 Task: Add a timeline in the project BeyondPlan for the epic 'Knowledge Management System Implementation' from 2024/04/19 to 2024/10/05. Add a timeline in the project BeyondPlan for the epic 'Server Maintenance and Support' from 2023/02/18 to 2024/09/22. Add a timeline in the project BeyondPlan for the epic 'Network Infrastructure Monitoring' from 2023/06/03 to 2024/10/22
Action: Mouse moved to (240, 63)
Screenshot: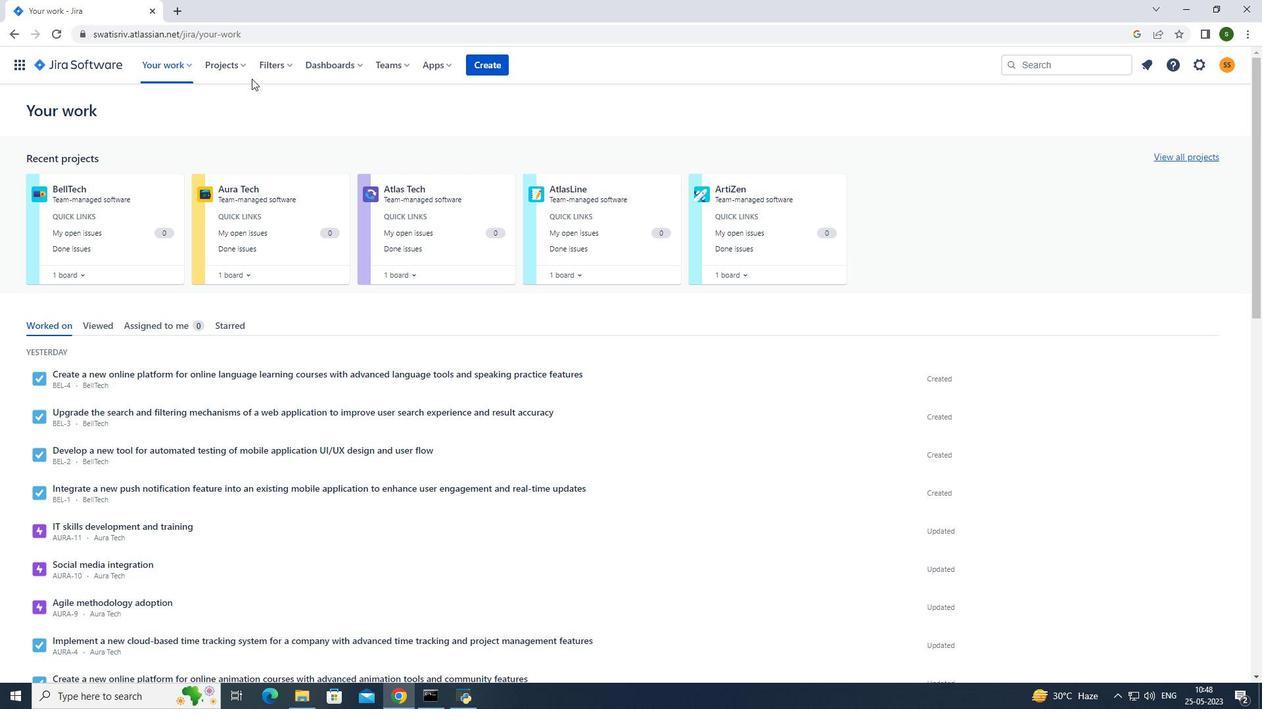 
Action: Mouse pressed left at (240, 63)
Screenshot: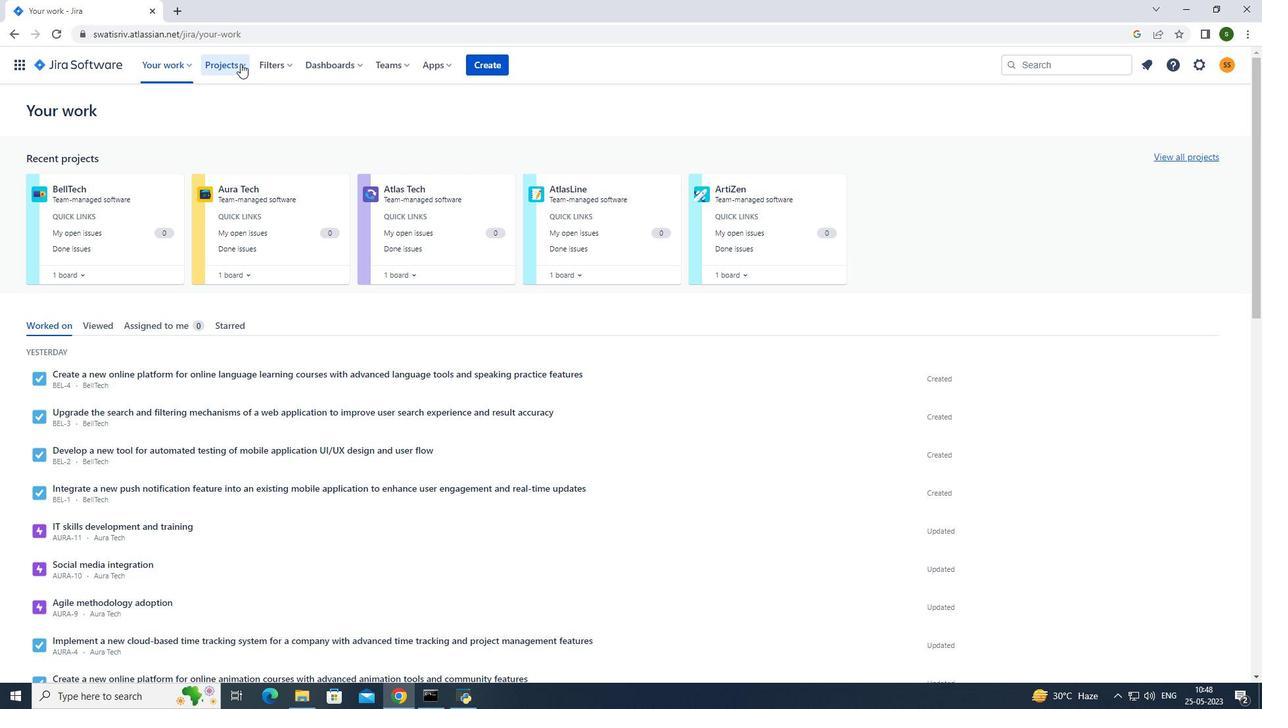 
Action: Mouse moved to (289, 128)
Screenshot: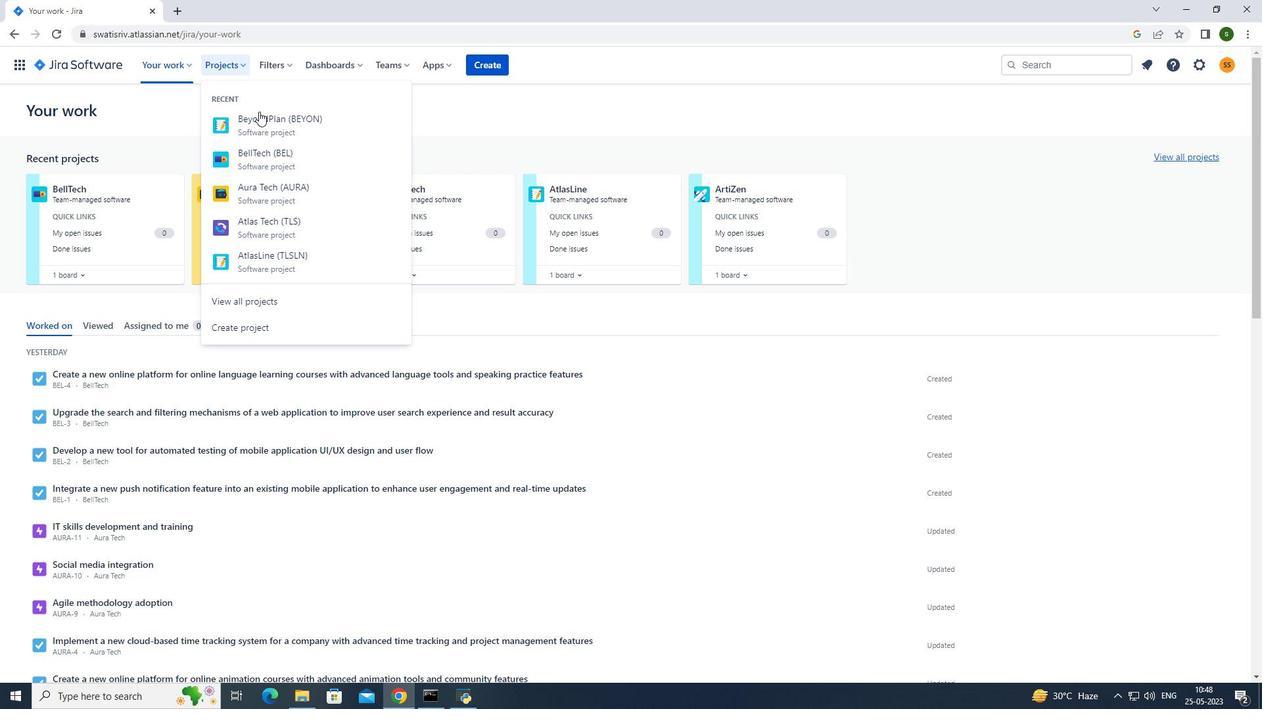 
Action: Mouse pressed left at (289, 128)
Screenshot: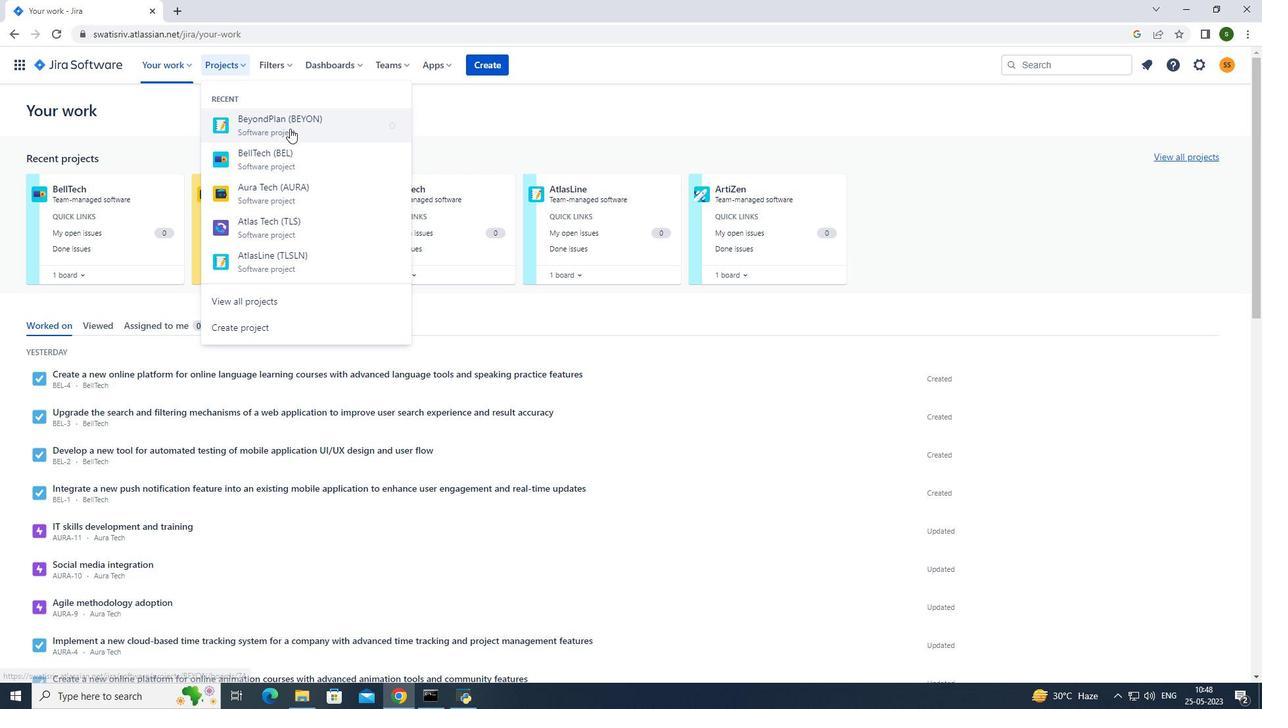 
Action: Mouse moved to (113, 196)
Screenshot: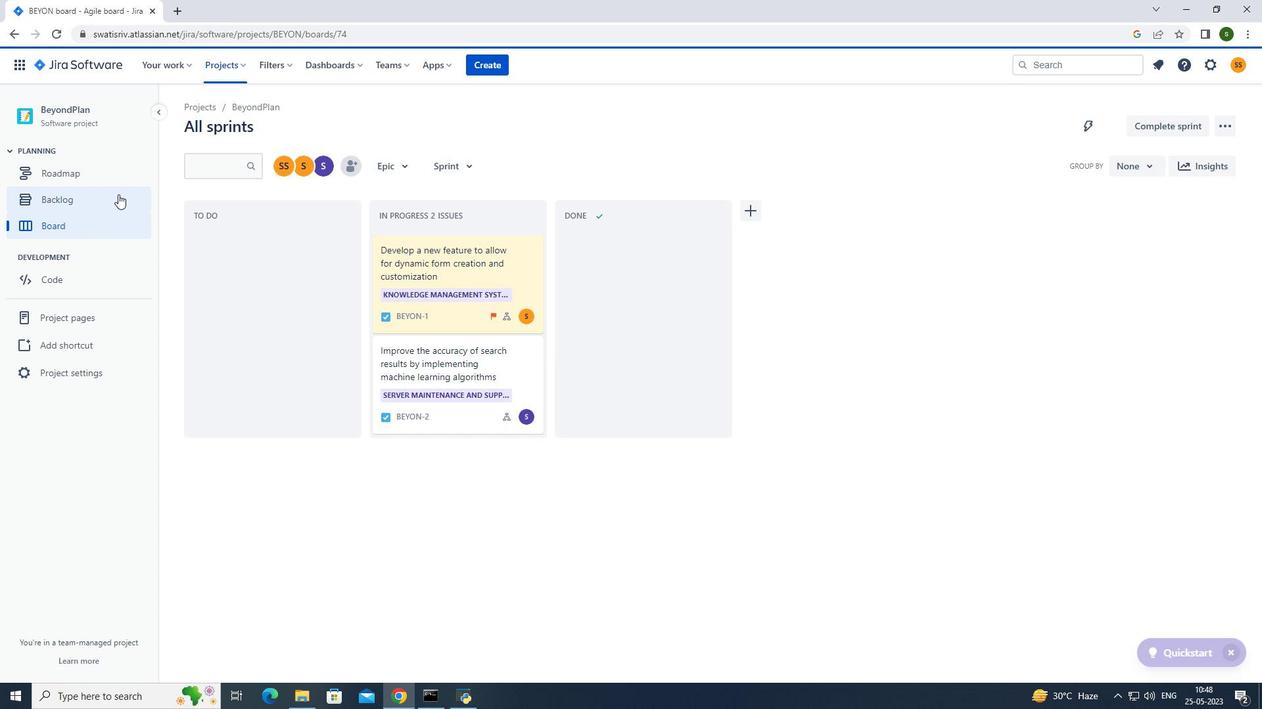 
Action: Mouse pressed left at (113, 196)
Screenshot: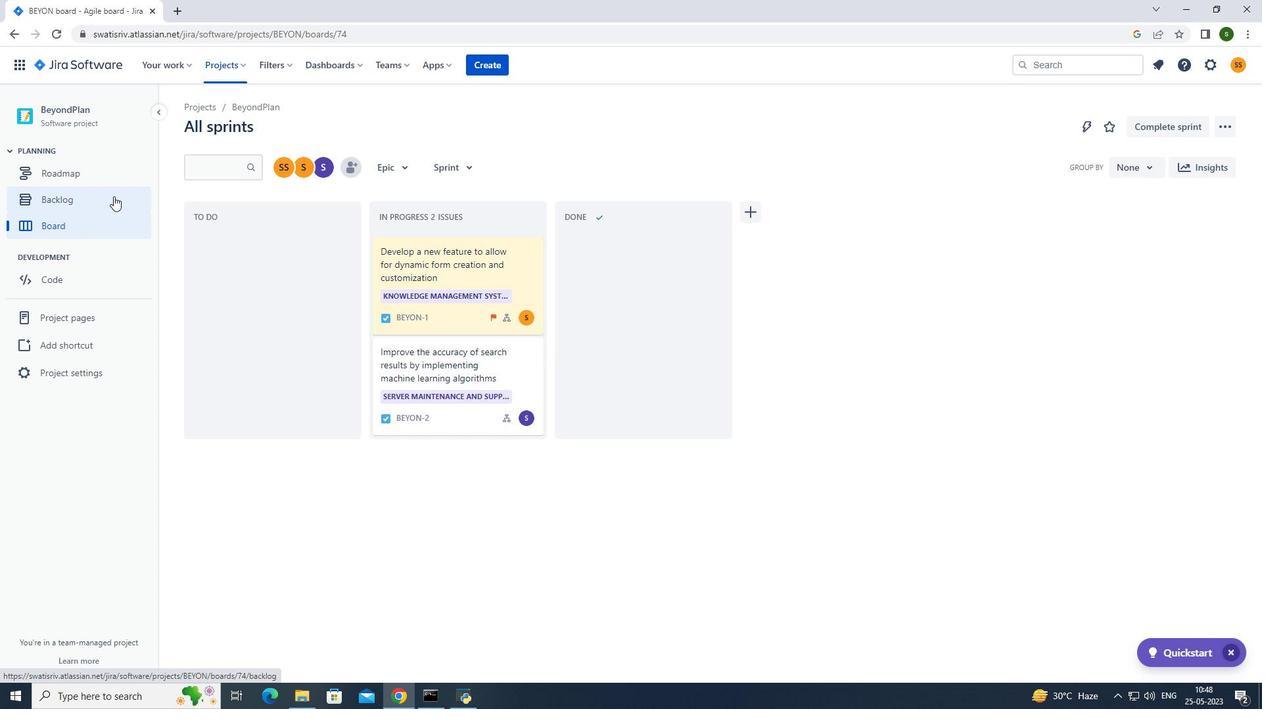 
Action: Mouse moved to (196, 268)
Screenshot: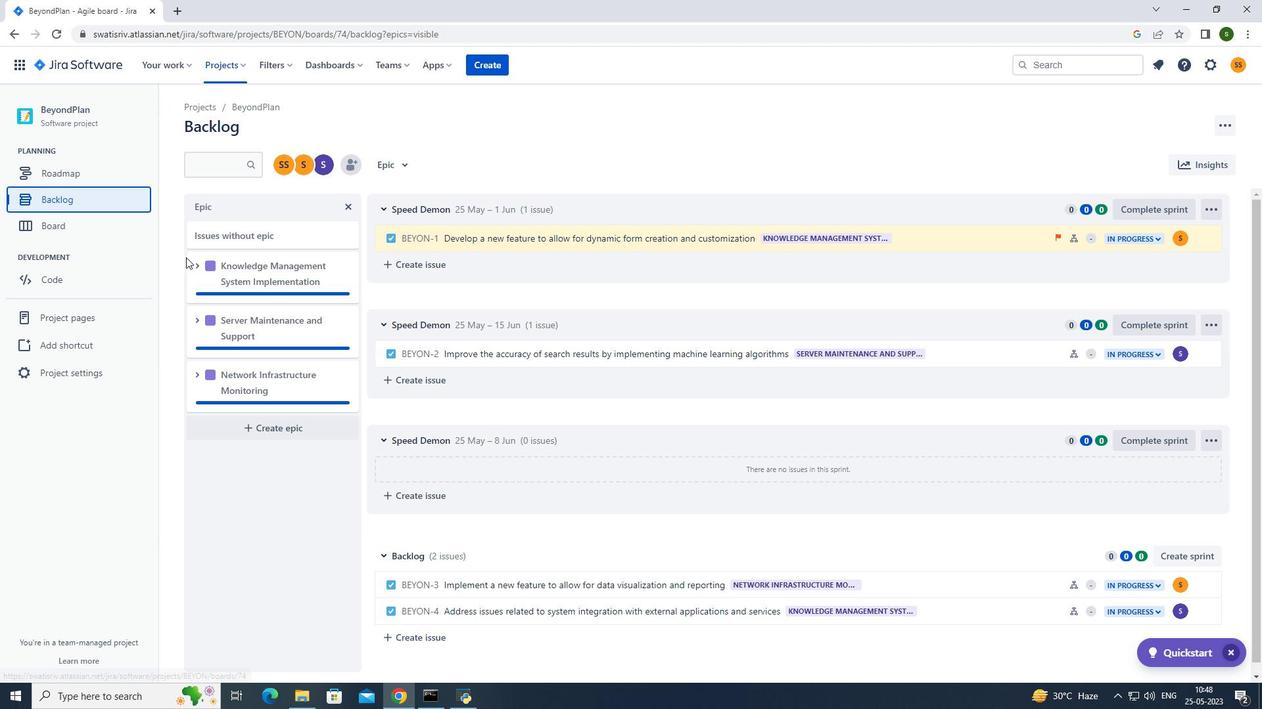 
Action: Mouse pressed left at (196, 268)
Screenshot: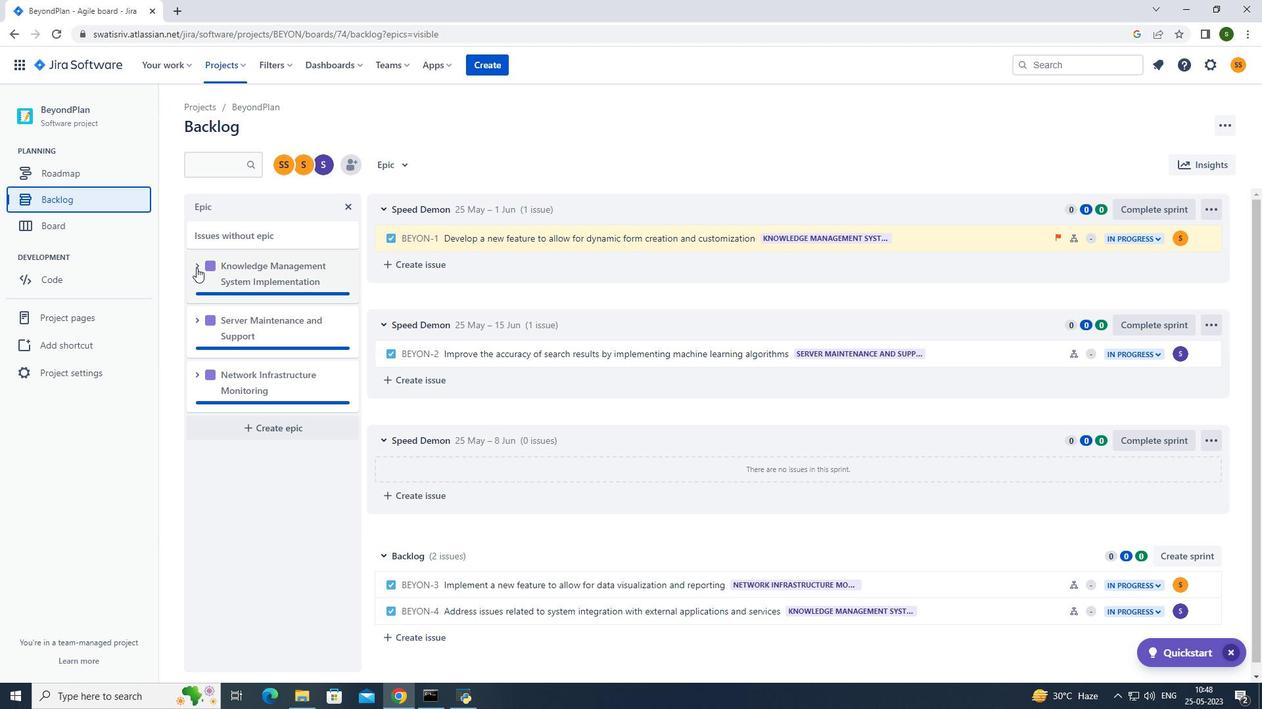 
Action: Mouse moved to (266, 385)
Screenshot: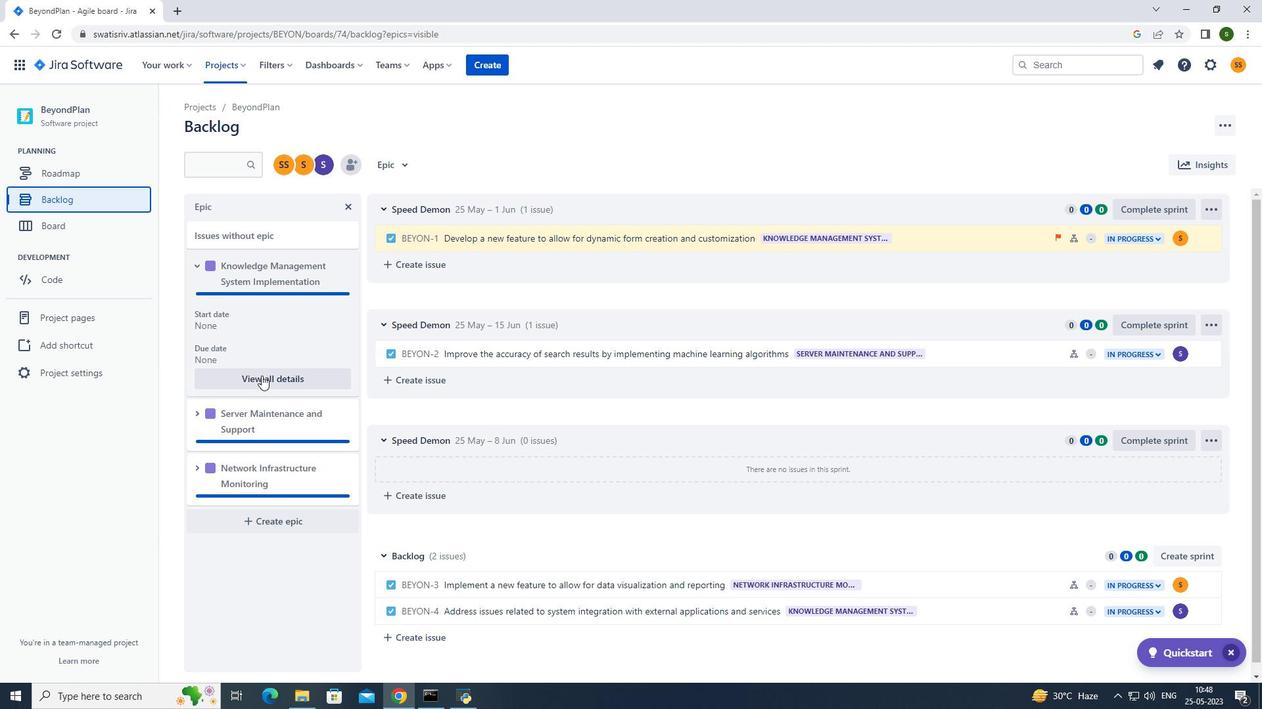 
Action: Mouse pressed left at (266, 385)
Screenshot: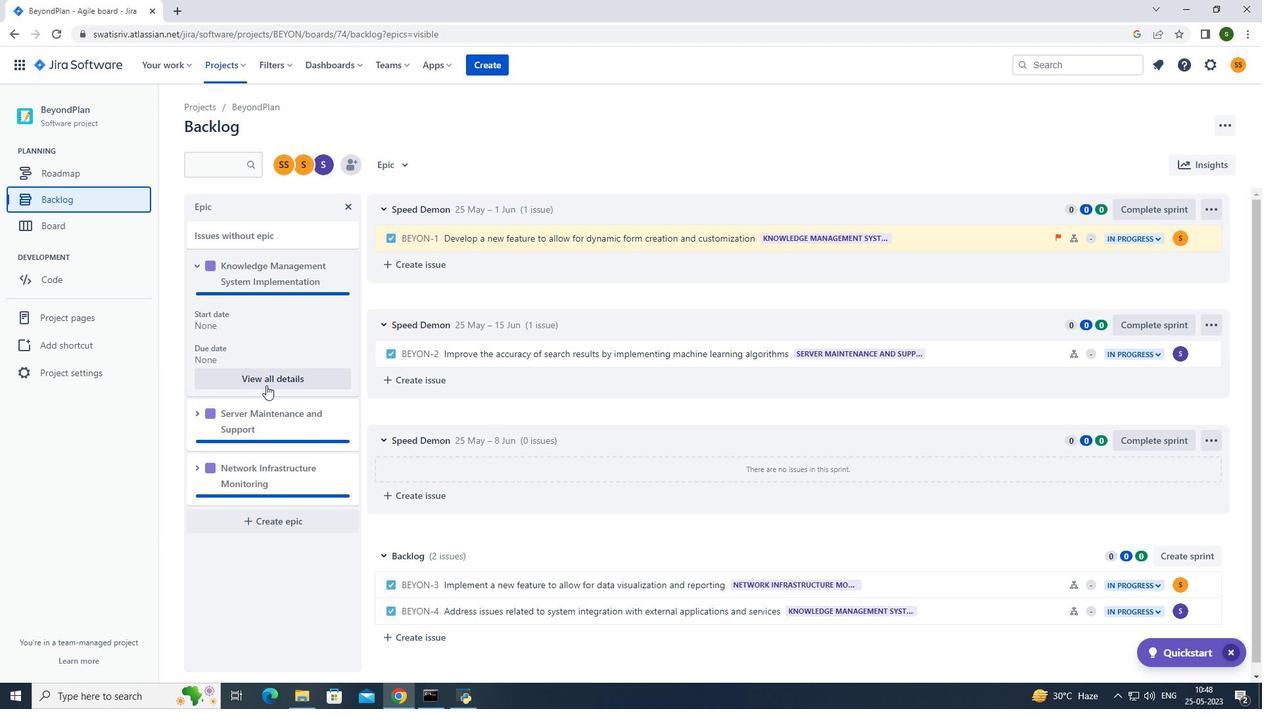 
Action: Mouse moved to (1068, 508)
Screenshot: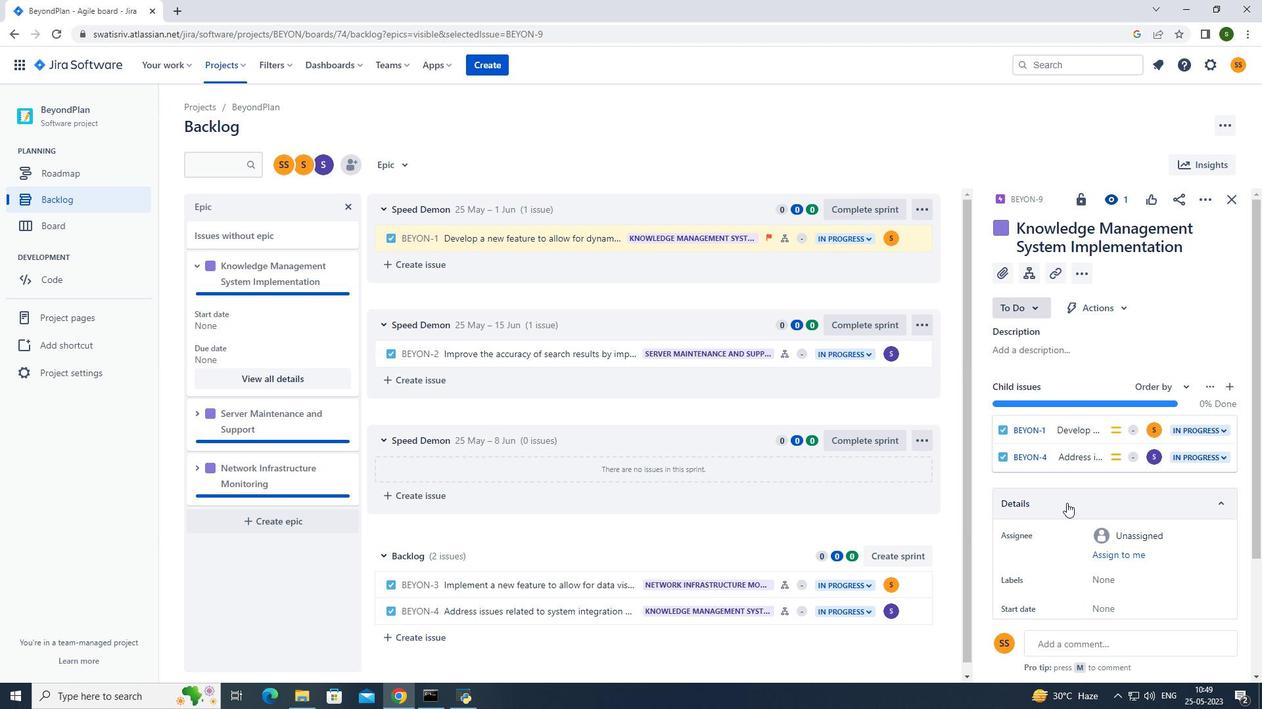
Action: Mouse scrolled (1068, 508) with delta (0, 0)
Screenshot: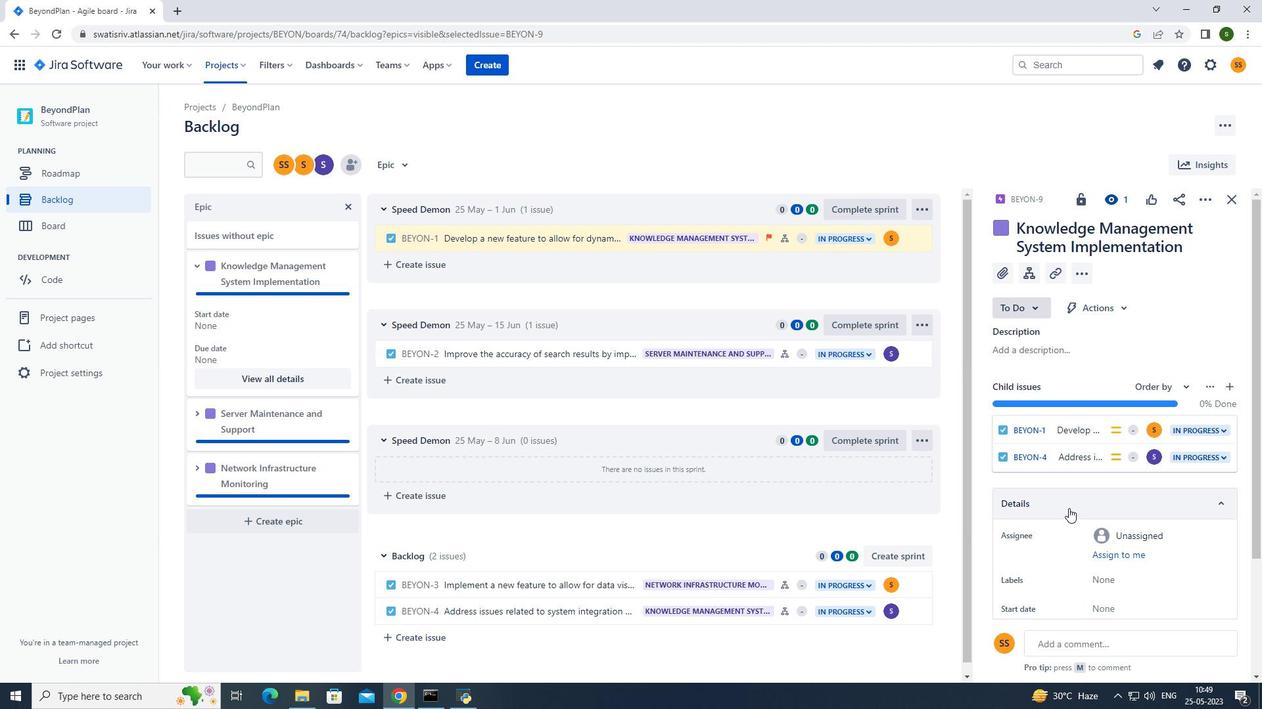 
Action: Mouse scrolled (1068, 508) with delta (0, 0)
Screenshot: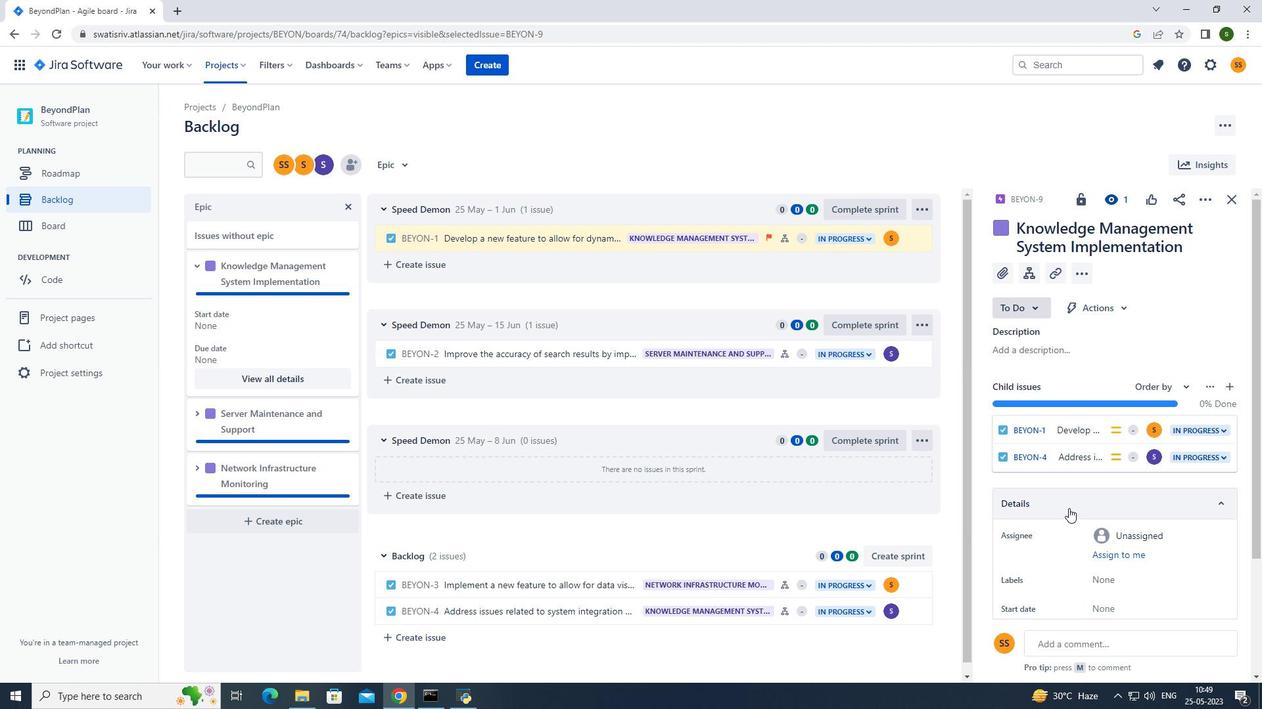 
Action: Mouse scrolled (1068, 508) with delta (0, 0)
Screenshot: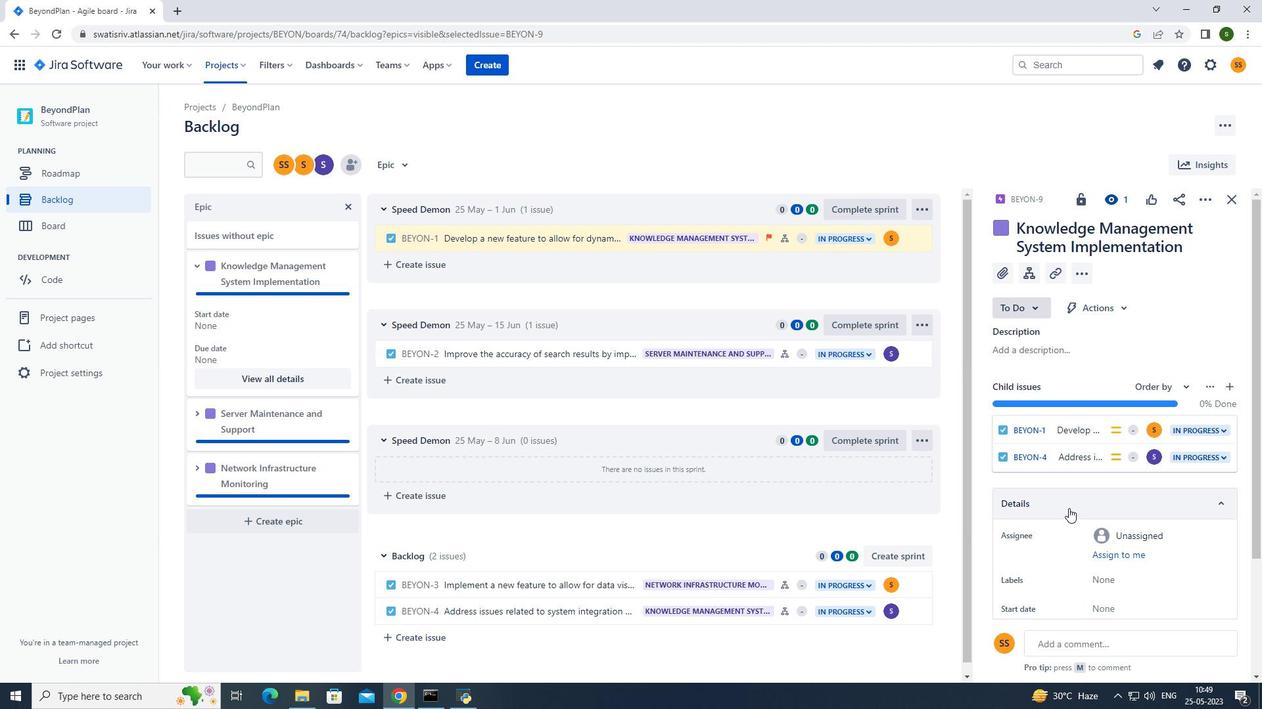 
Action: Mouse moved to (1125, 452)
Screenshot: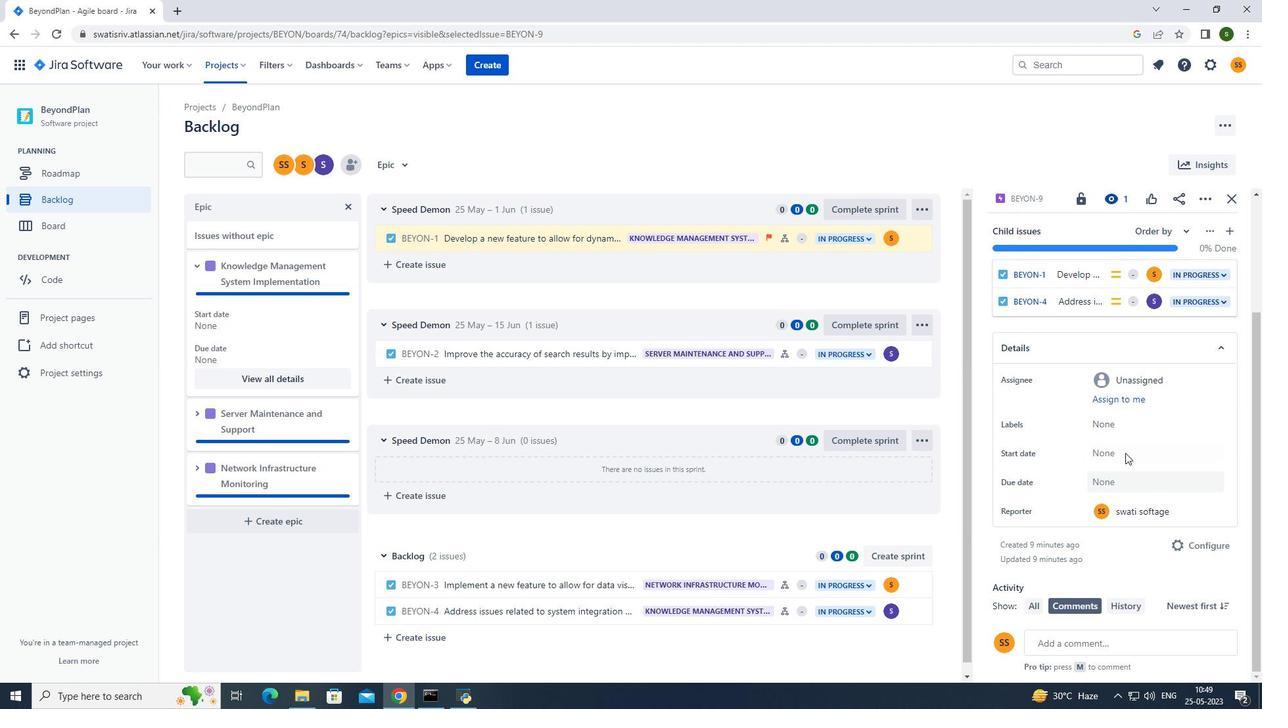 
Action: Mouse pressed left at (1125, 452)
Screenshot: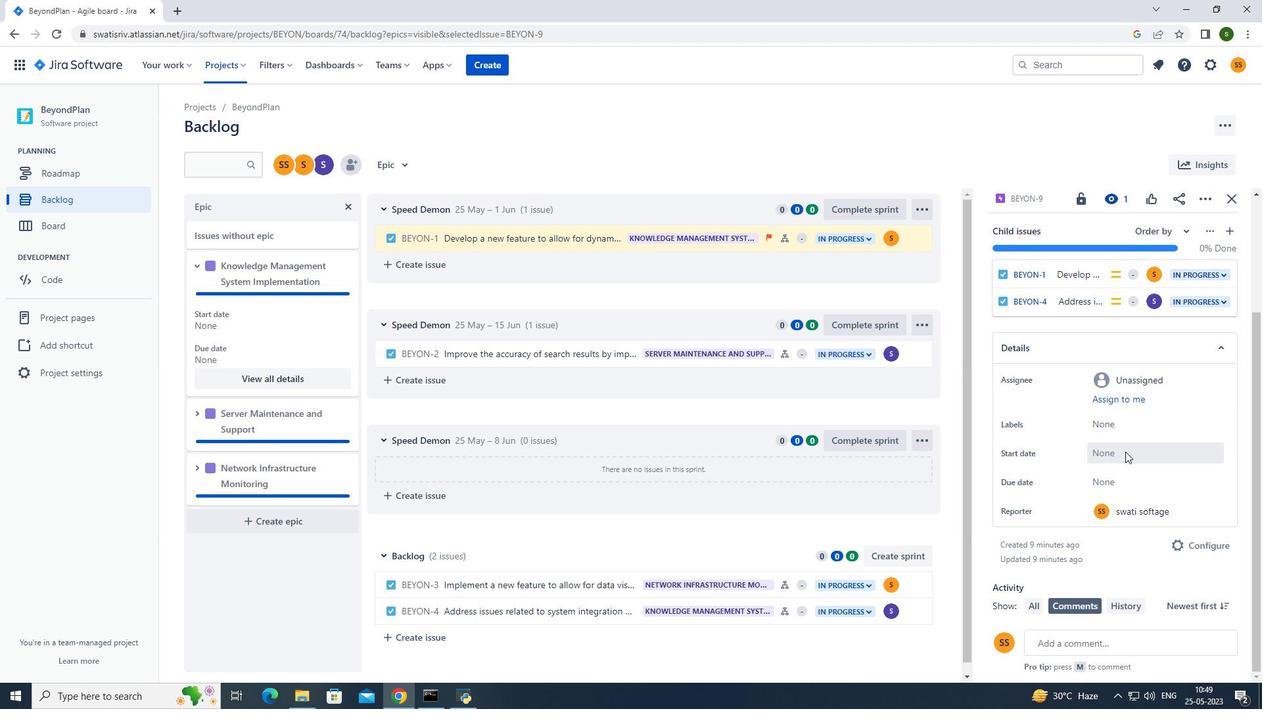 
Action: Mouse moved to (1237, 495)
Screenshot: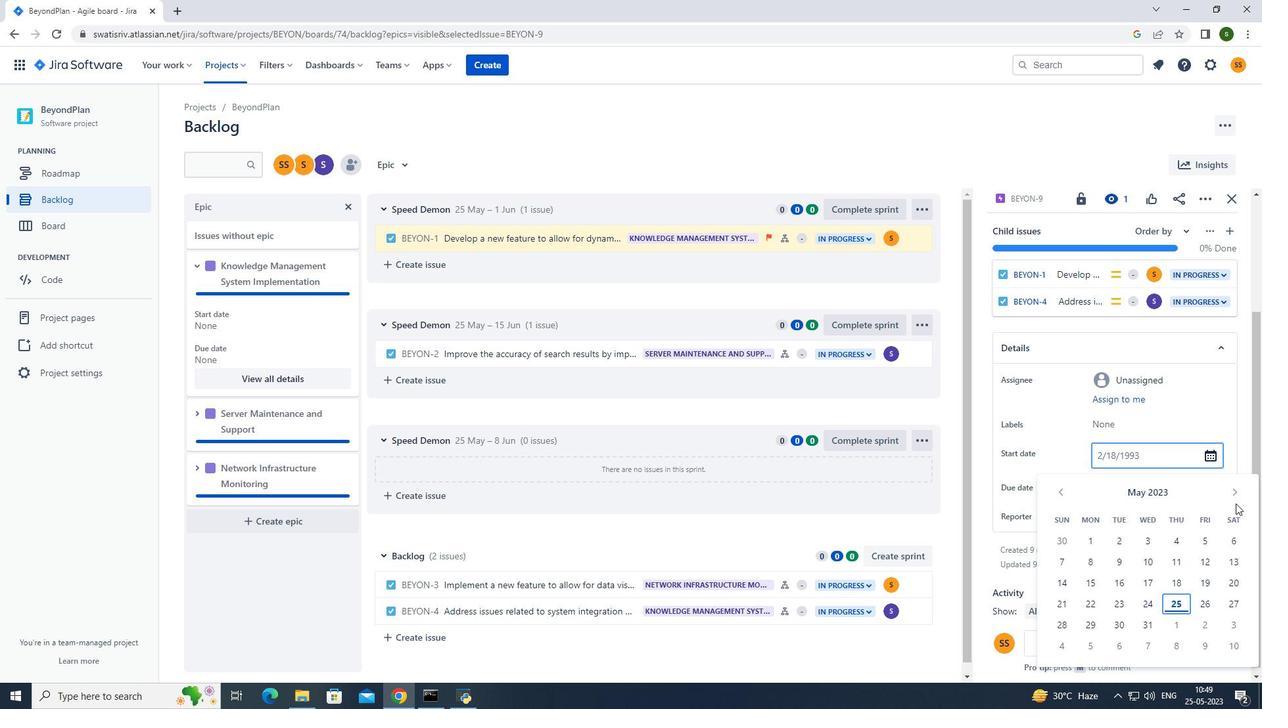 
Action: Mouse pressed left at (1237, 495)
Screenshot: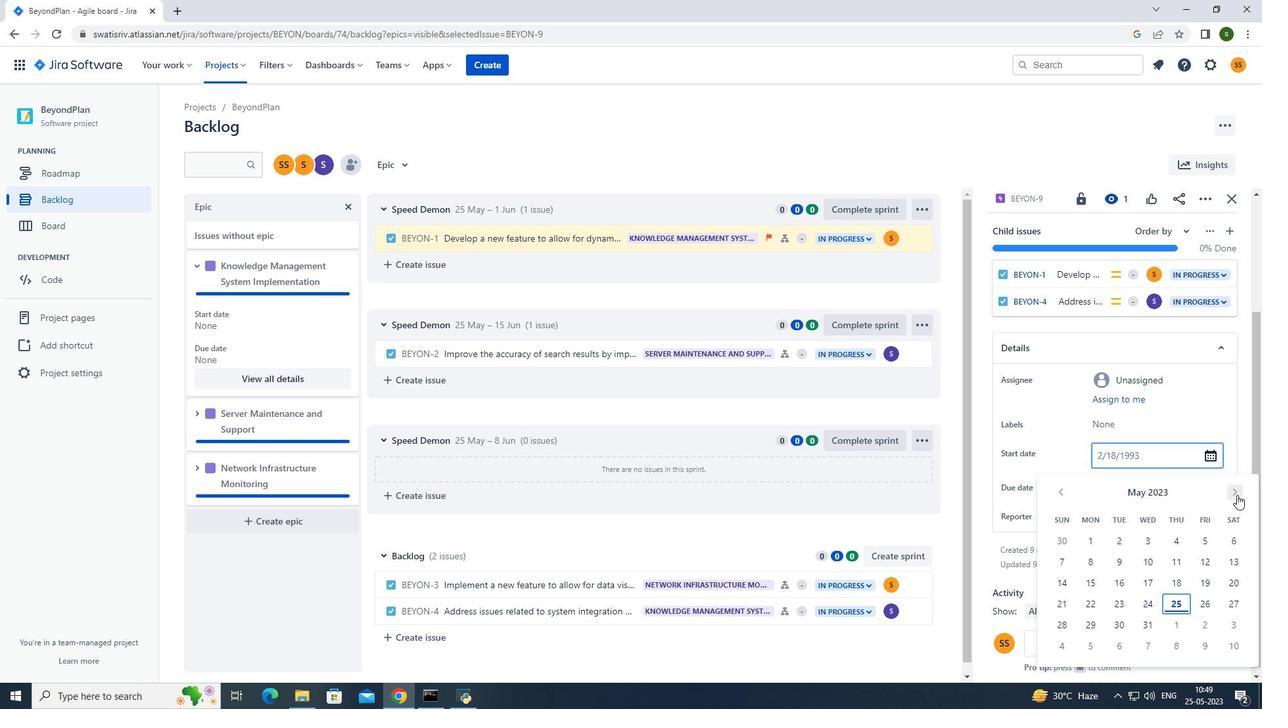 
Action: Mouse pressed left at (1237, 495)
Screenshot: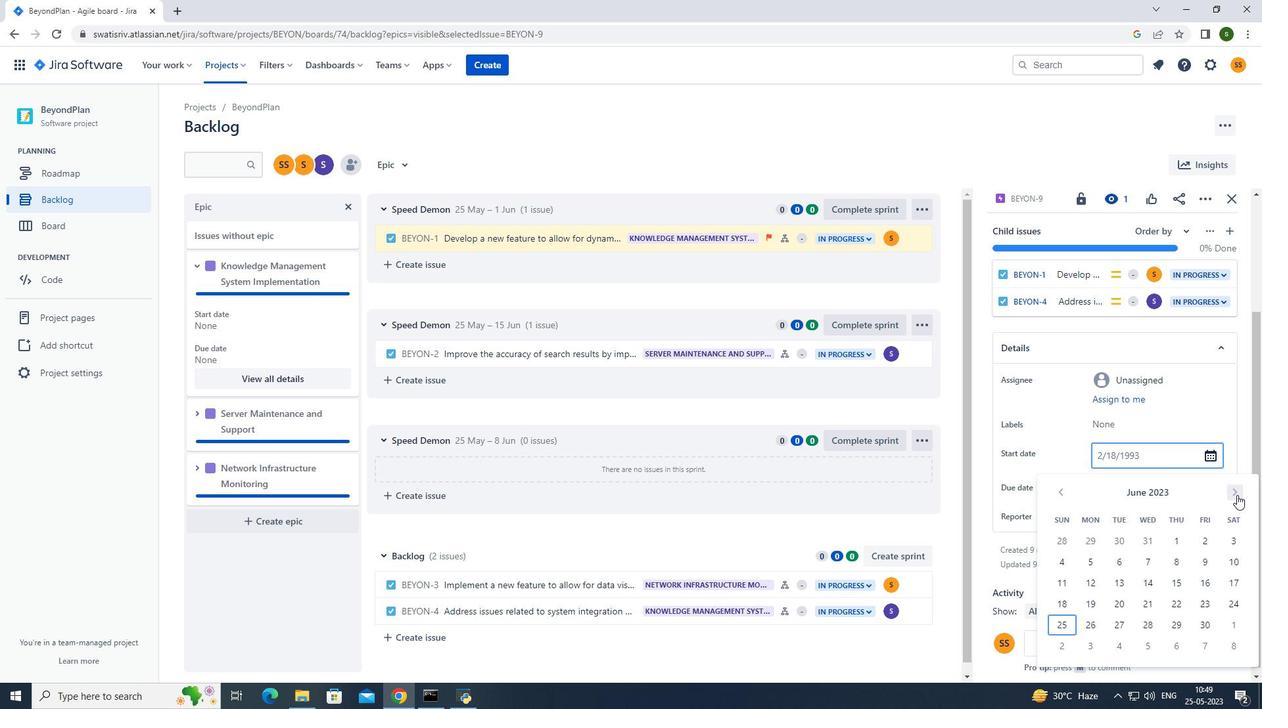 
Action: Mouse pressed left at (1237, 495)
Screenshot: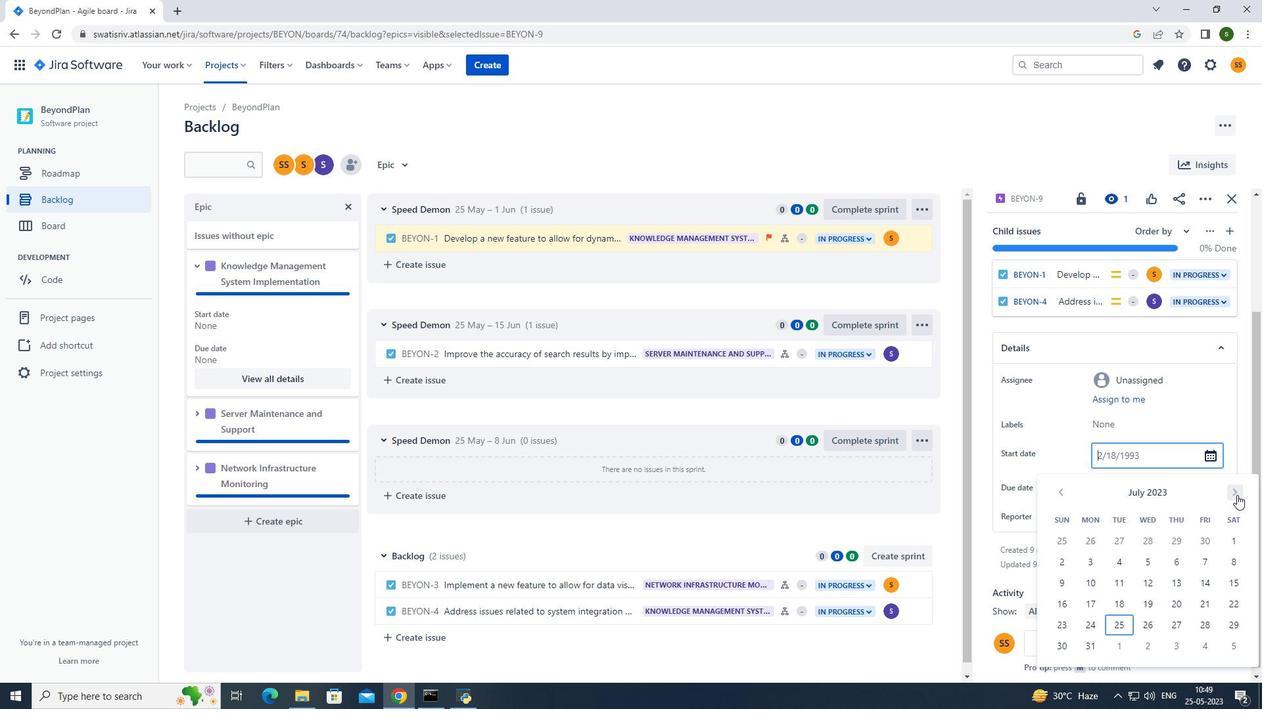
Action: Mouse moved to (1233, 493)
Screenshot: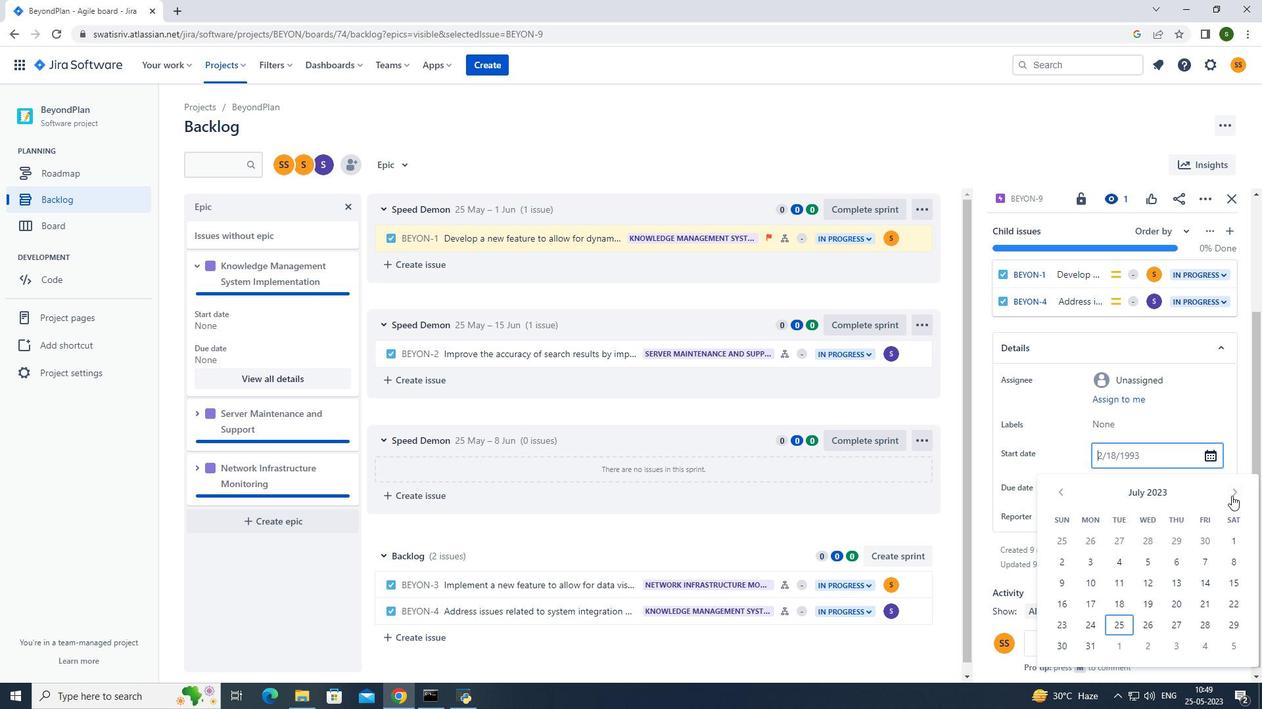 
Action: Mouse pressed left at (1233, 493)
Screenshot: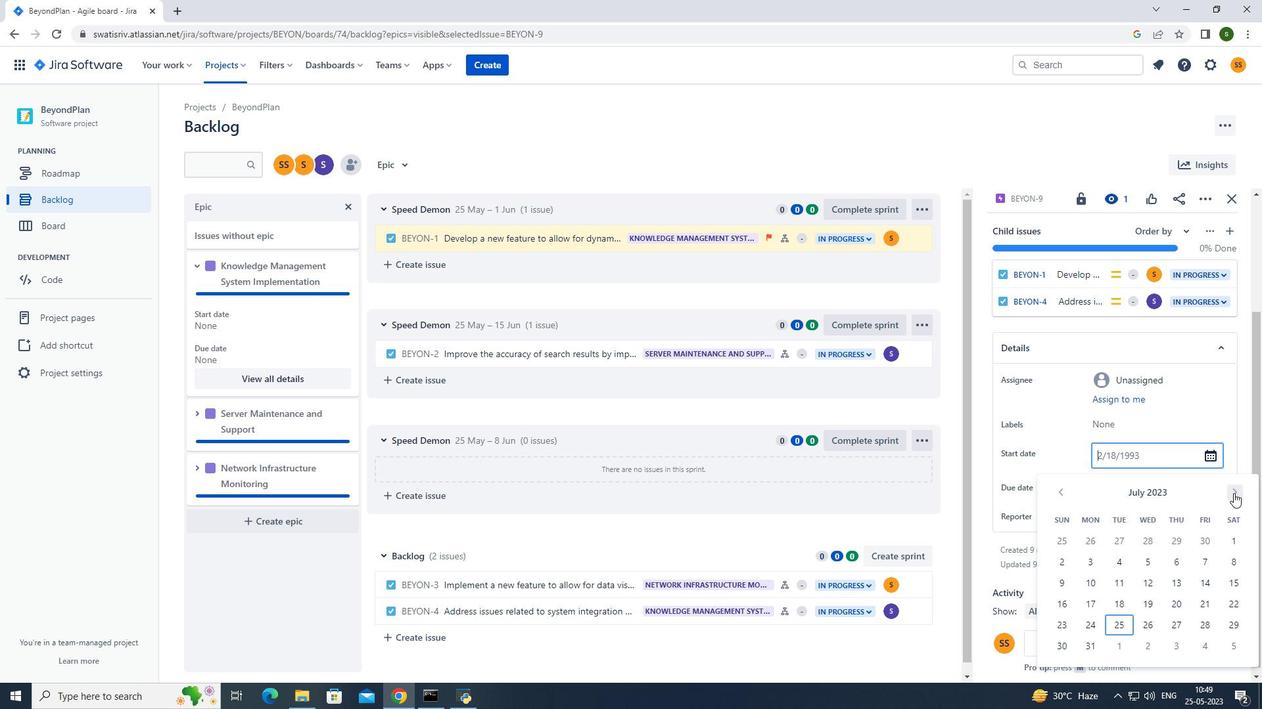 
Action: Mouse pressed left at (1233, 493)
Screenshot: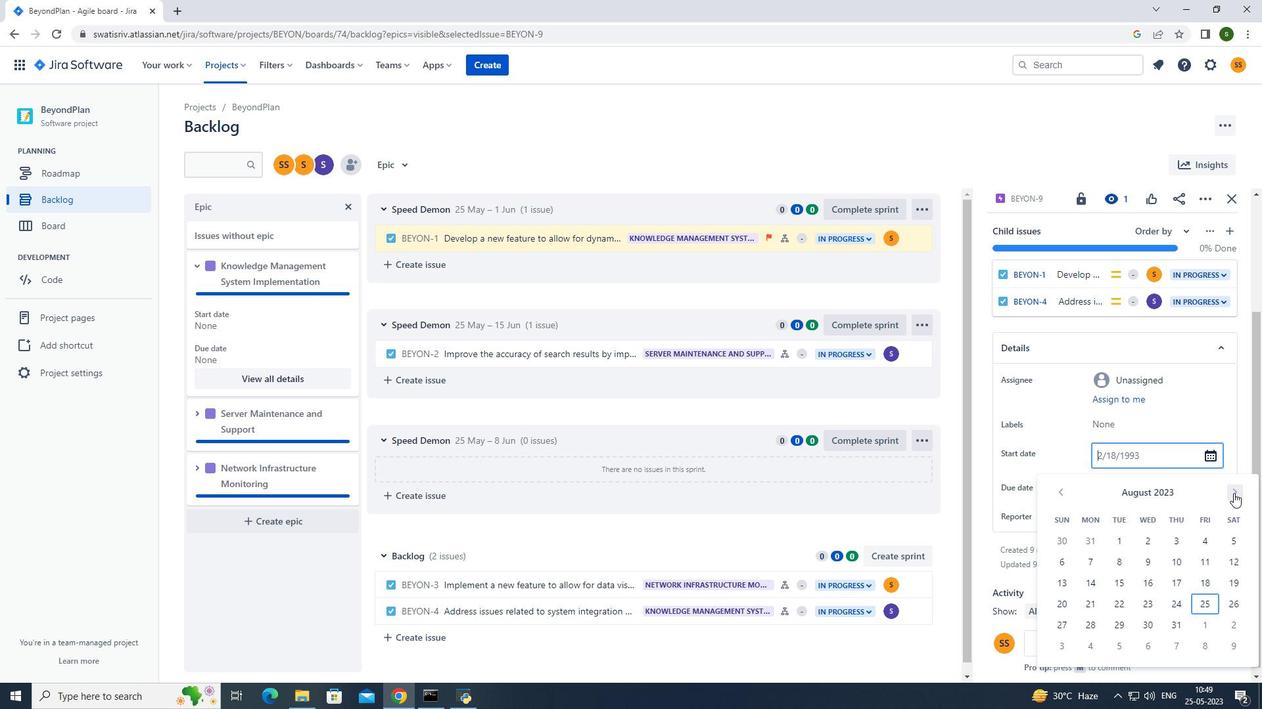 
Action: Mouse pressed left at (1233, 493)
Screenshot: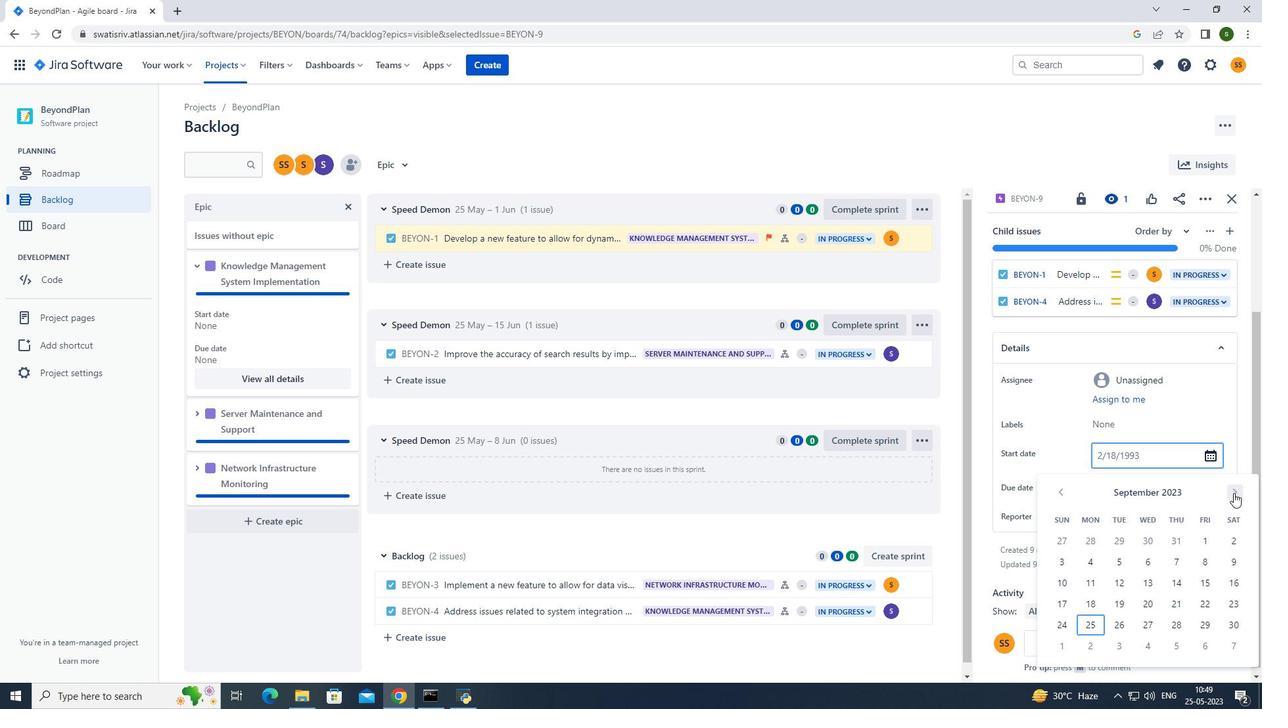 
Action: Mouse pressed left at (1233, 493)
Screenshot: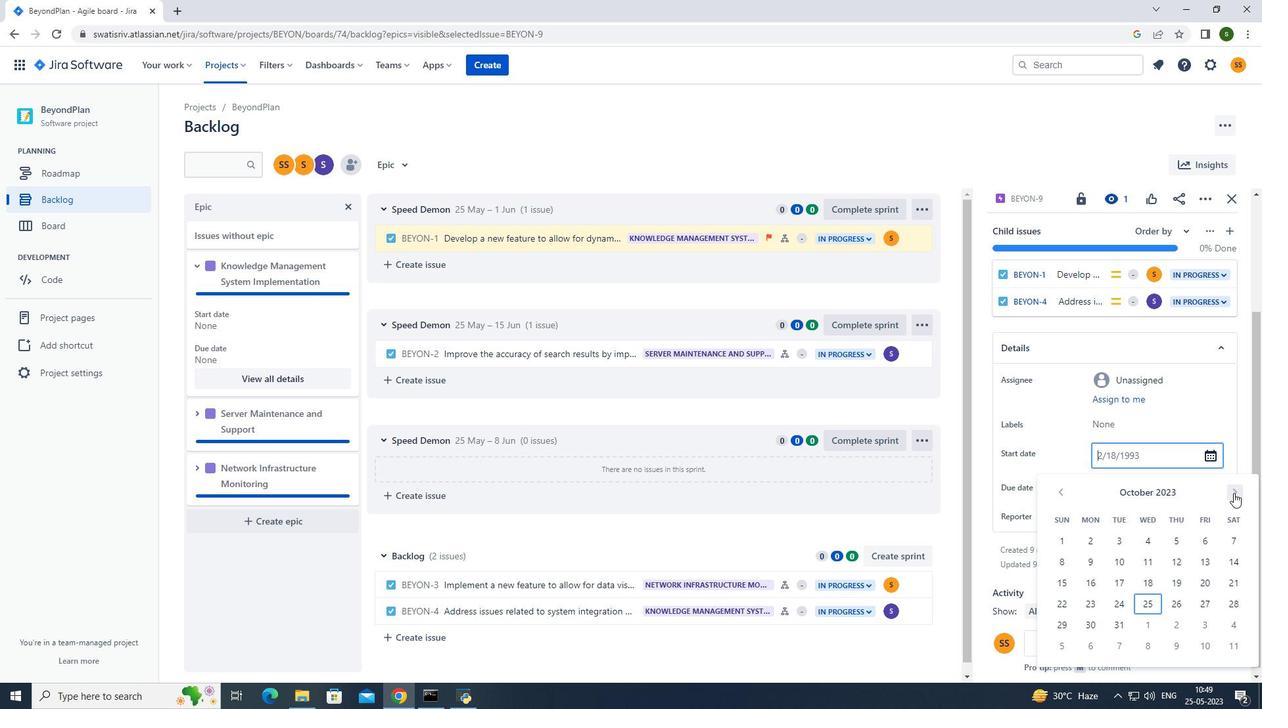 
Action: Mouse pressed left at (1233, 493)
Screenshot: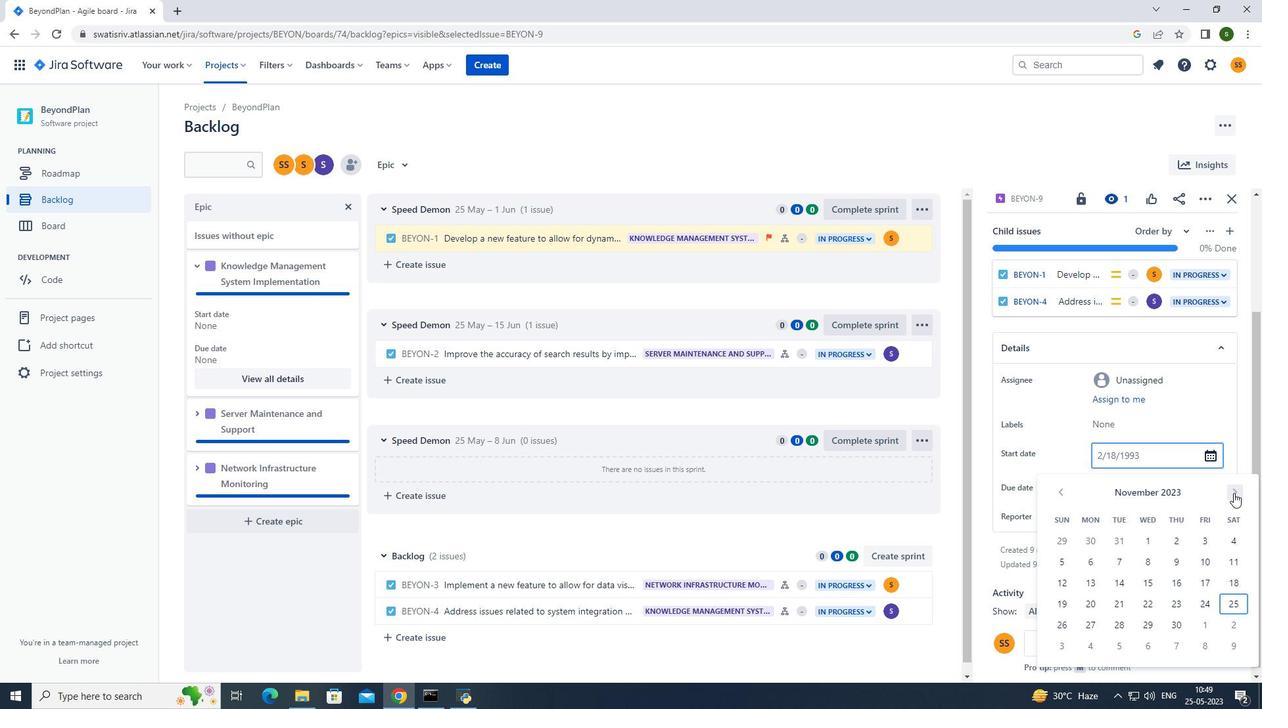 
Action: Mouse pressed left at (1233, 493)
Screenshot: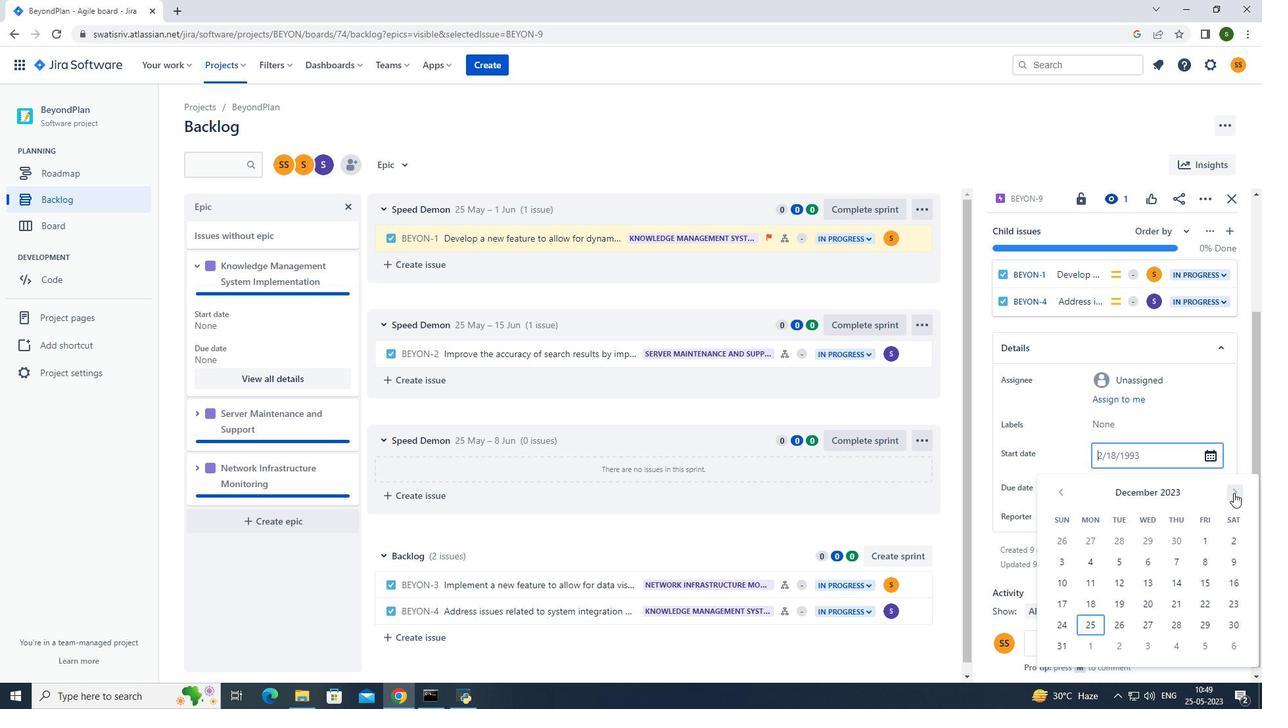 
Action: Mouse pressed left at (1233, 493)
Screenshot: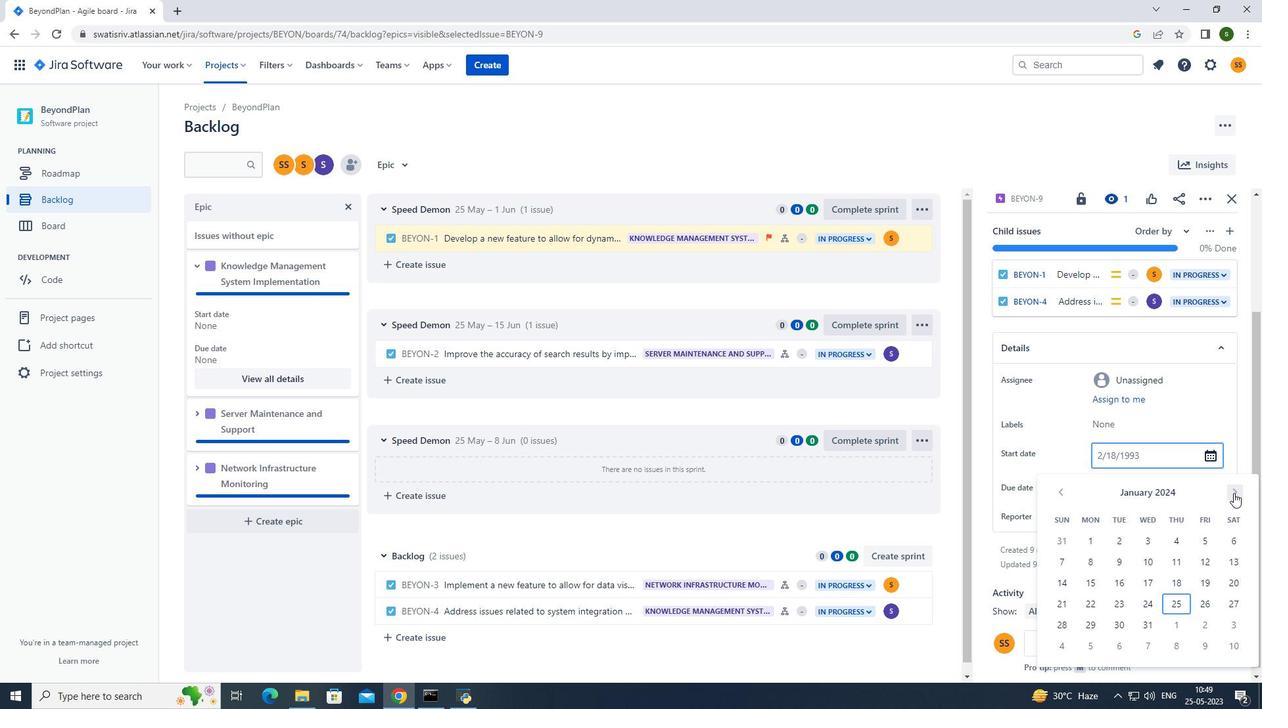 
Action: Mouse pressed left at (1233, 493)
Screenshot: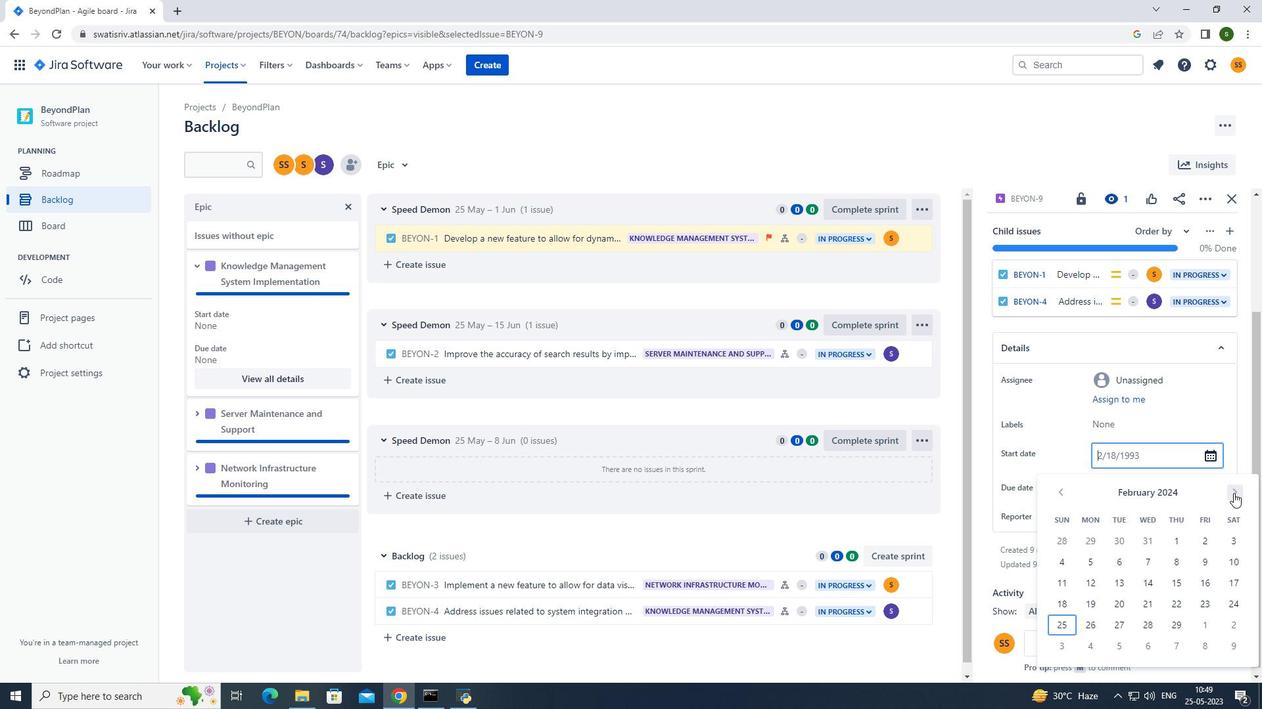
Action: Mouse pressed left at (1233, 493)
Screenshot: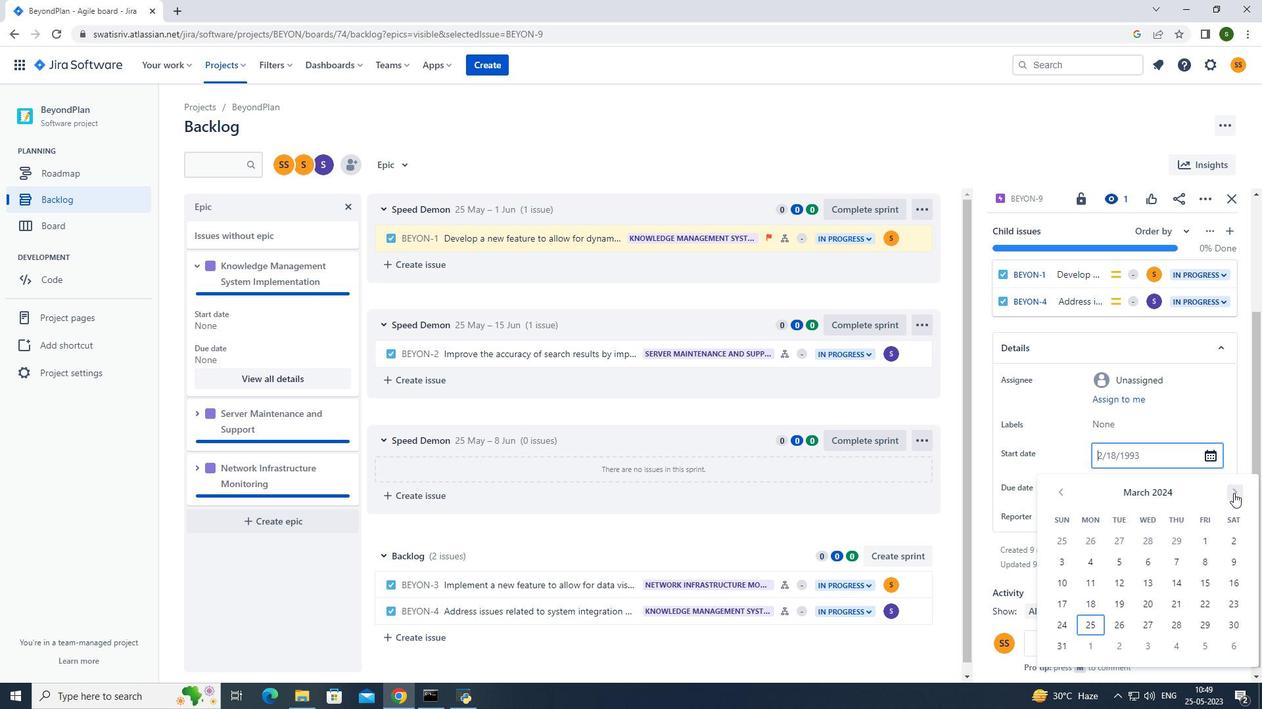 
Action: Mouse moved to (1200, 573)
Screenshot: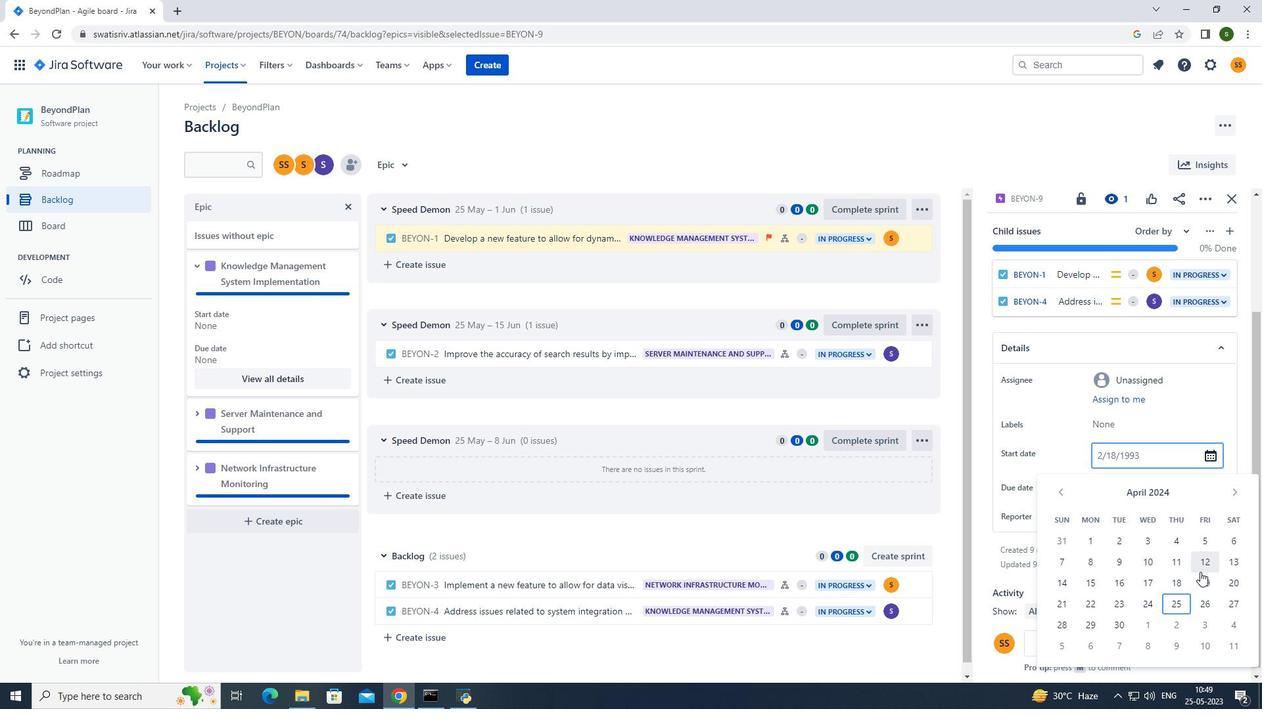 
Action: Mouse pressed left at (1200, 573)
Screenshot: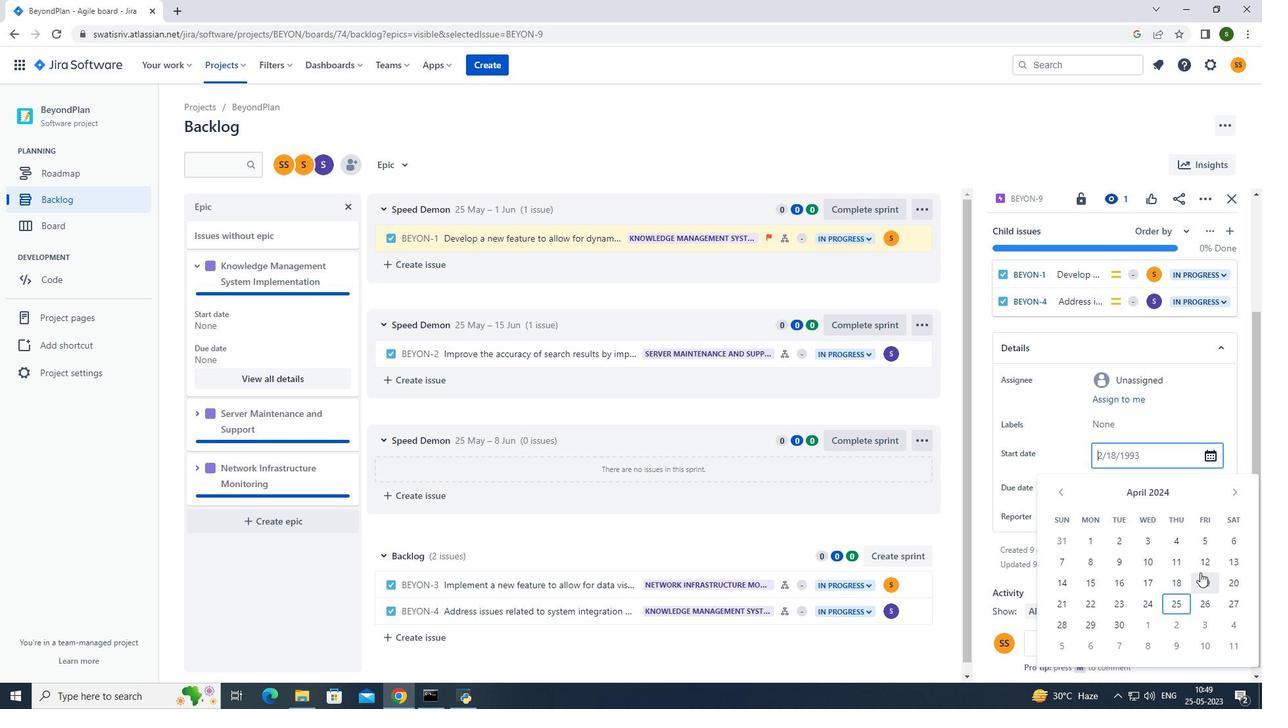 
Action: Mouse moved to (1155, 495)
Screenshot: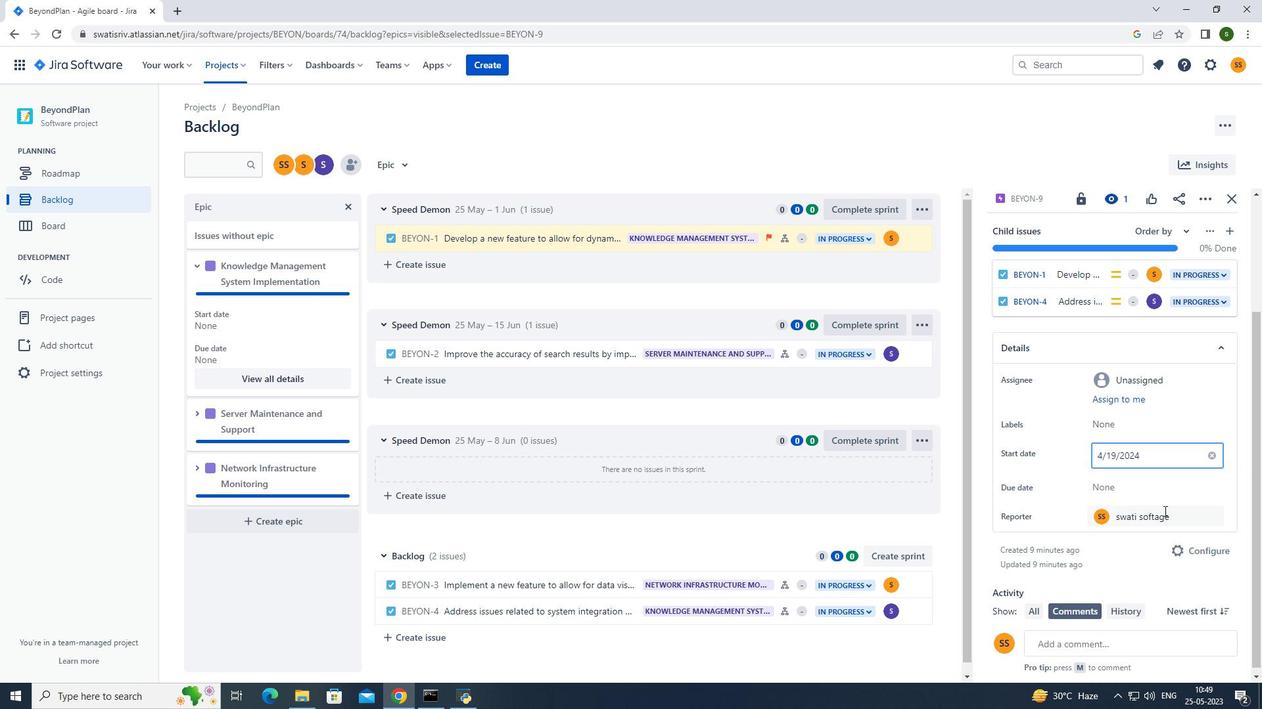 
Action: Mouse pressed left at (1155, 495)
Screenshot: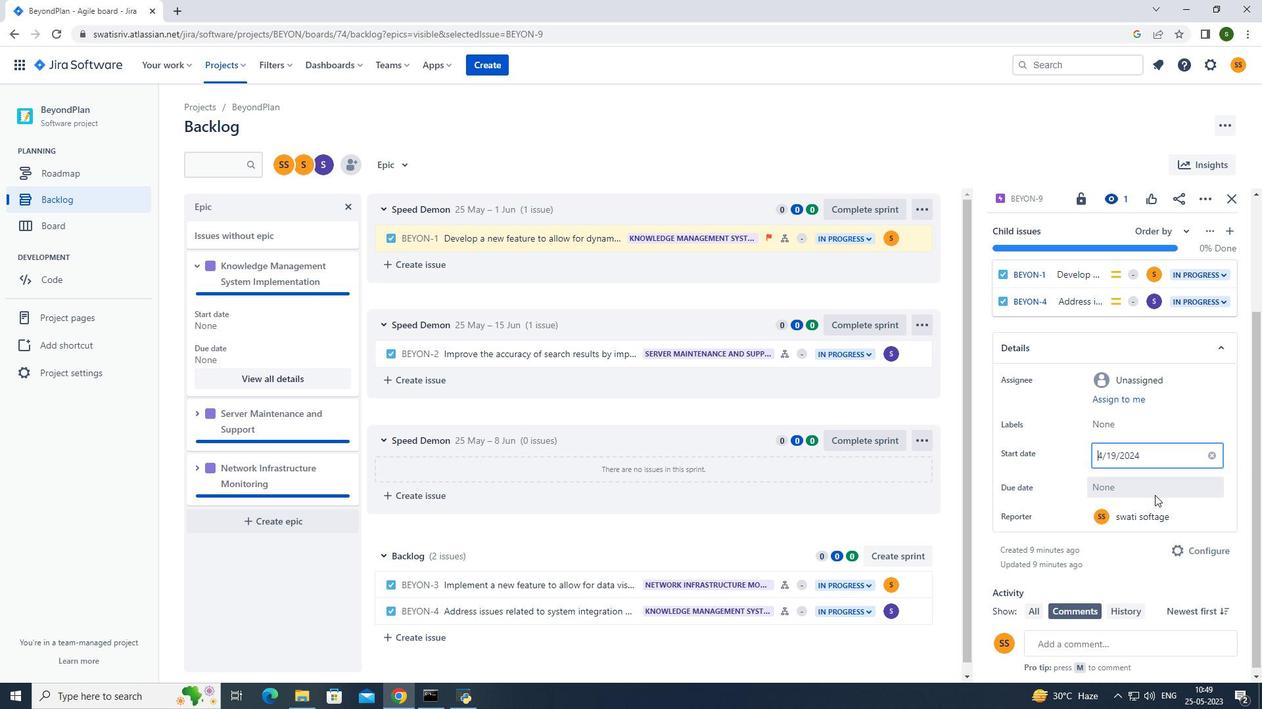
Action: Mouse moved to (1233, 299)
Screenshot: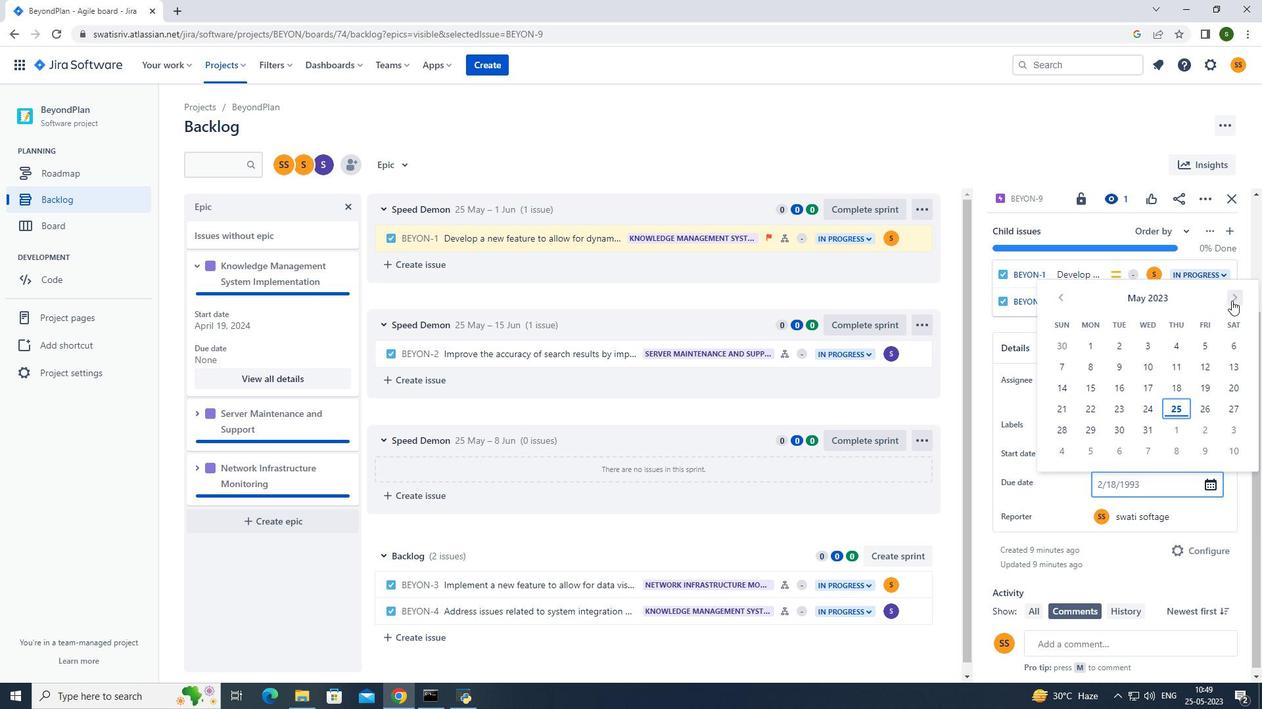 
Action: Mouse pressed left at (1233, 299)
Screenshot: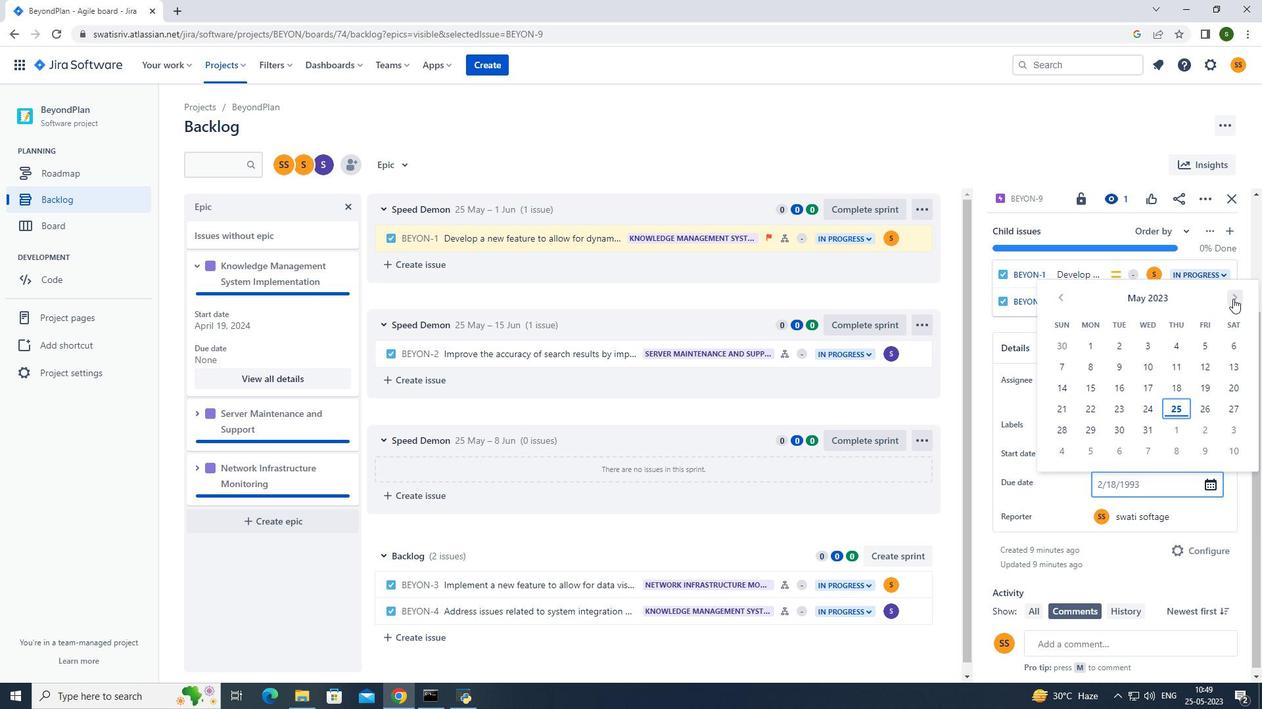 
Action: Mouse pressed left at (1233, 299)
Screenshot: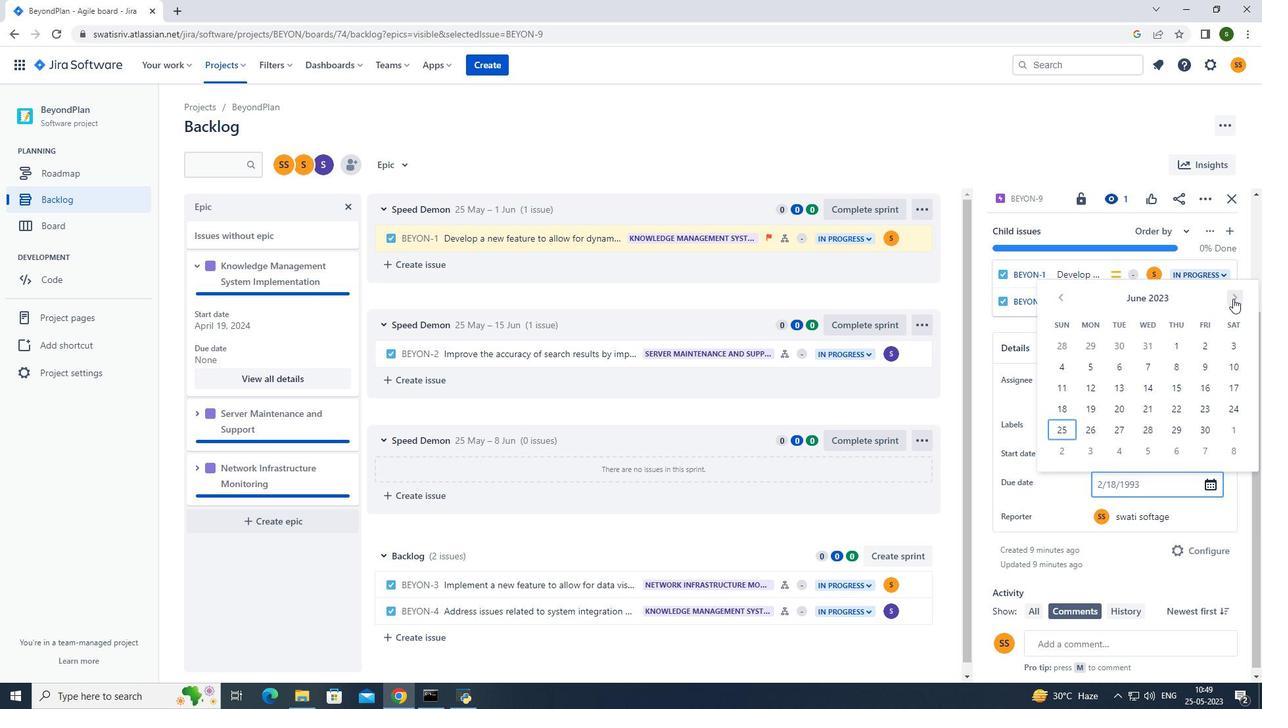 
Action: Mouse pressed left at (1233, 299)
Screenshot: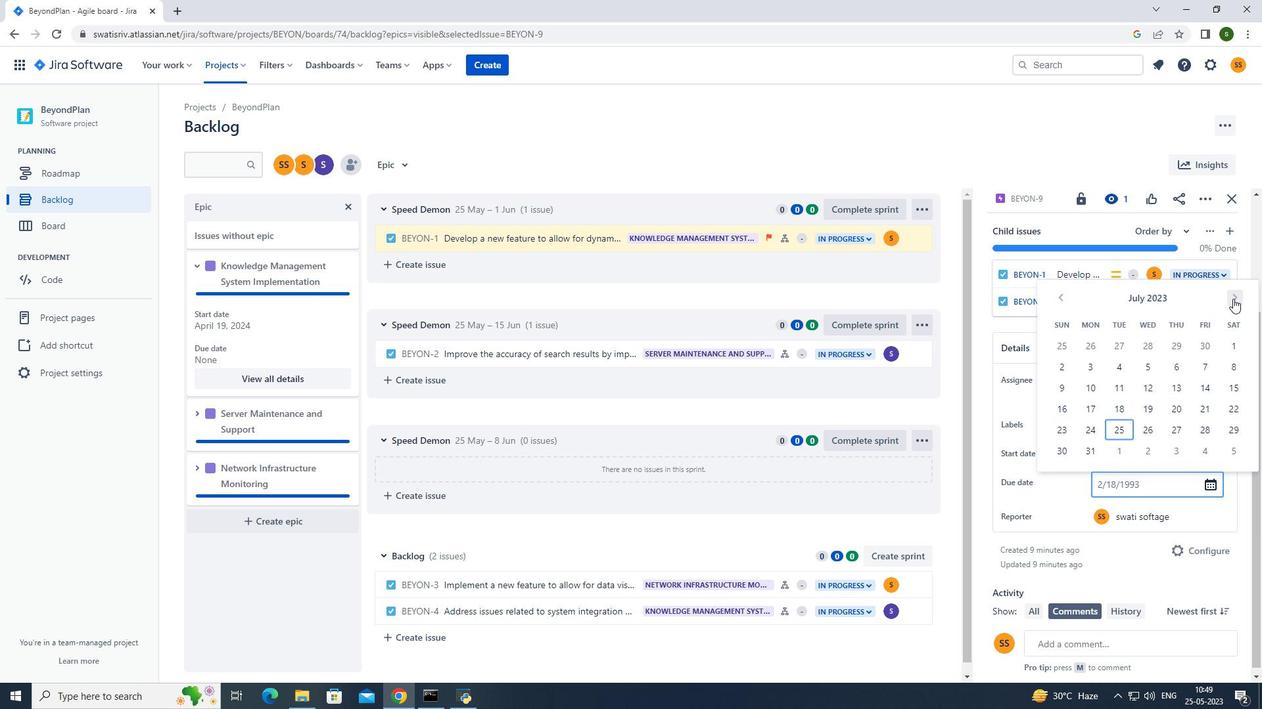 
Action: Mouse pressed left at (1233, 299)
Screenshot: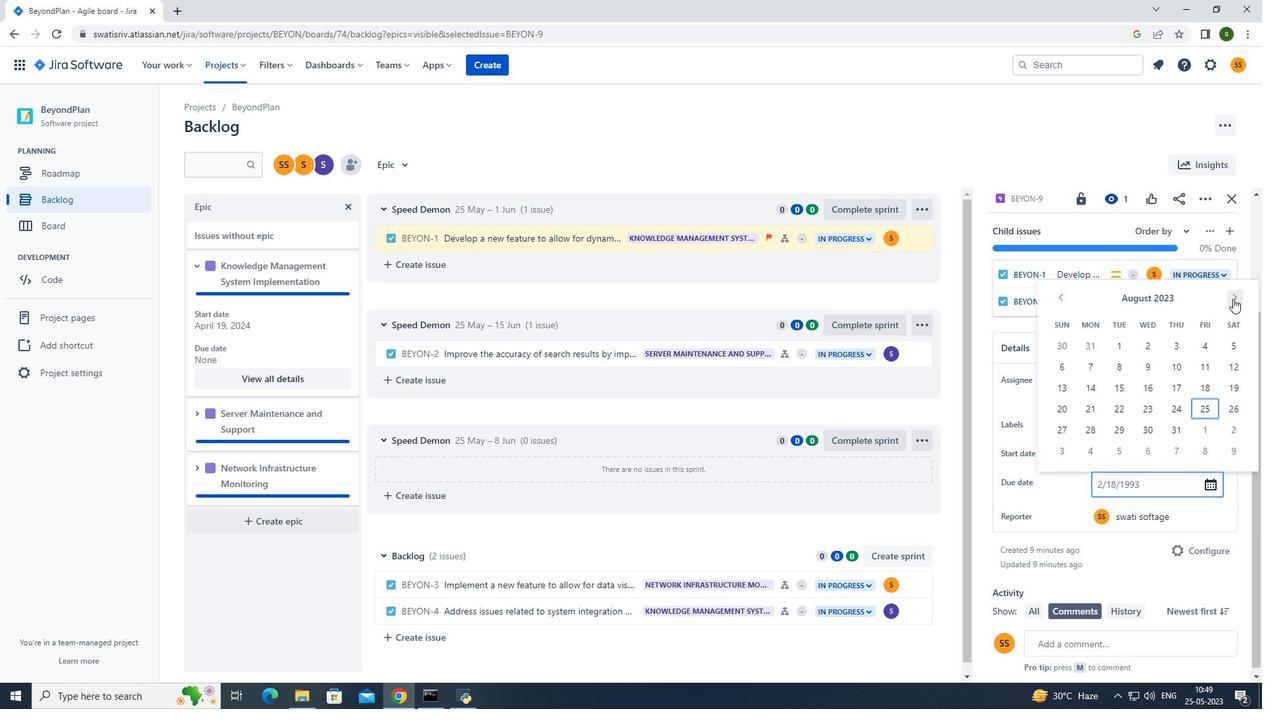 
Action: Mouse pressed left at (1233, 299)
Screenshot: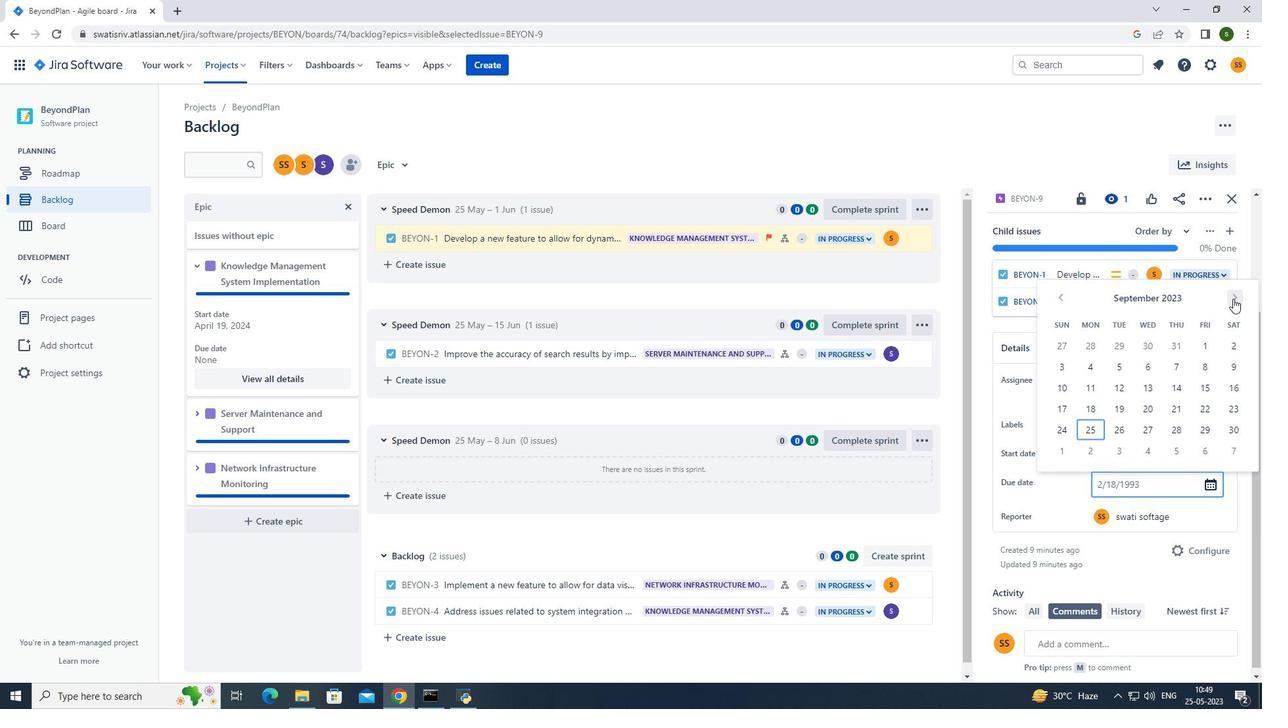 
Action: Mouse pressed left at (1233, 299)
Screenshot: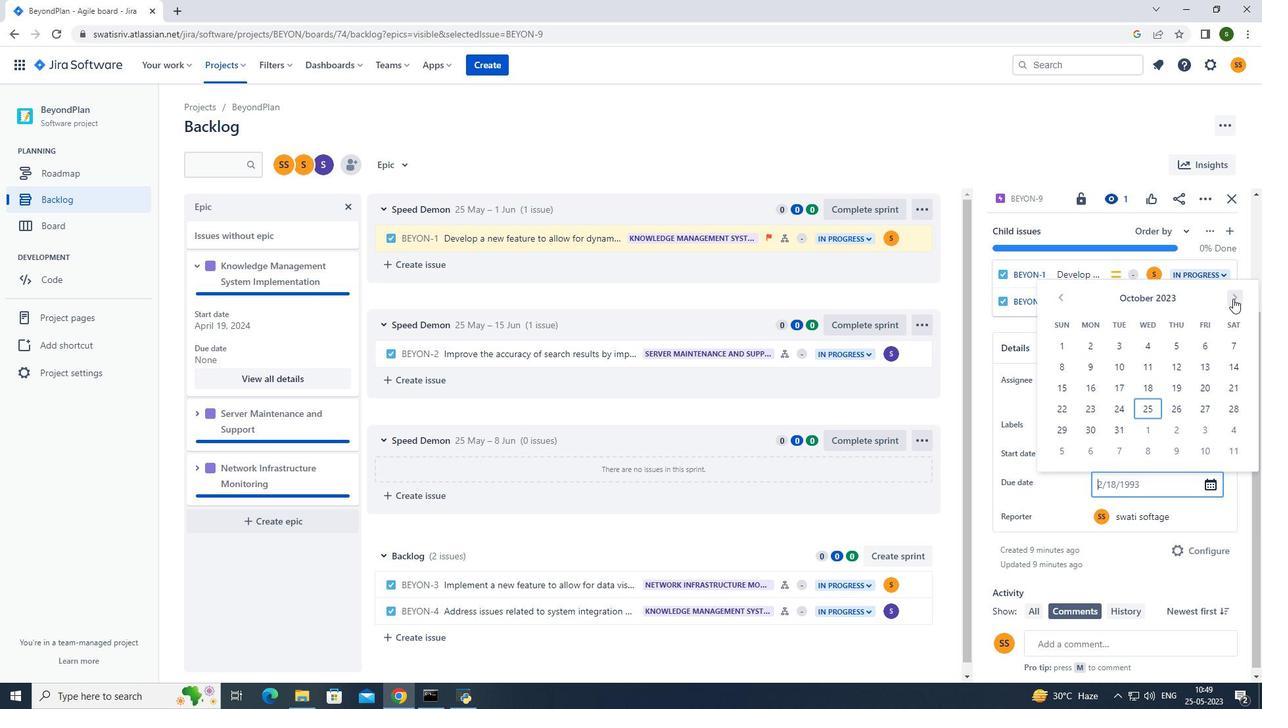 
Action: Mouse pressed left at (1233, 299)
Screenshot: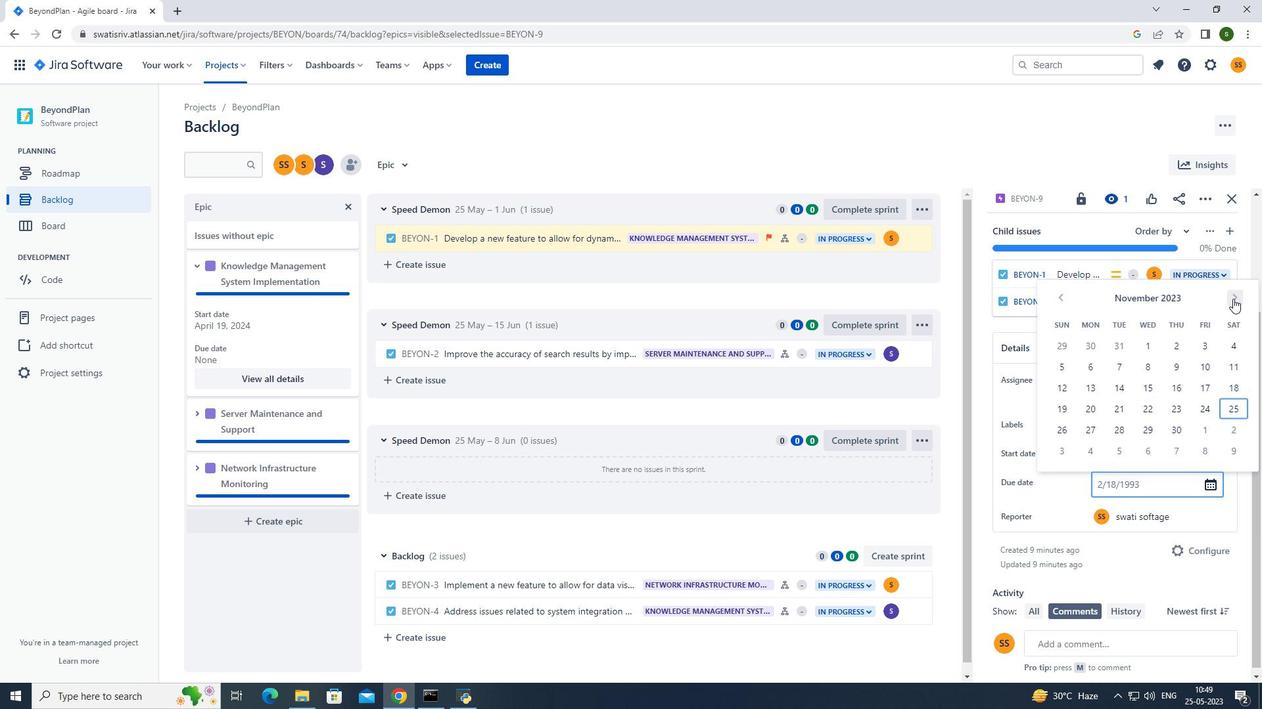 
Action: Mouse pressed left at (1233, 299)
Screenshot: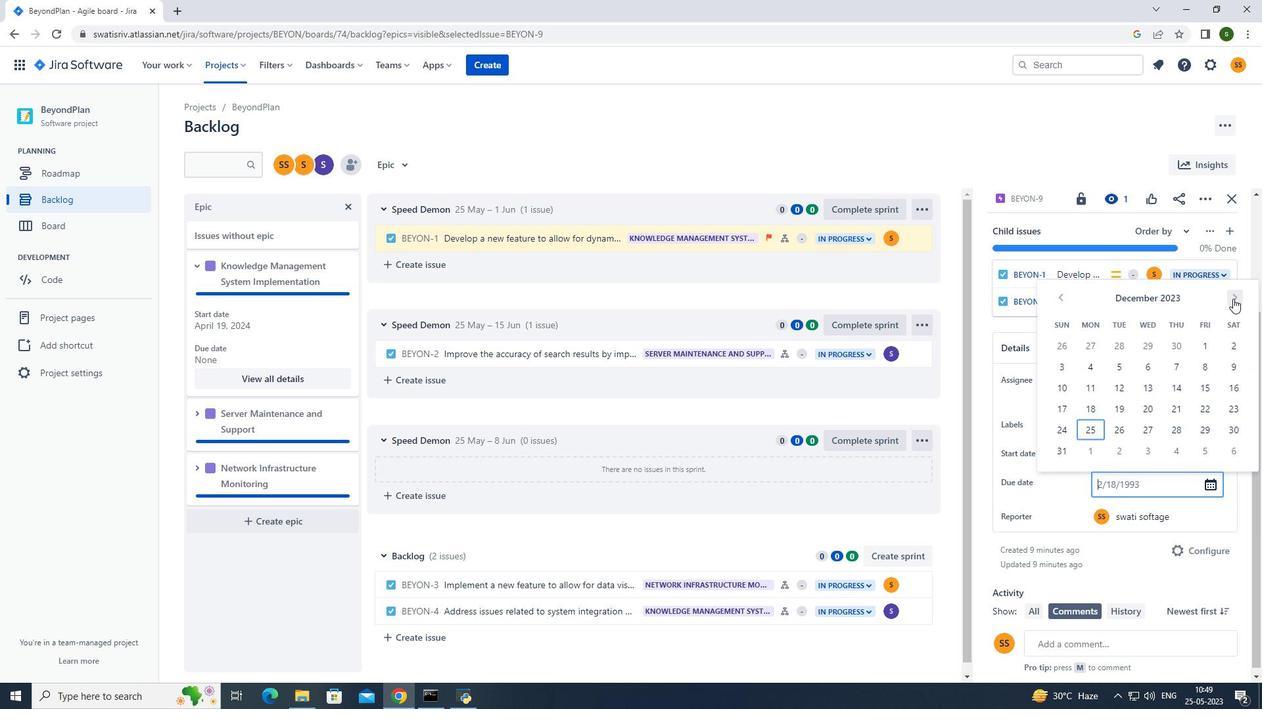
Action: Mouse pressed left at (1233, 299)
Screenshot: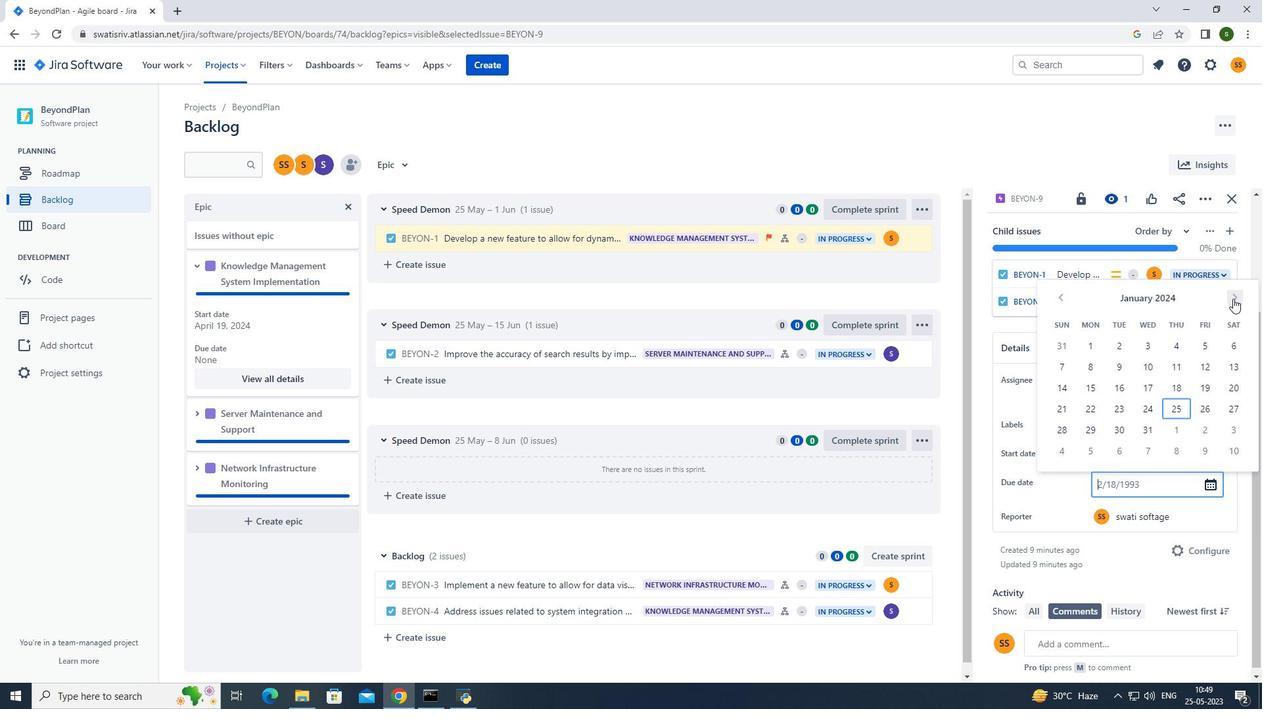 
Action: Mouse pressed left at (1233, 299)
Screenshot: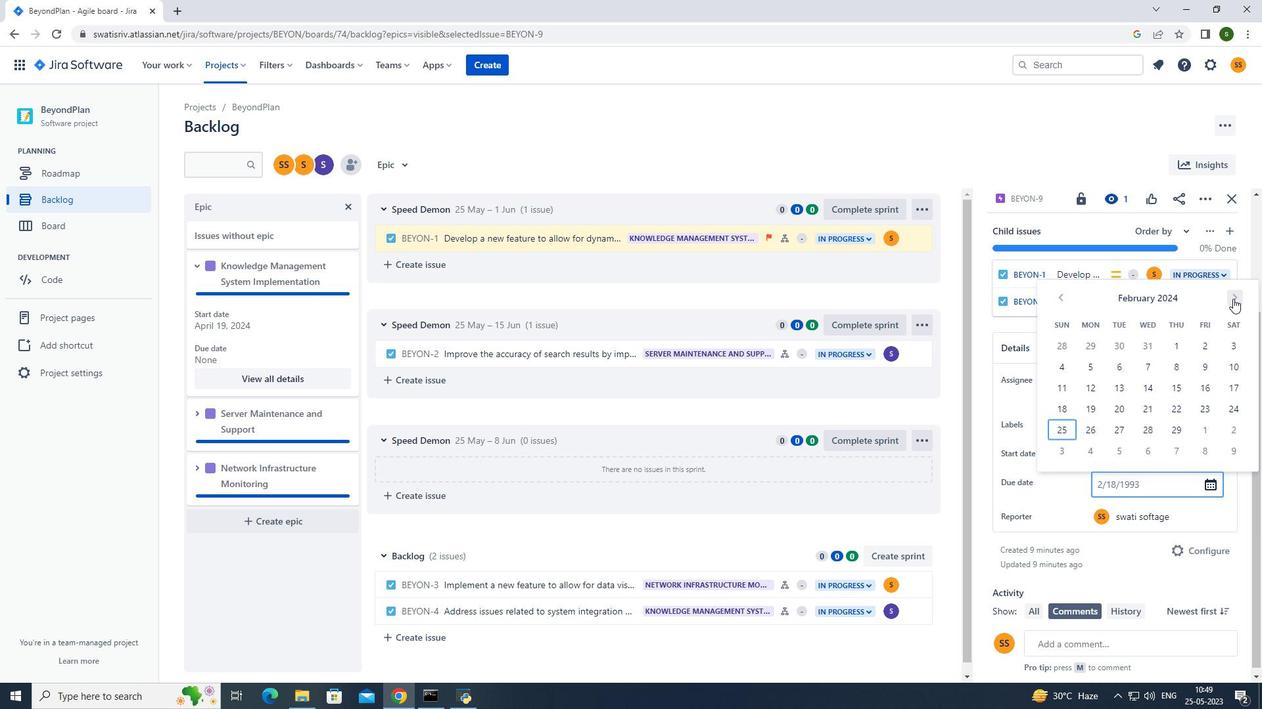 
Action: Mouse pressed left at (1233, 299)
Screenshot: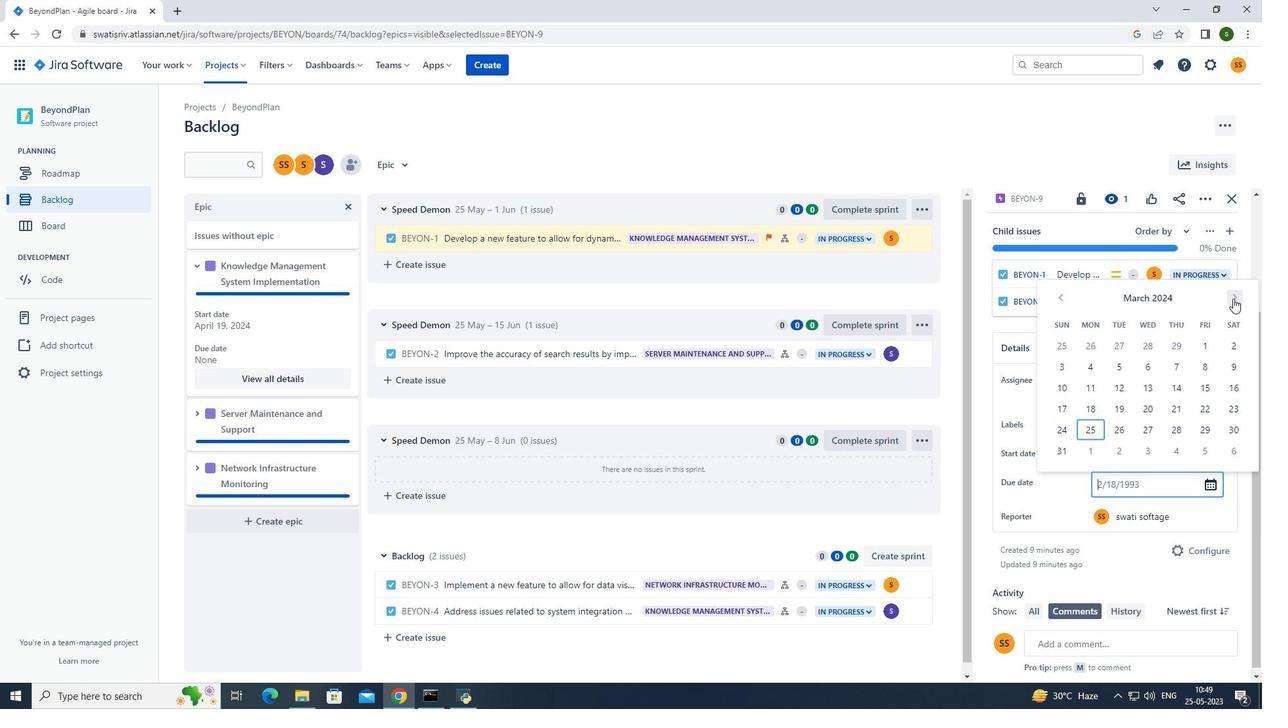 
Action: Mouse pressed left at (1233, 299)
Screenshot: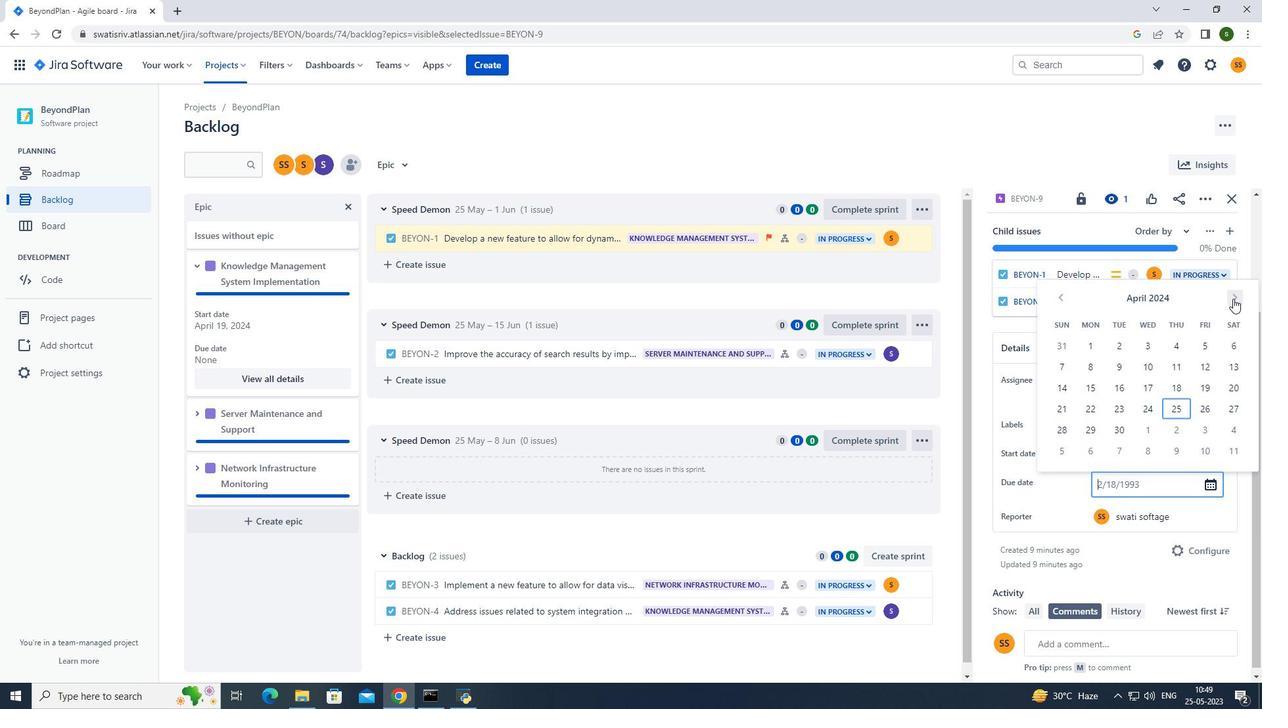 
Action: Mouse pressed left at (1233, 299)
Screenshot: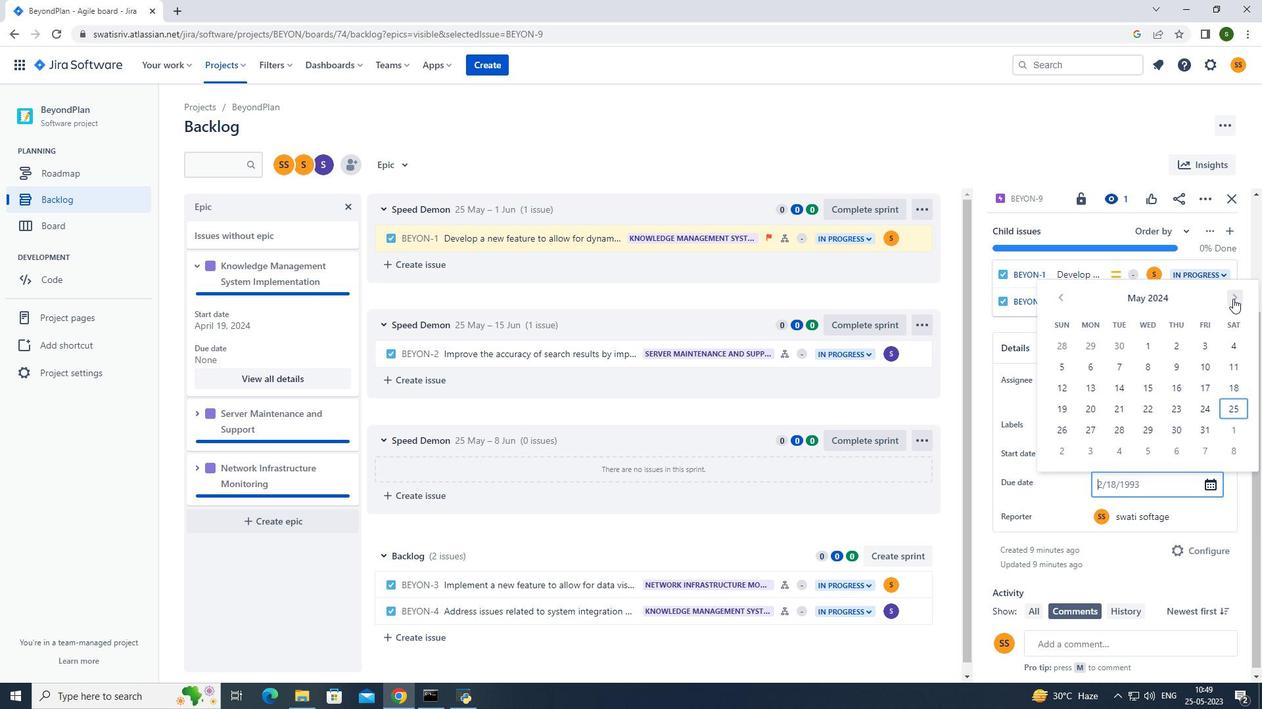 
Action: Mouse pressed left at (1233, 299)
Screenshot: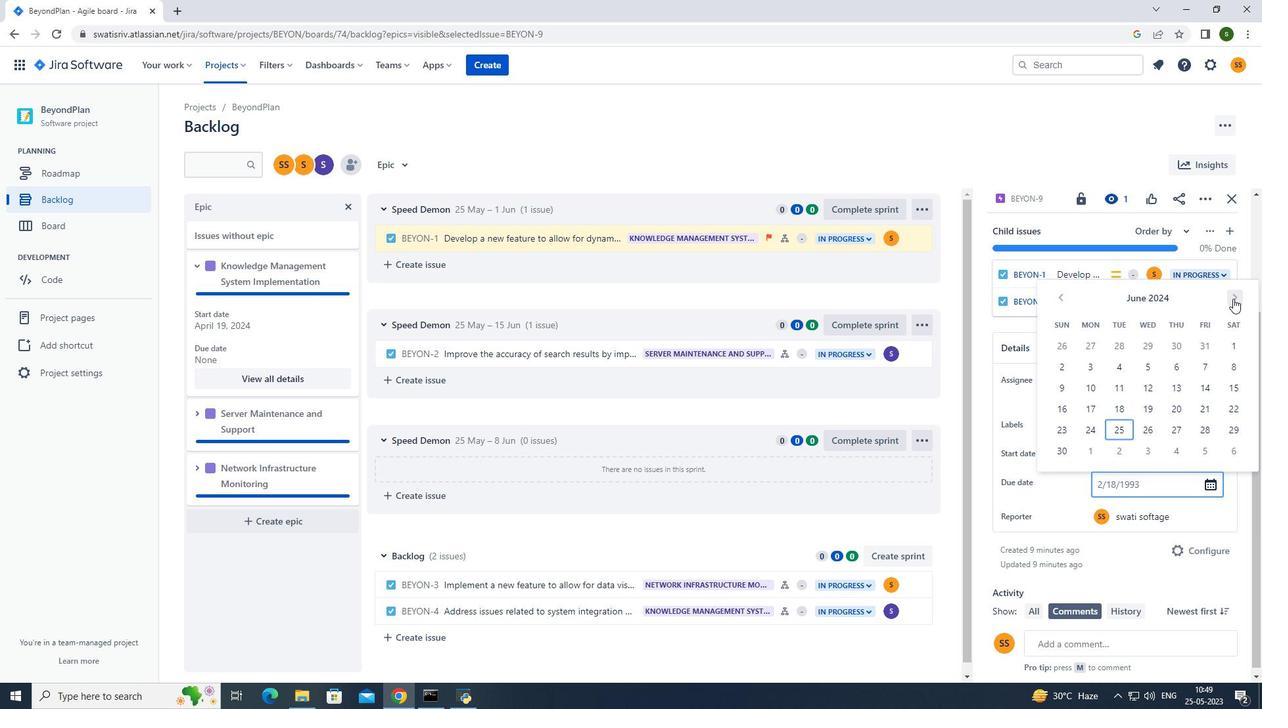 
Action: Mouse pressed left at (1233, 299)
Screenshot: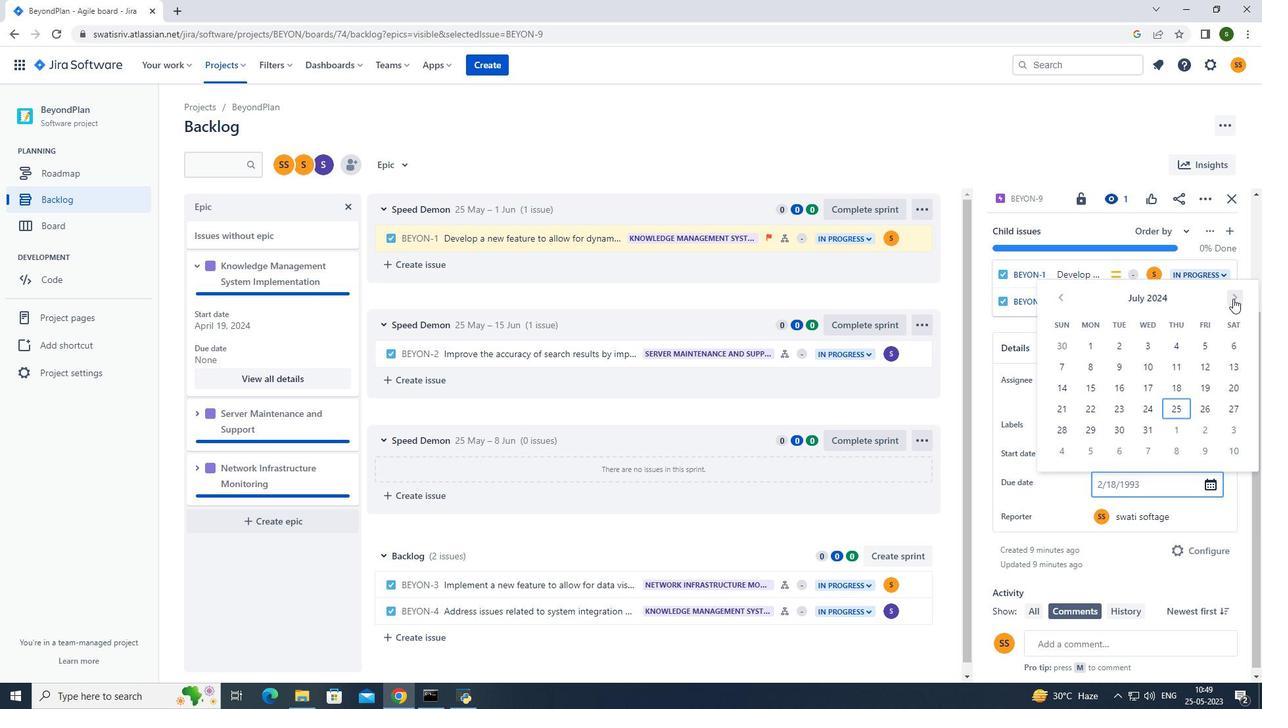 
Action: Mouse pressed left at (1233, 299)
Screenshot: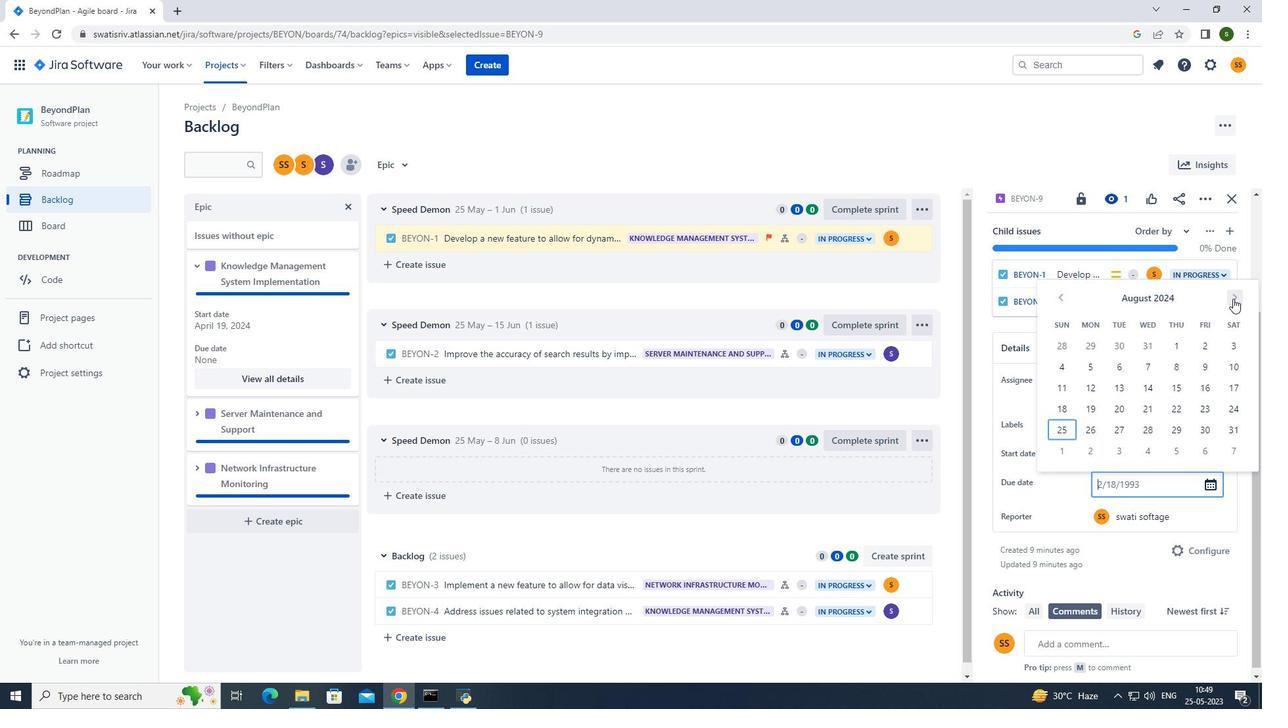 
Action: Mouse pressed left at (1233, 299)
Screenshot: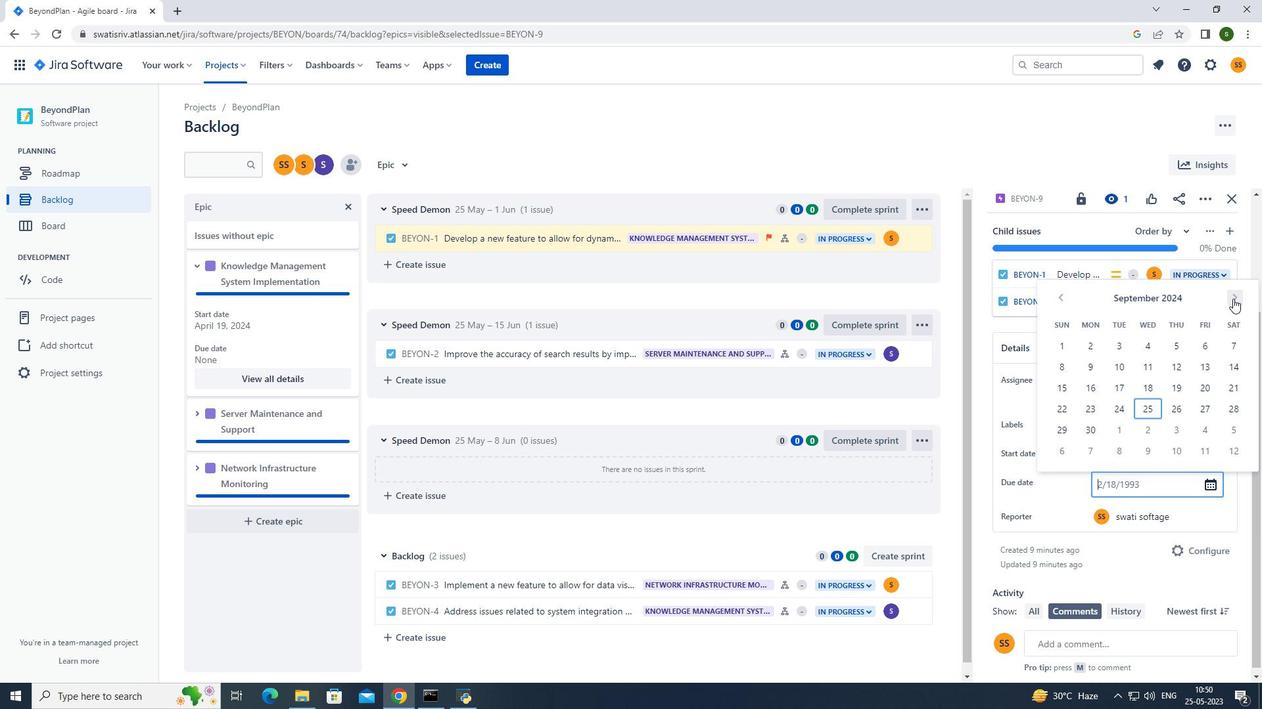 
Action: Mouse moved to (1230, 354)
Screenshot: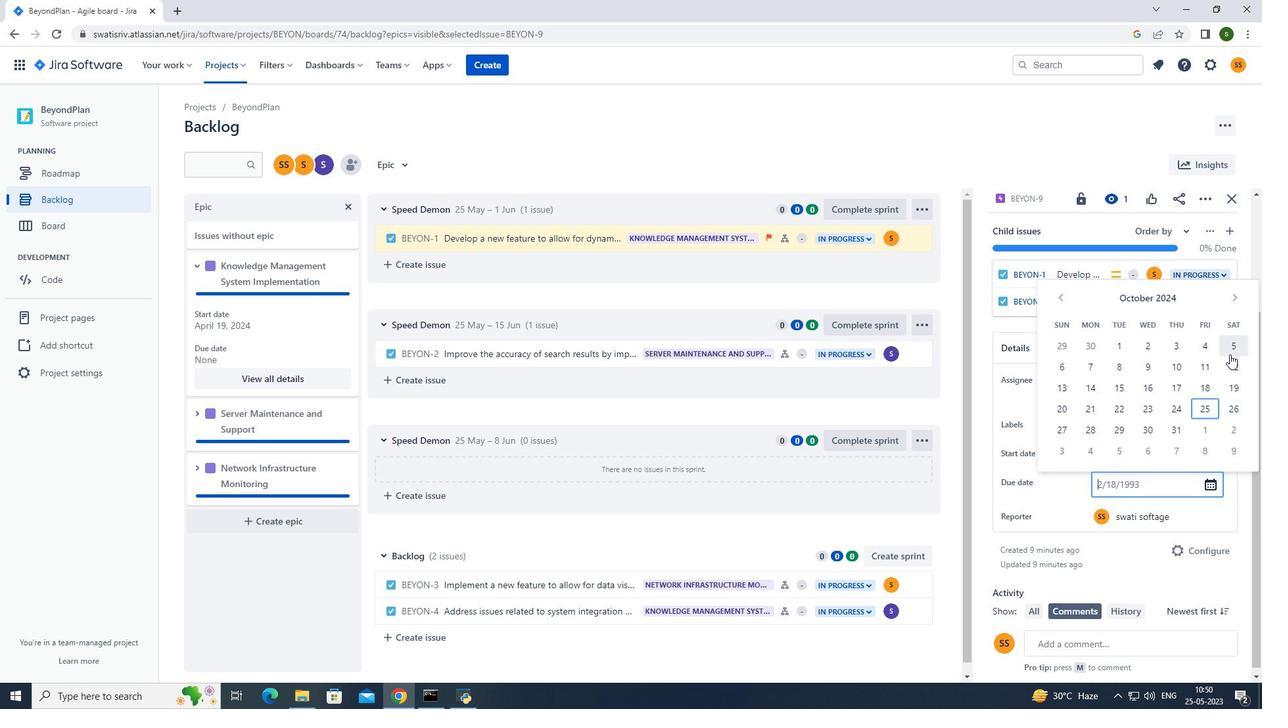 
Action: Mouse pressed left at (1230, 354)
Screenshot: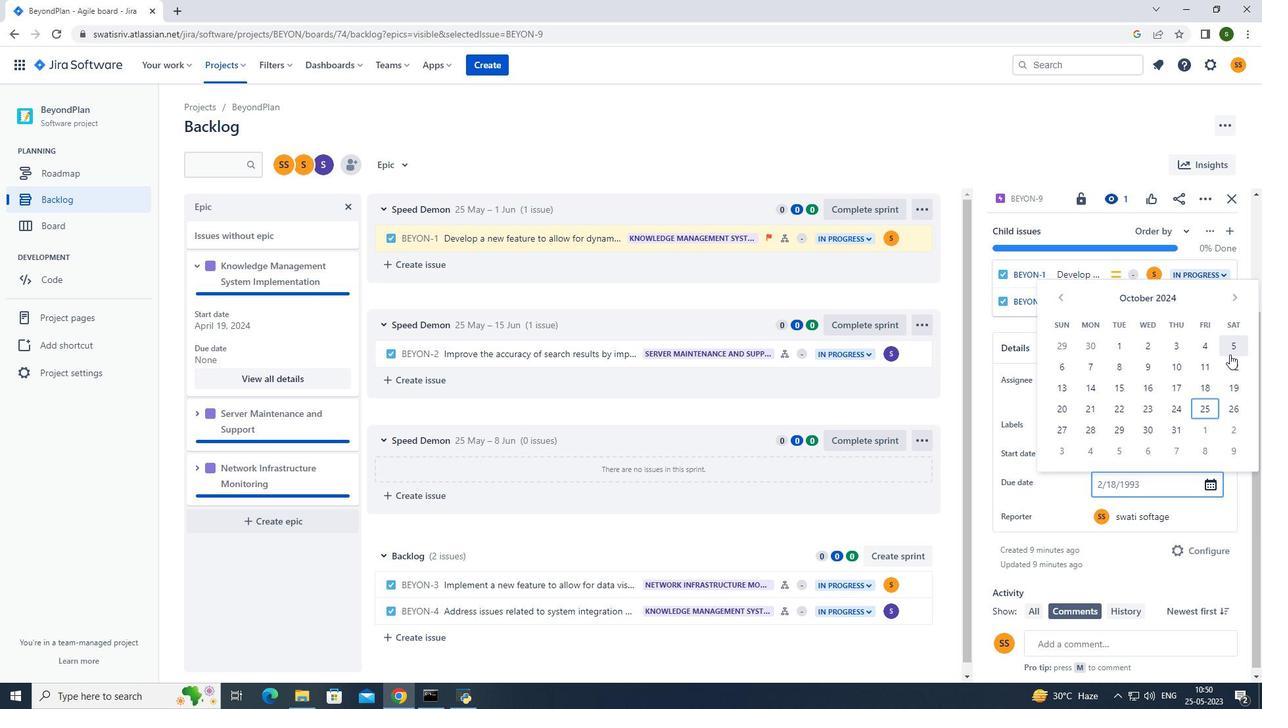 
Action: Mouse moved to (504, 83)
Screenshot: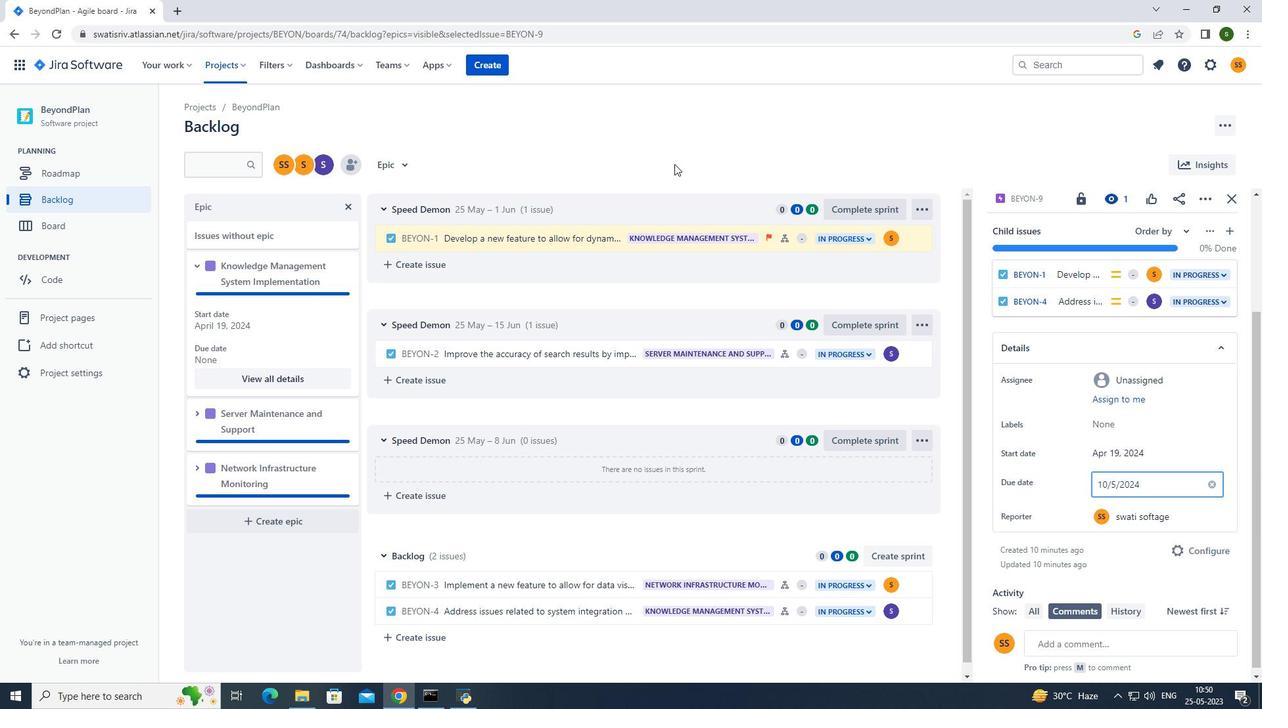 
Action: Mouse pressed left at (504, 83)
Screenshot: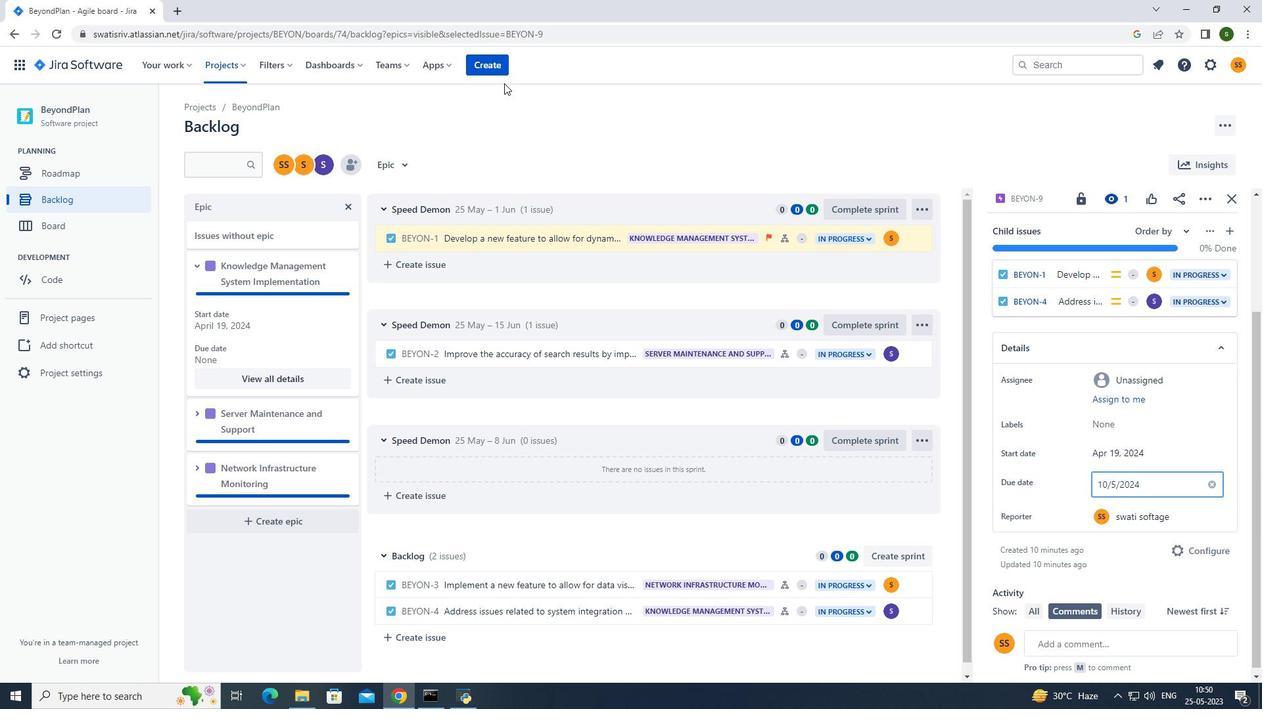 
Action: Mouse moved to (227, 67)
Screenshot: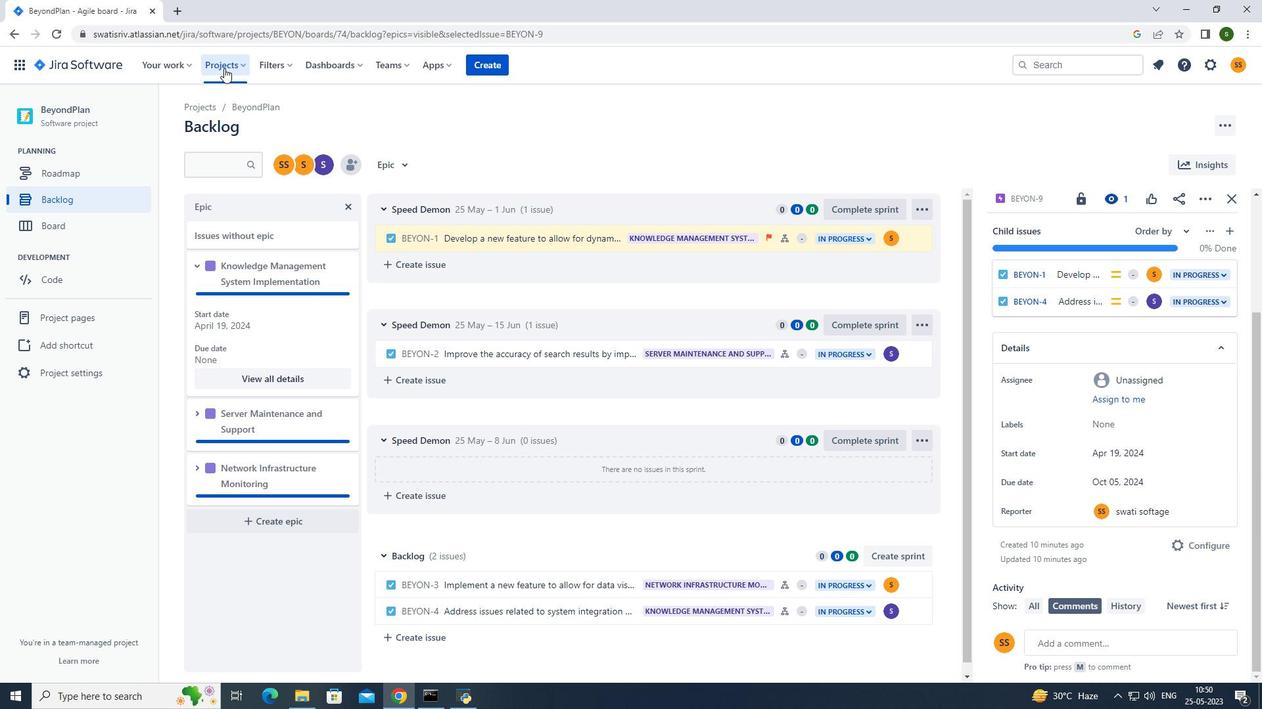 
Action: Mouse pressed left at (227, 67)
Screenshot: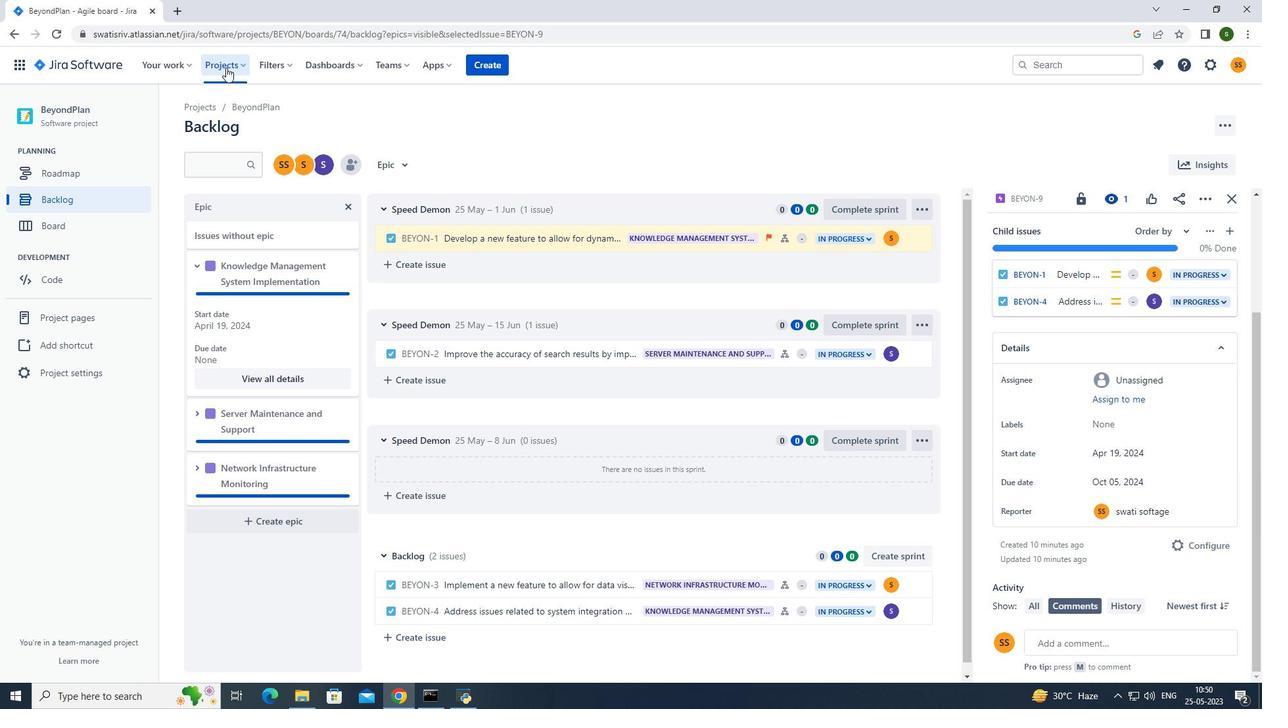 
Action: Mouse moved to (280, 116)
Screenshot: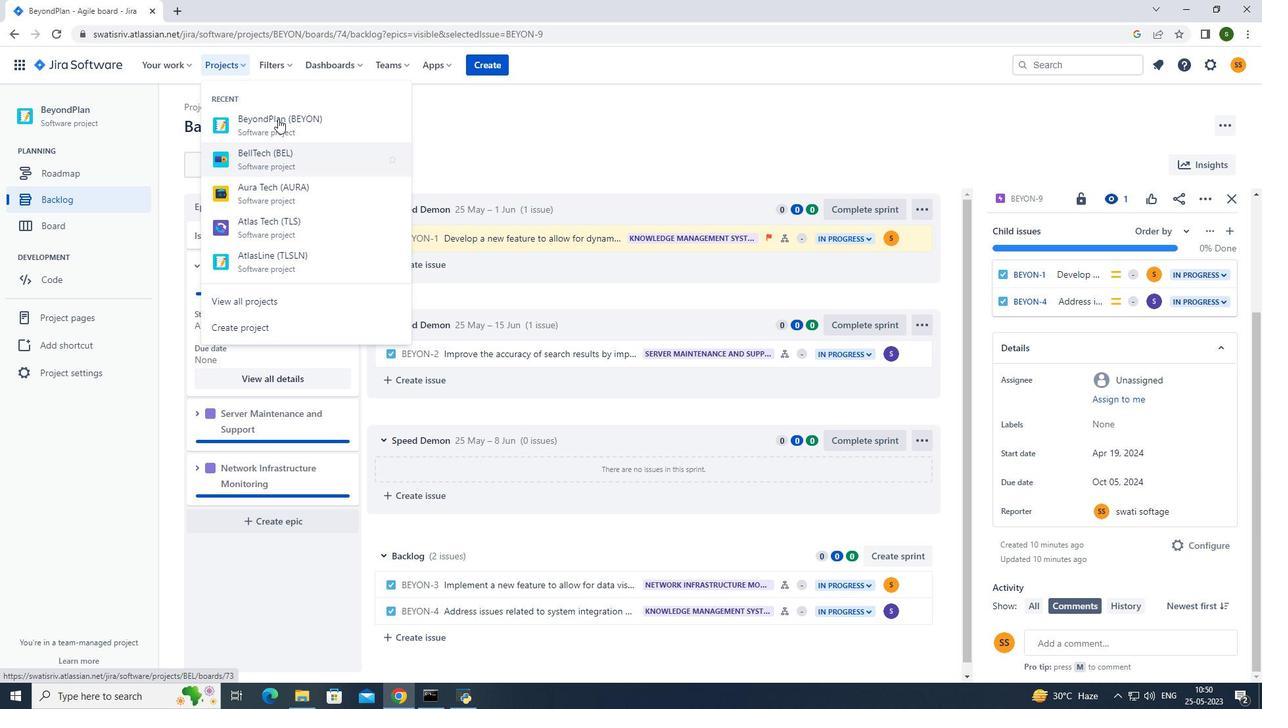 
Action: Mouse pressed left at (280, 116)
Screenshot: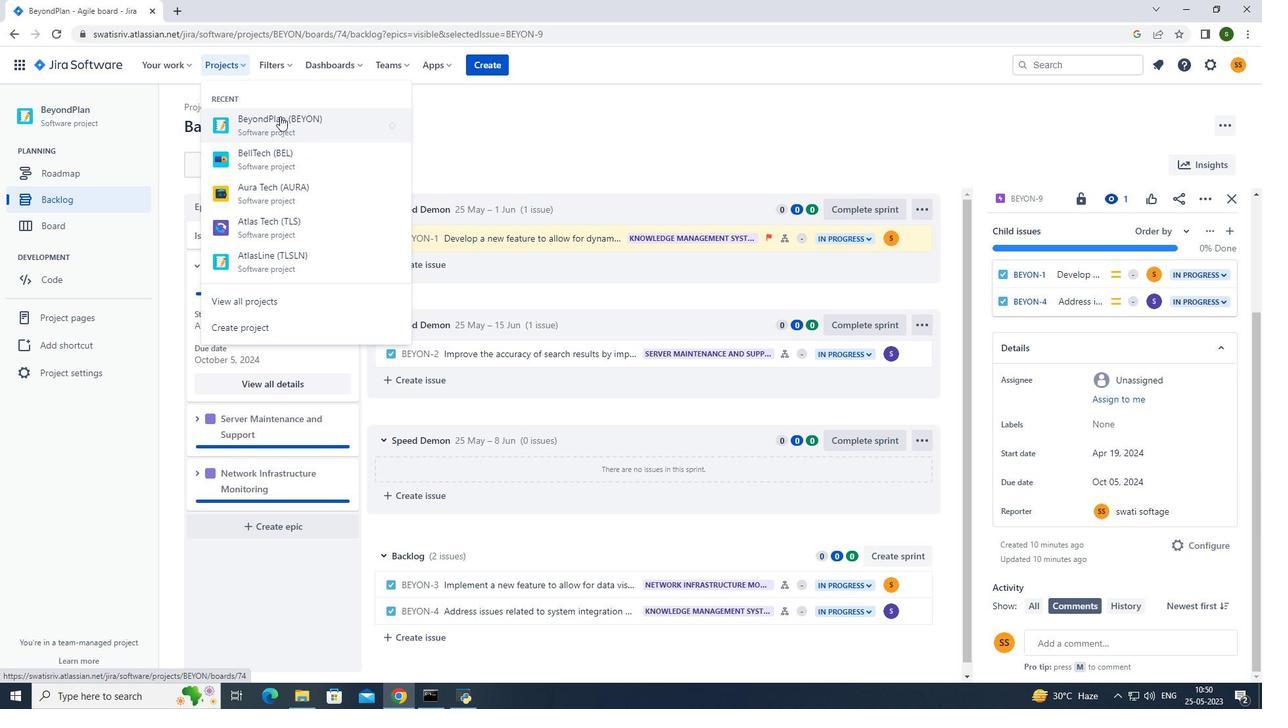 
Action: Mouse moved to (108, 203)
Screenshot: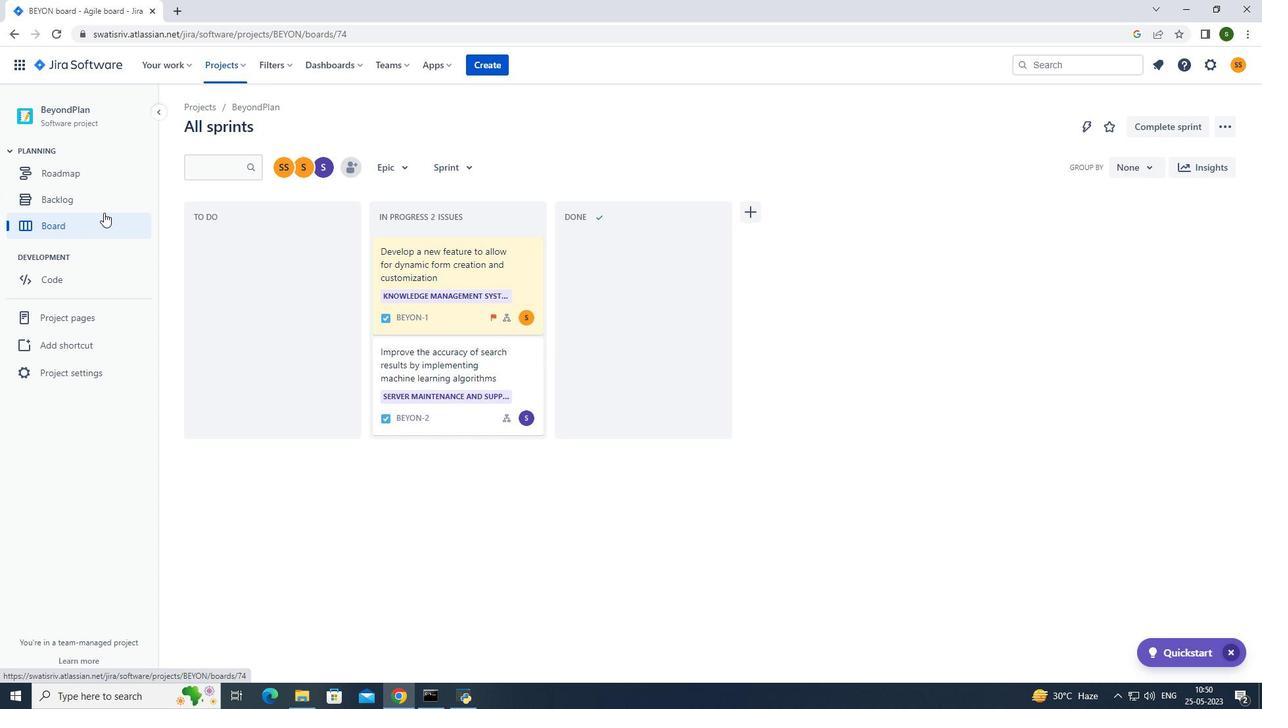 
Action: Mouse pressed left at (108, 203)
Screenshot: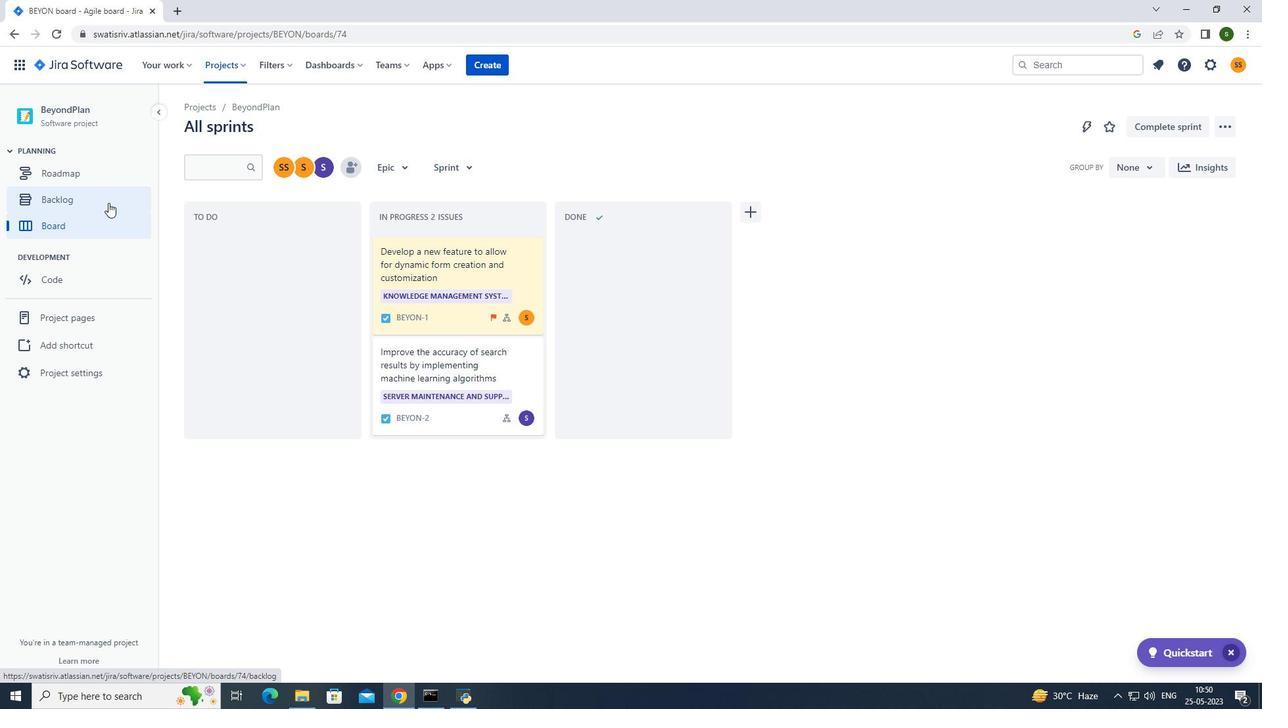 
Action: Mouse moved to (199, 318)
Screenshot: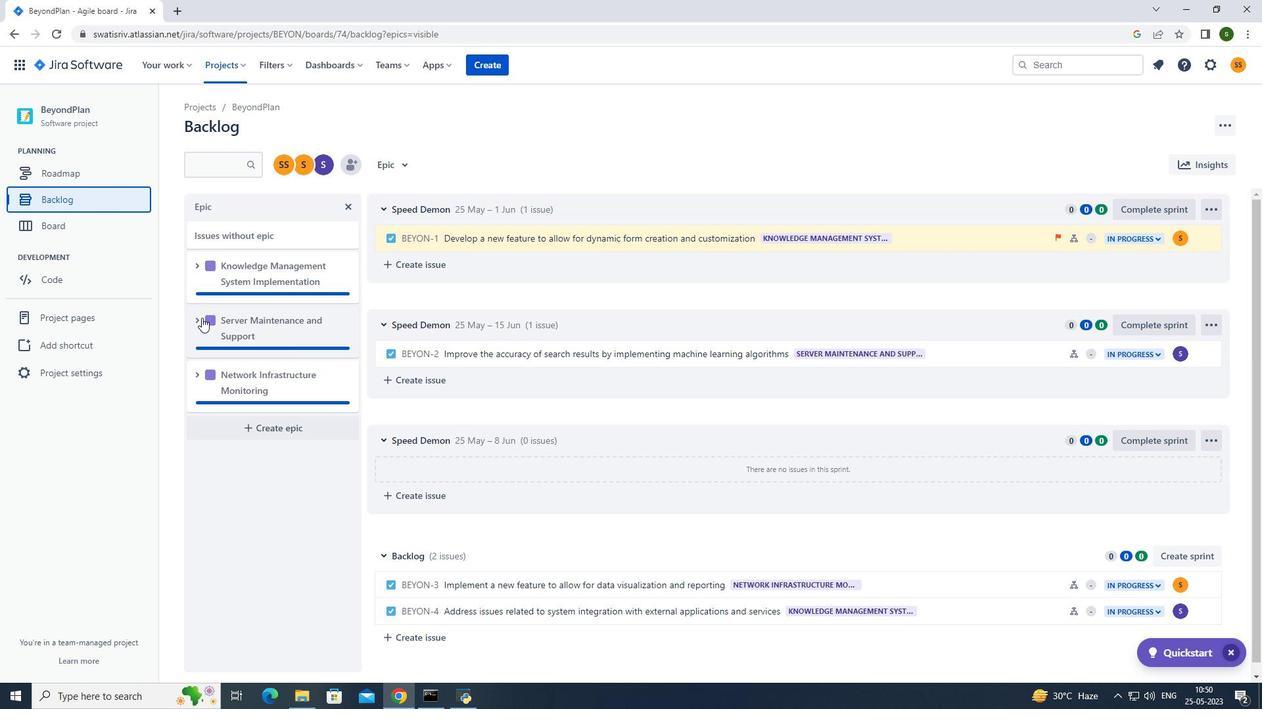 
Action: Mouse pressed left at (199, 318)
Screenshot: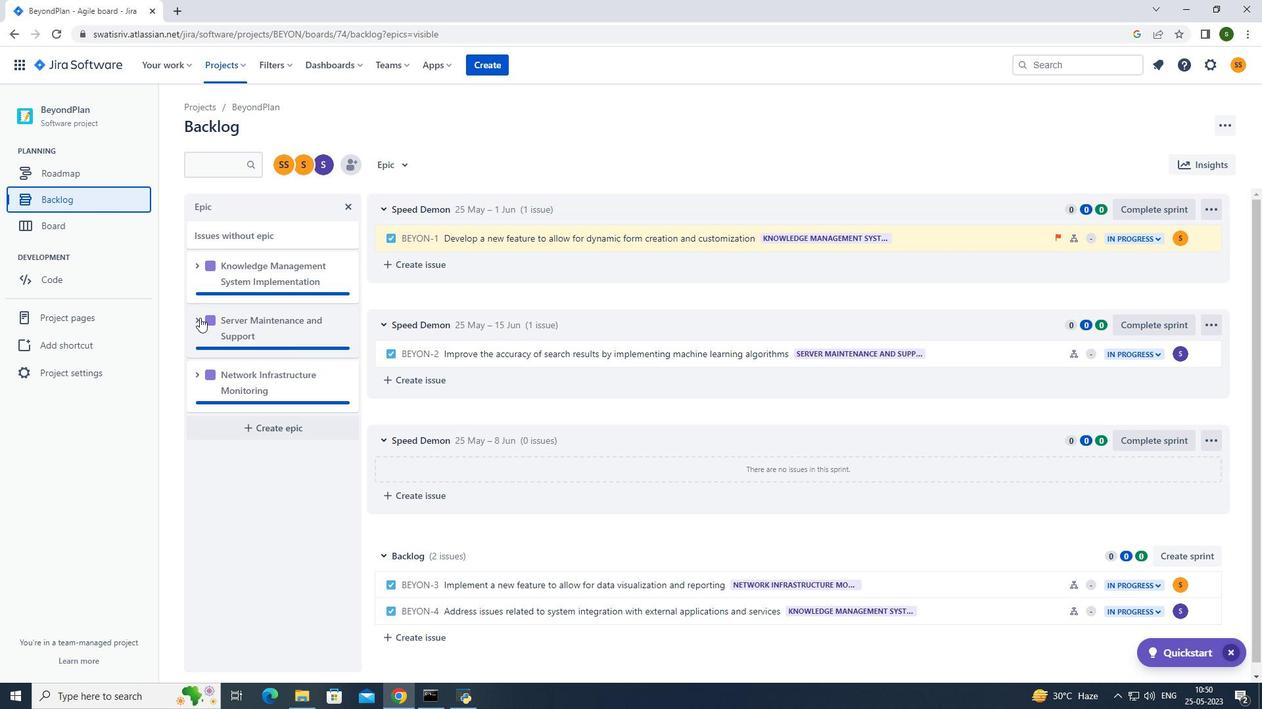 
Action: Mouse moved to (297, 430)
Screenshot: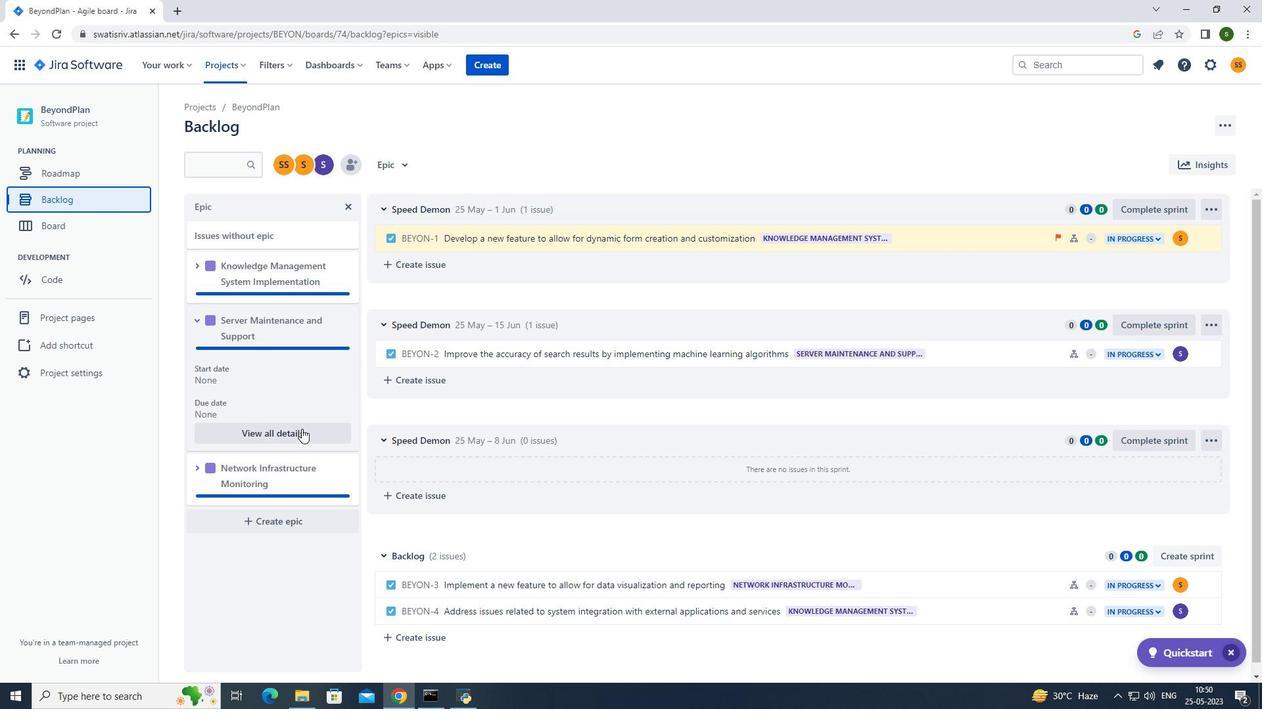 
Action: Mouse pressed left at (297, 430)
Screenshot: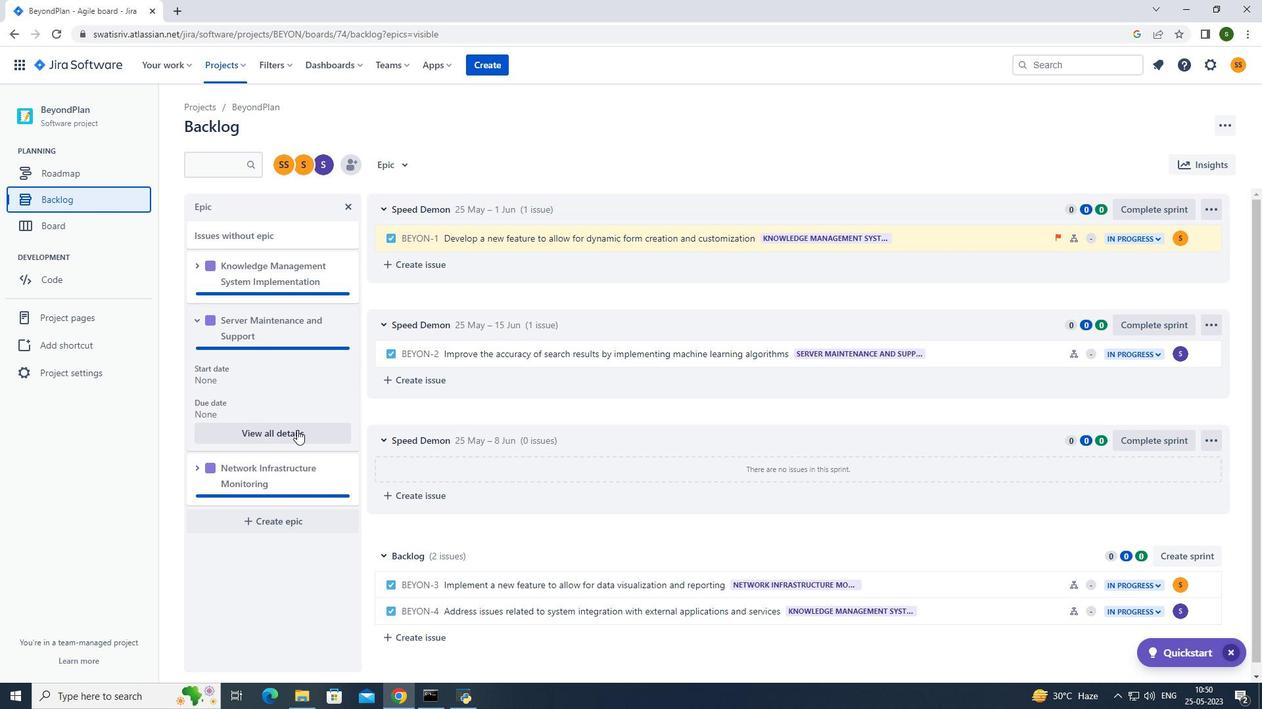 
Action: Mouse moved to (1120, 573)
Screenshot: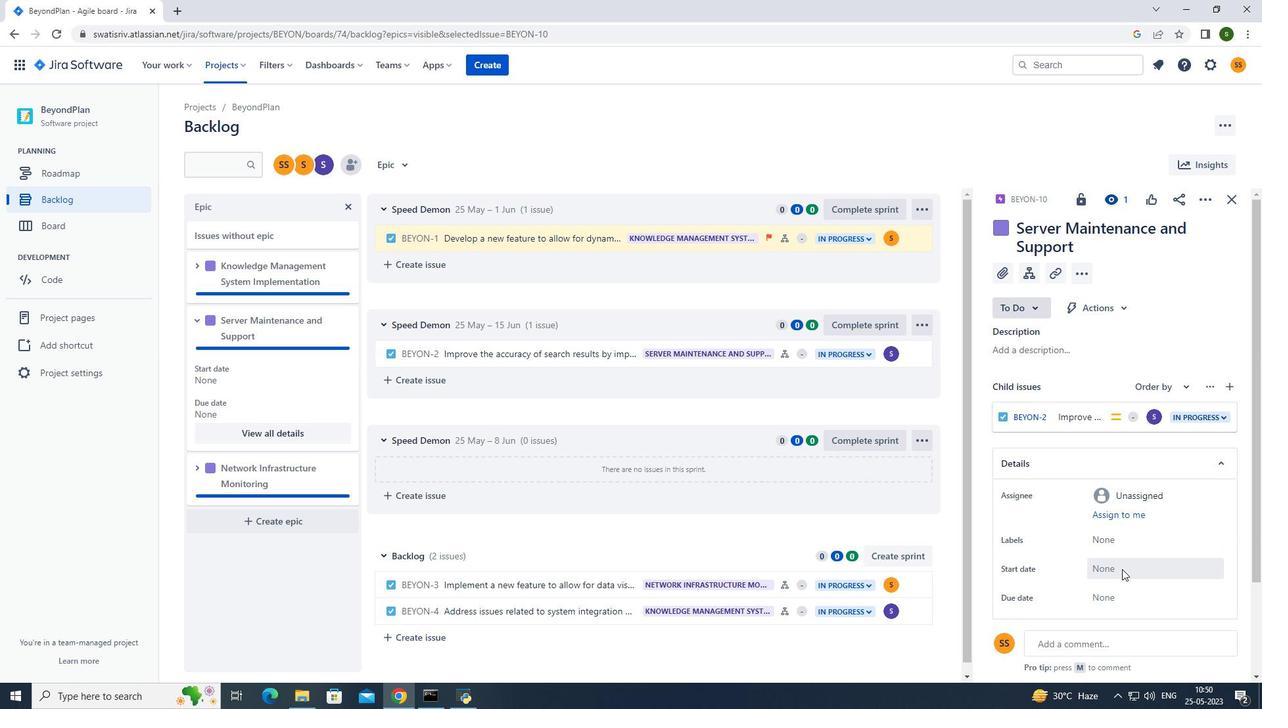 
Action: Mouse pressed left at (1120, 573)
Screenshot: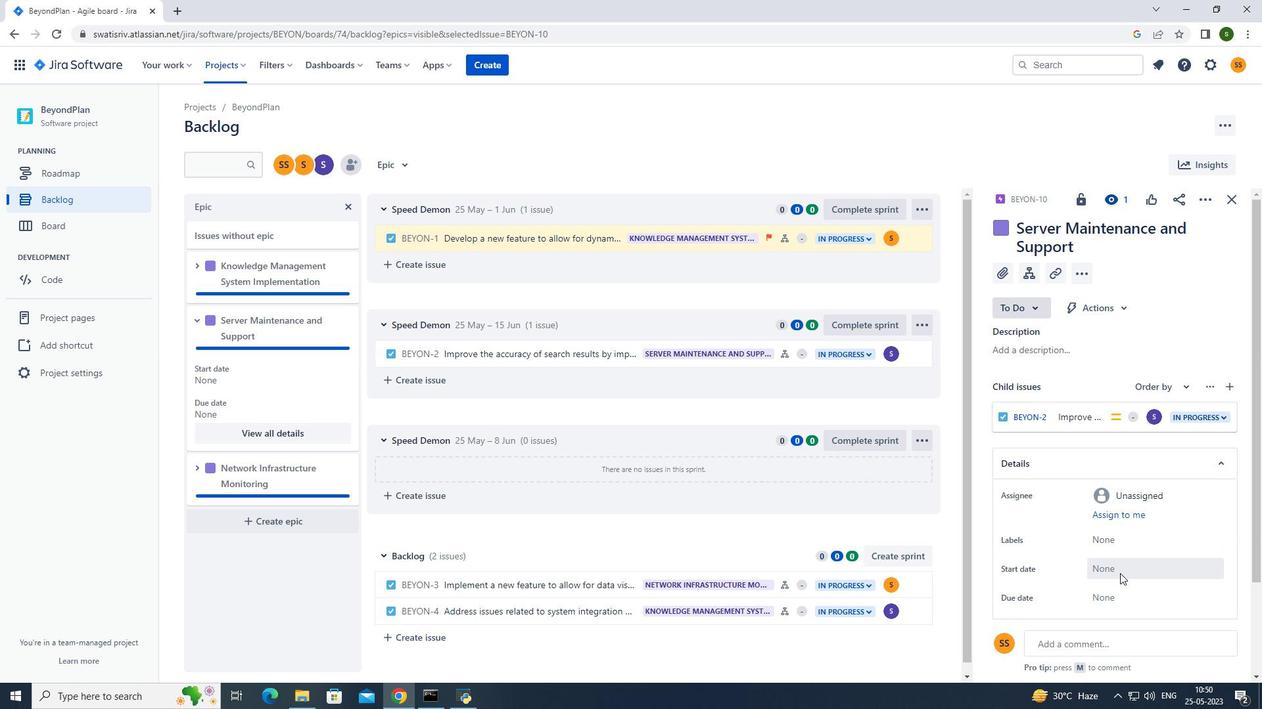 
Action: Mouse moved to (1064, 383)
Screenshot: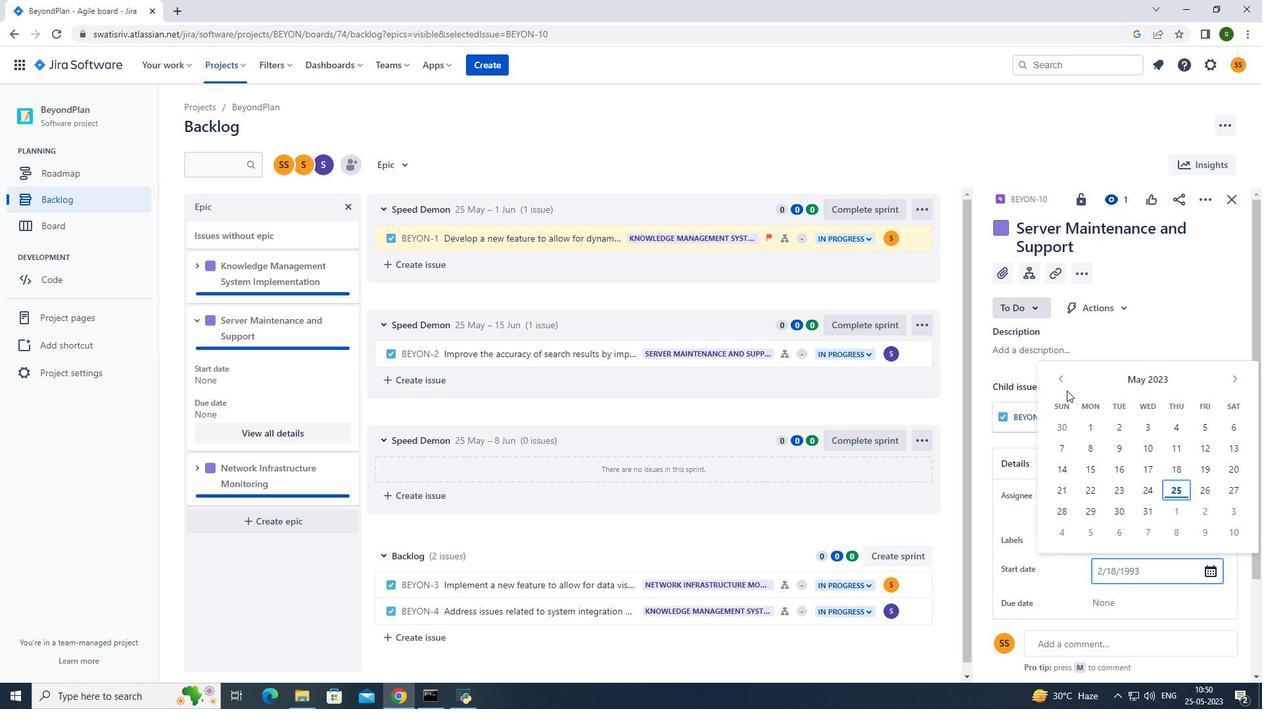 
Action: Mouse pressed left at (1064, 383)
Screenshot: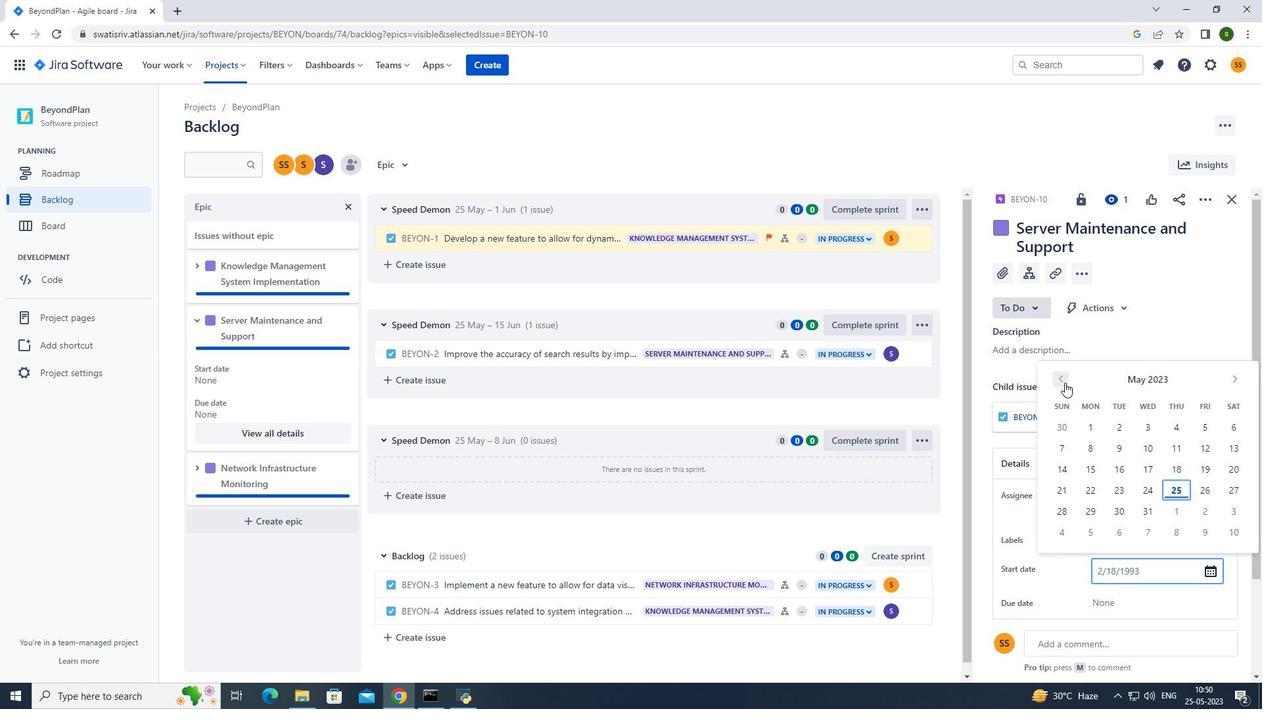 
Action: Mouse pressed left at (1064, 383)
Screenshot: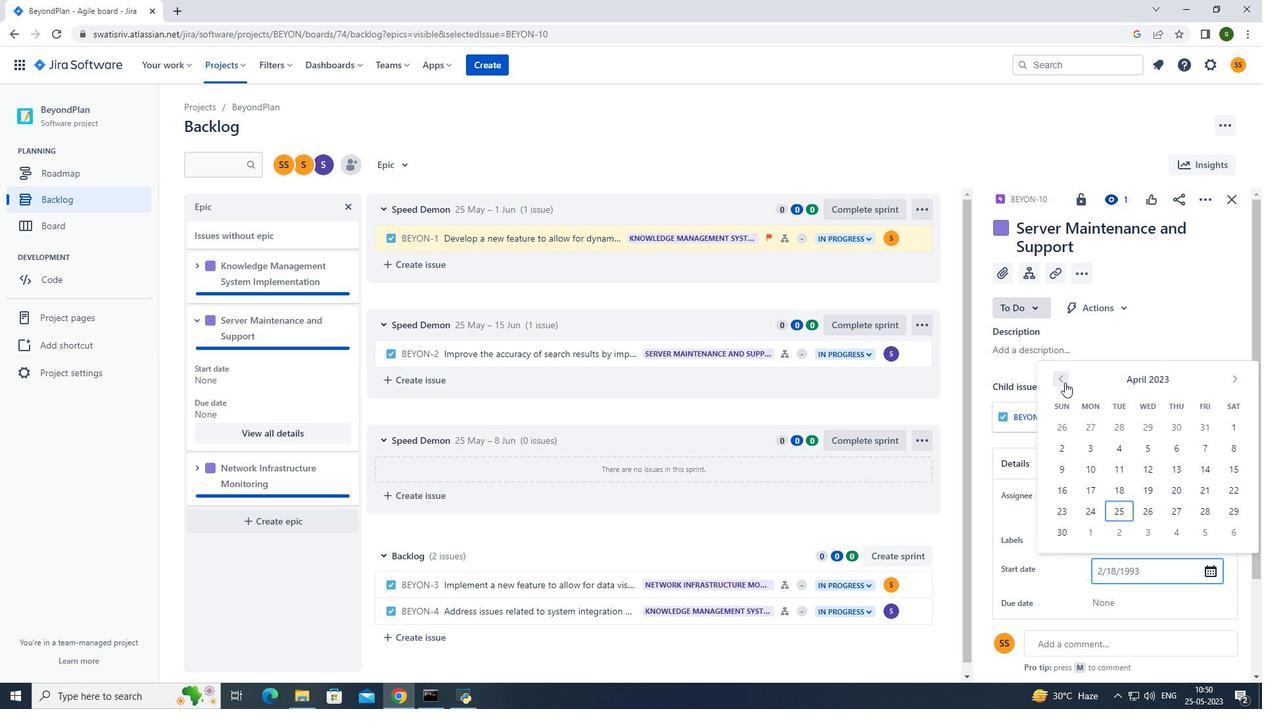 
Action: Mouse pressed left at (1064, 383)
Screenshot: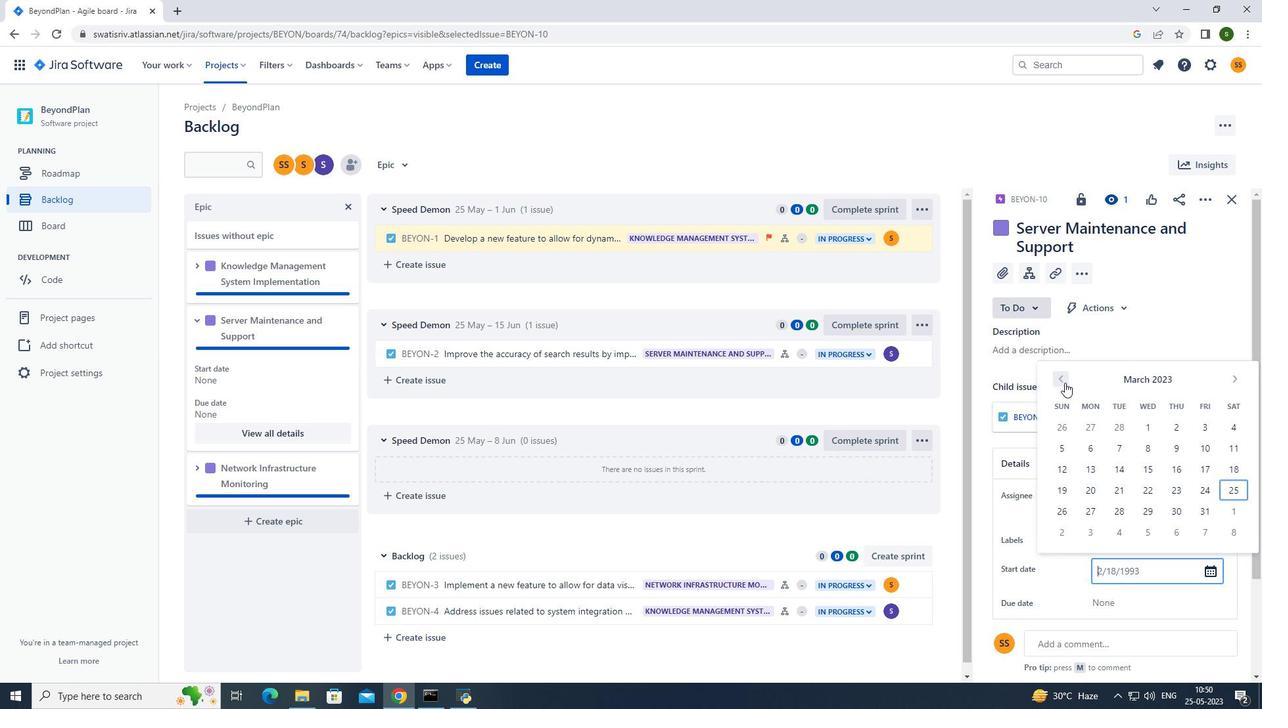 
Action: Mouse moved to (1241, 467)
Screenshot: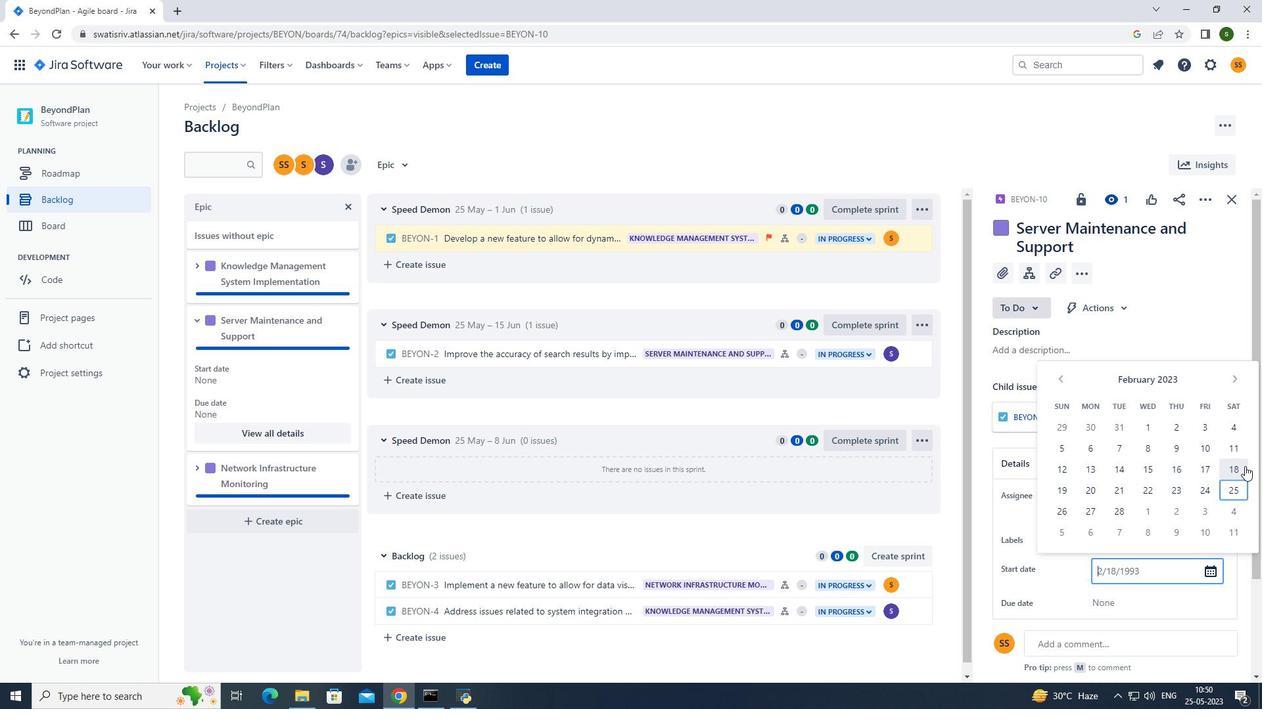
Action: Mouse pressed left at (1241, 467)
Screenshot: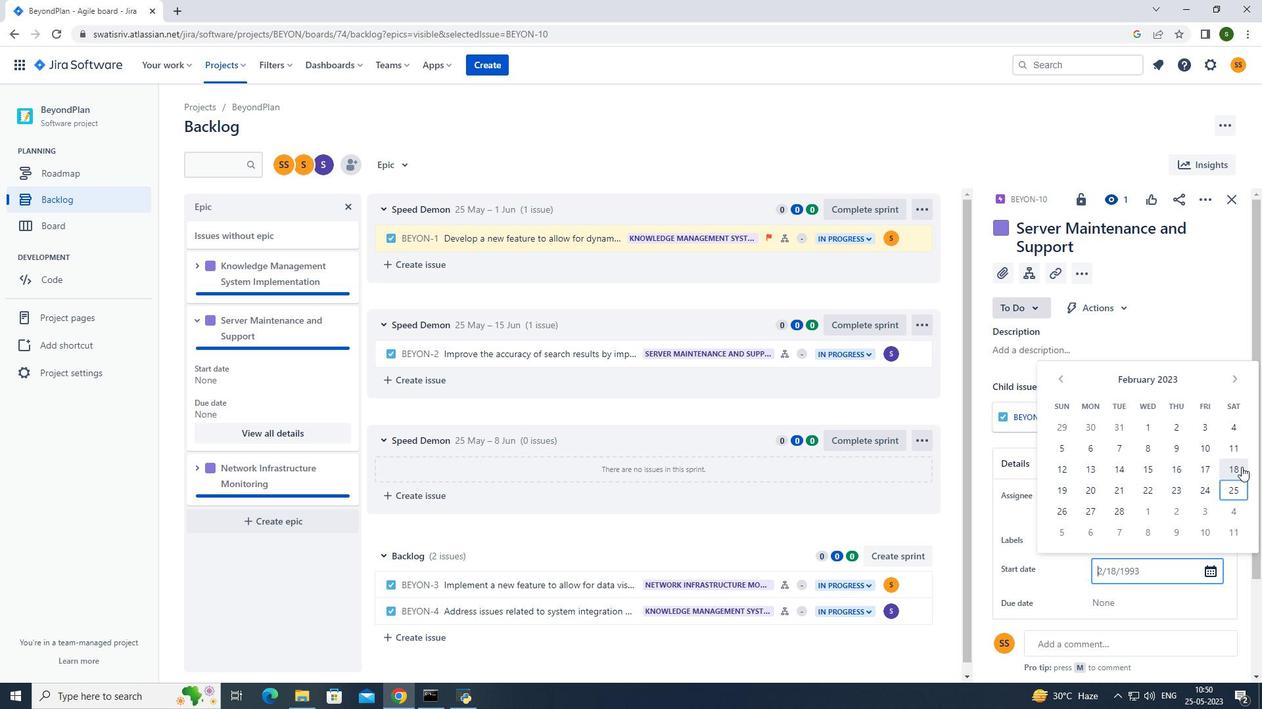 
Action: Mouse moved to (1108, 602)
Screenshot: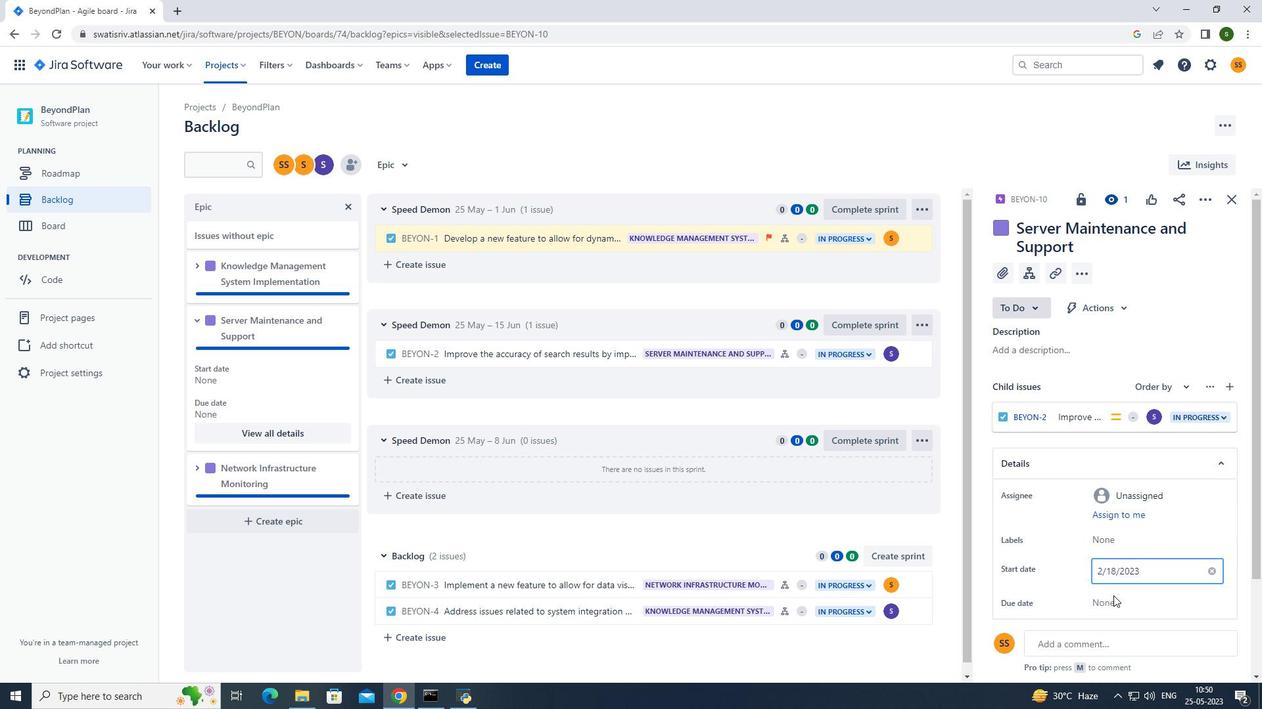 
Action: Mouse pressed left at (1108, 602)
Screenshot: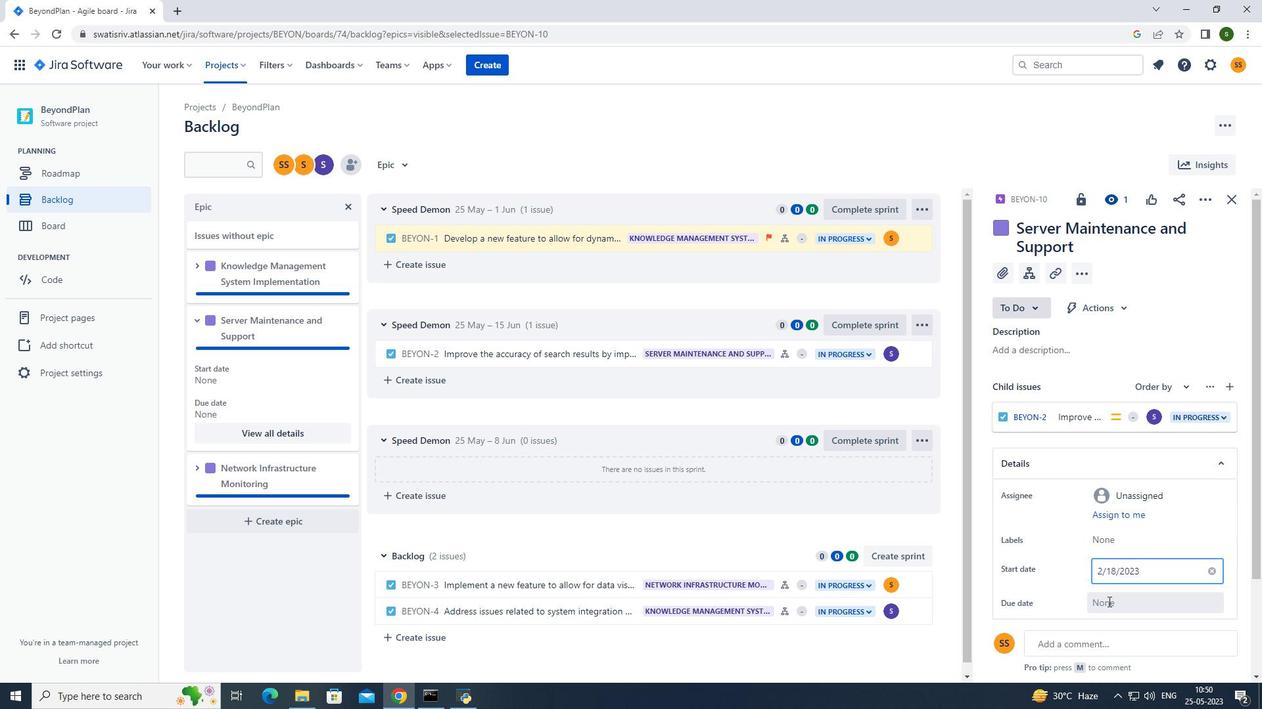 
Action: Mouse moved to (1233, 412)
Screenshot: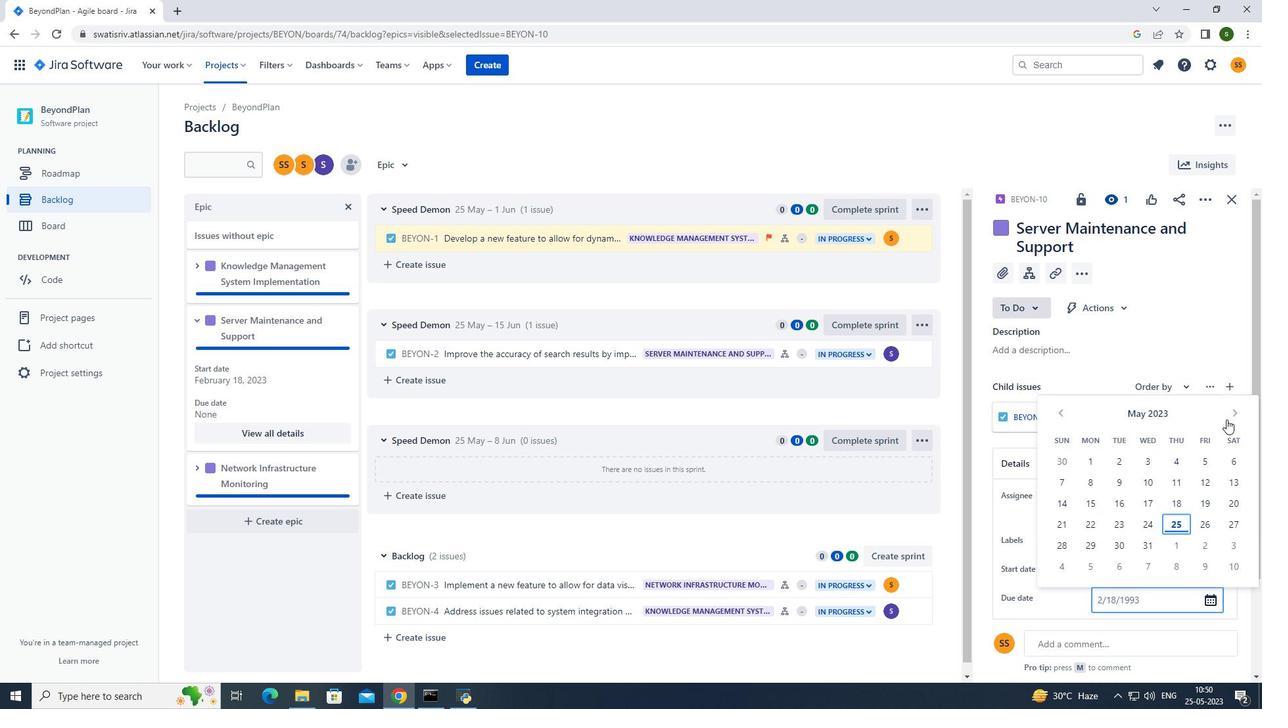 
Action: Mouse pressed left at (1233, 412)
Screenshot: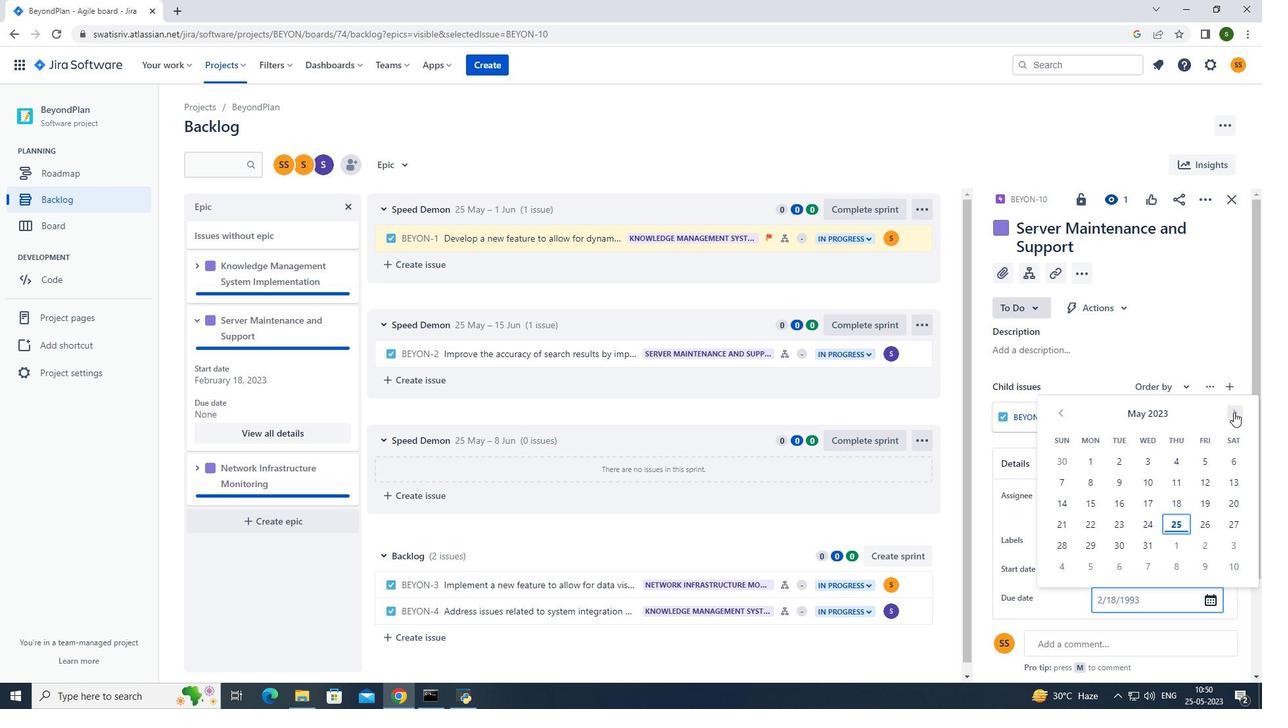 
Action: Mouse pressed left at (1233, 412)
Screenshot: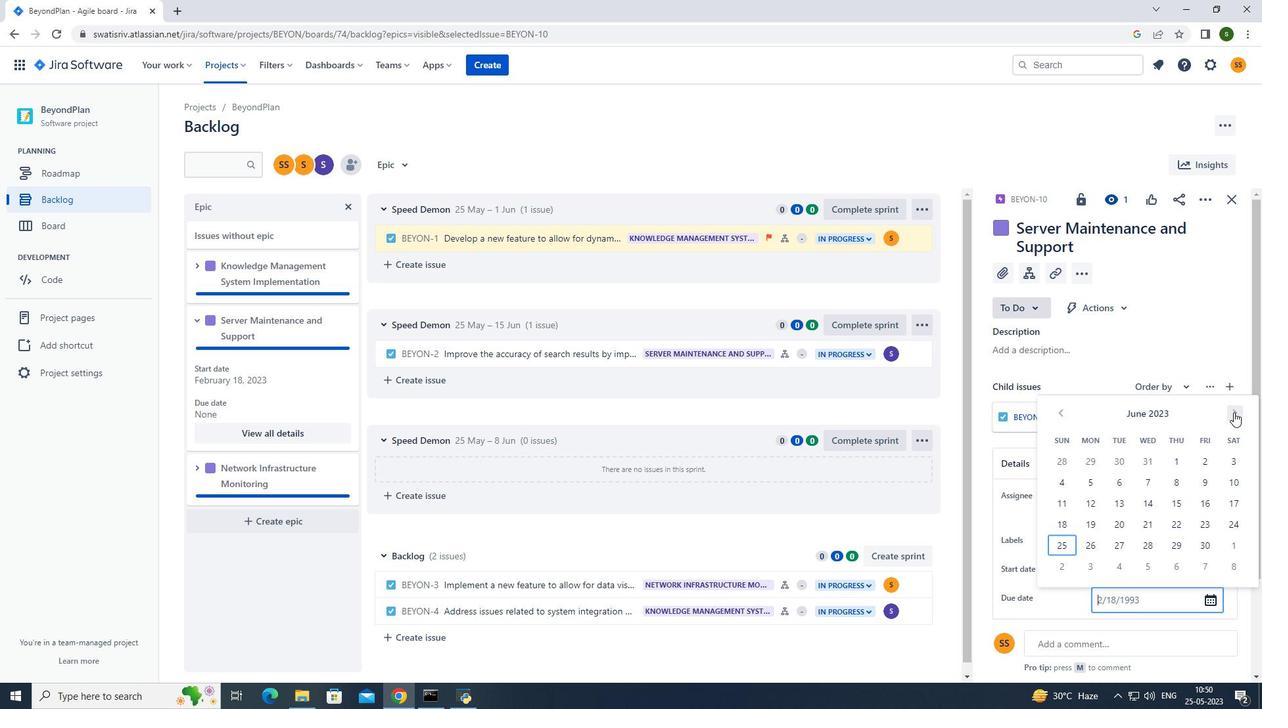 
Action: Mouse pressed left at (1233, 412)
Screenshot: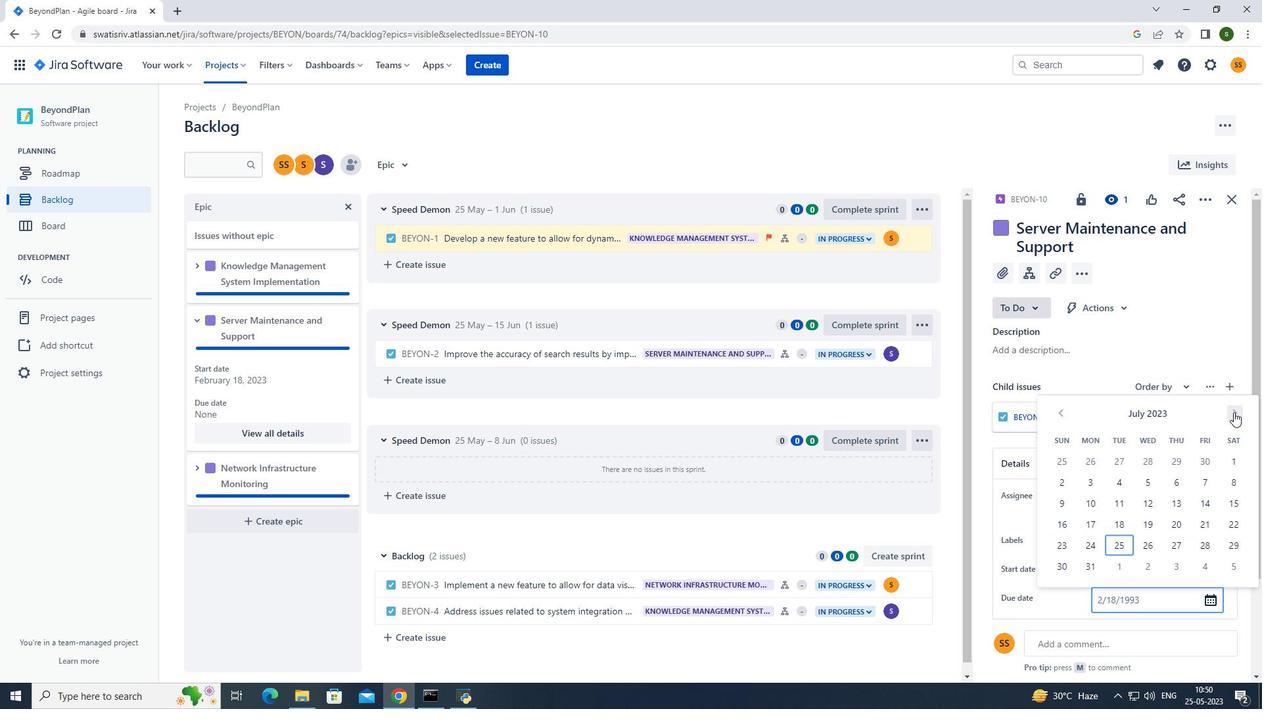 
Action: Mouse pressed left at (1233, 412)
Screenshot: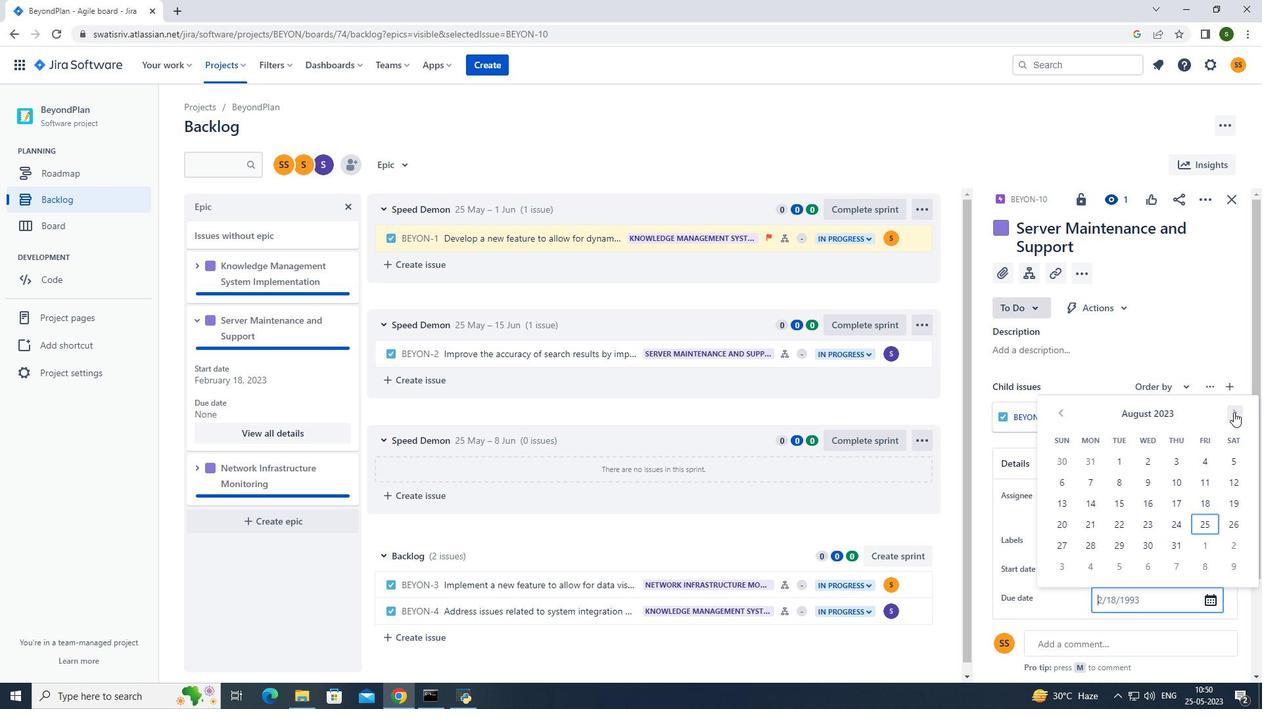 
Action: Mouse pressed left at (1233, 412)
Screenshot: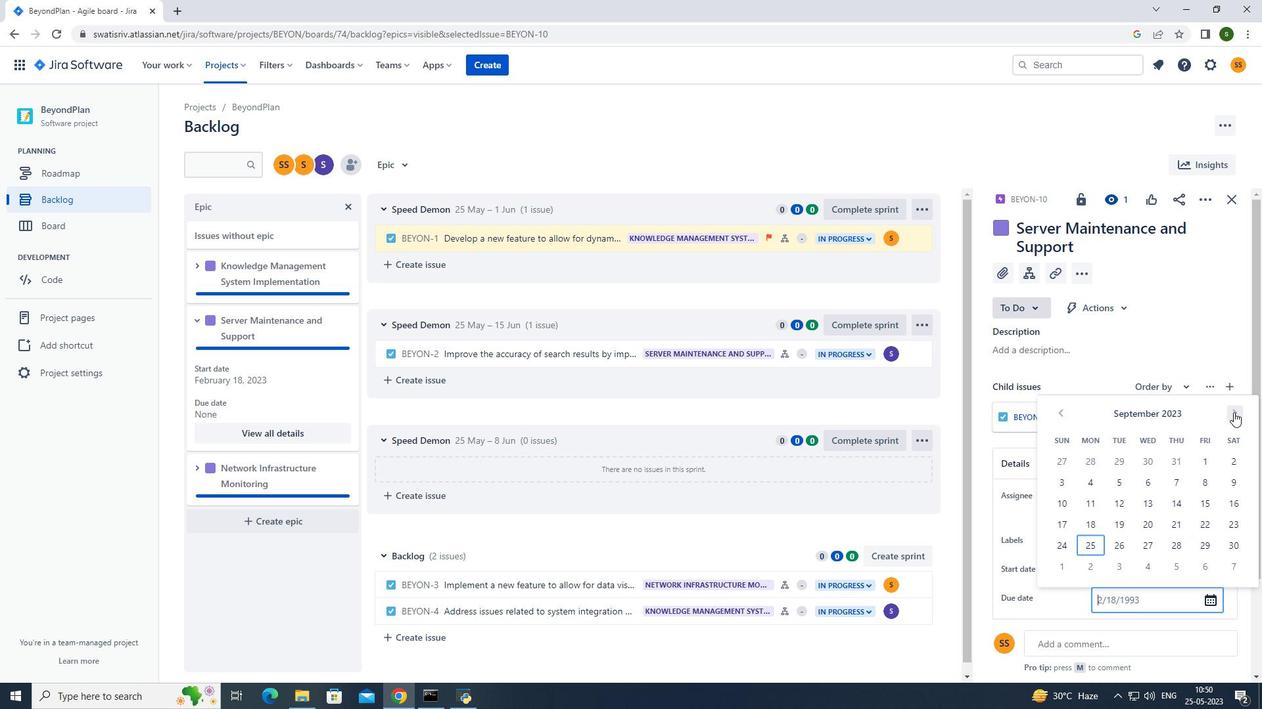 
Action: Mouse pressed left at (1233, 412)
Screenshot: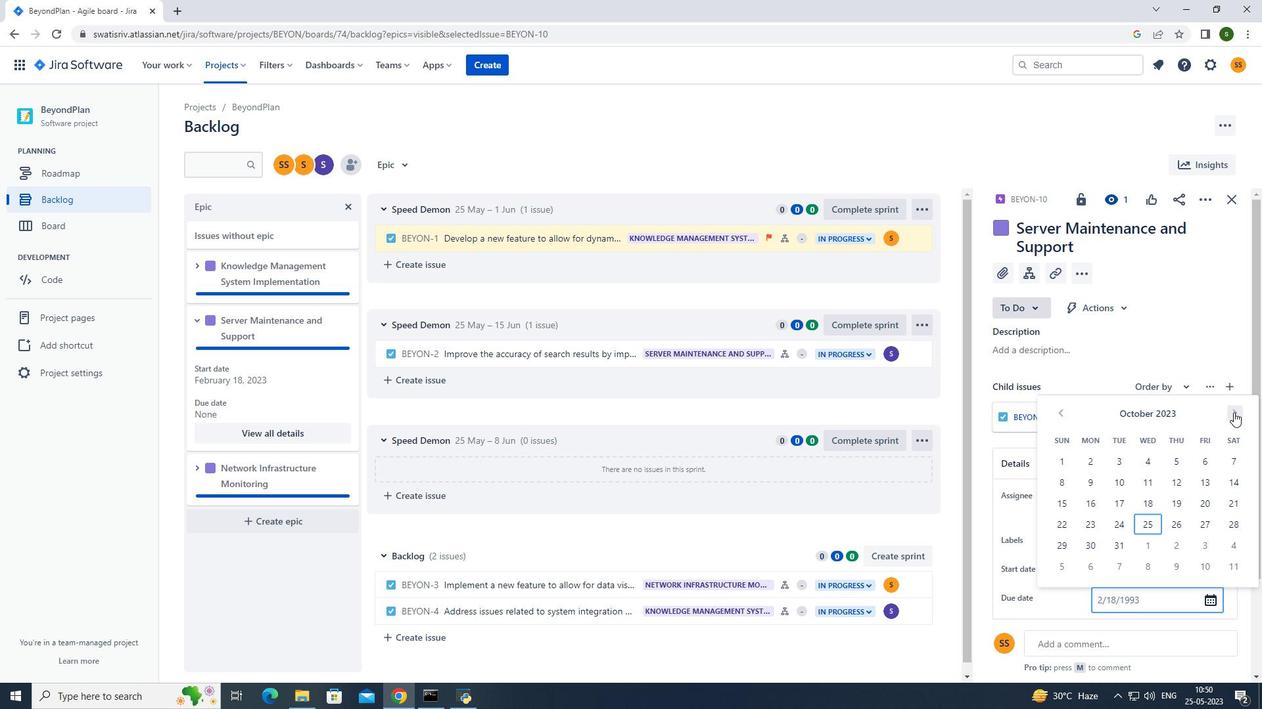 
Action: Mouse pressed left at (1233, 412)
Screenshot: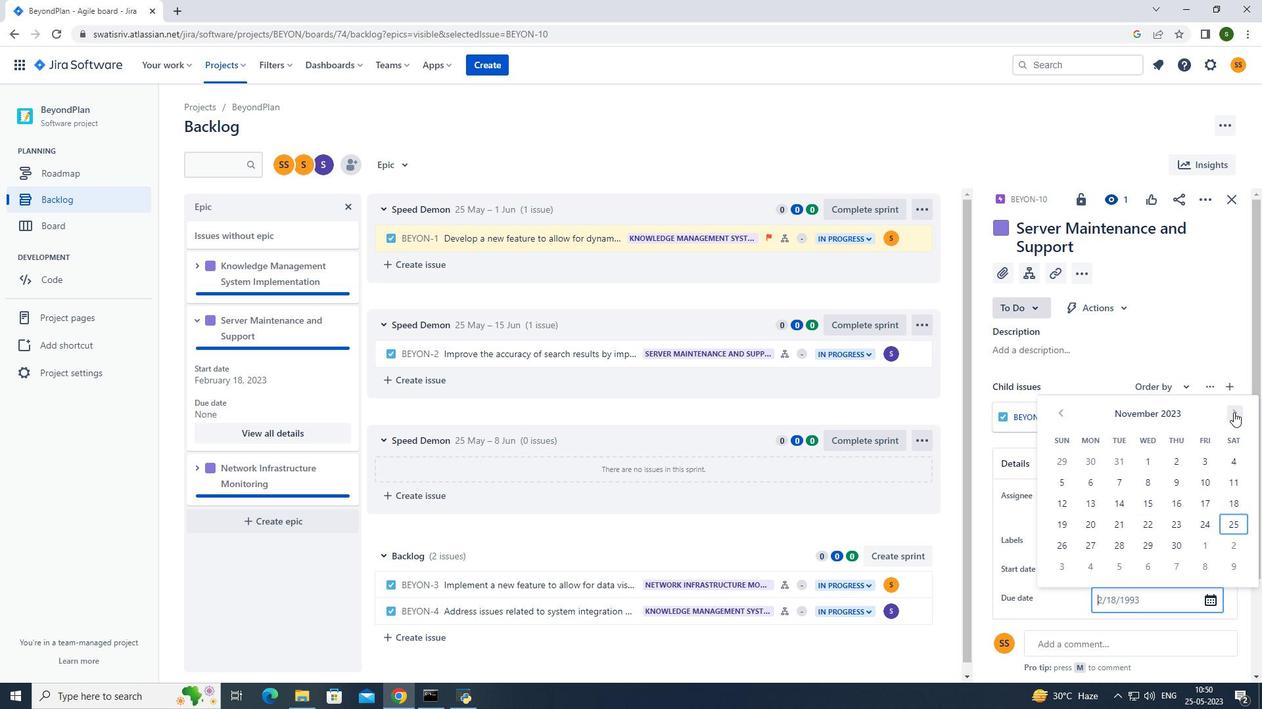 
Action: Mouse pressed left at (1233, 412)
Screenshot: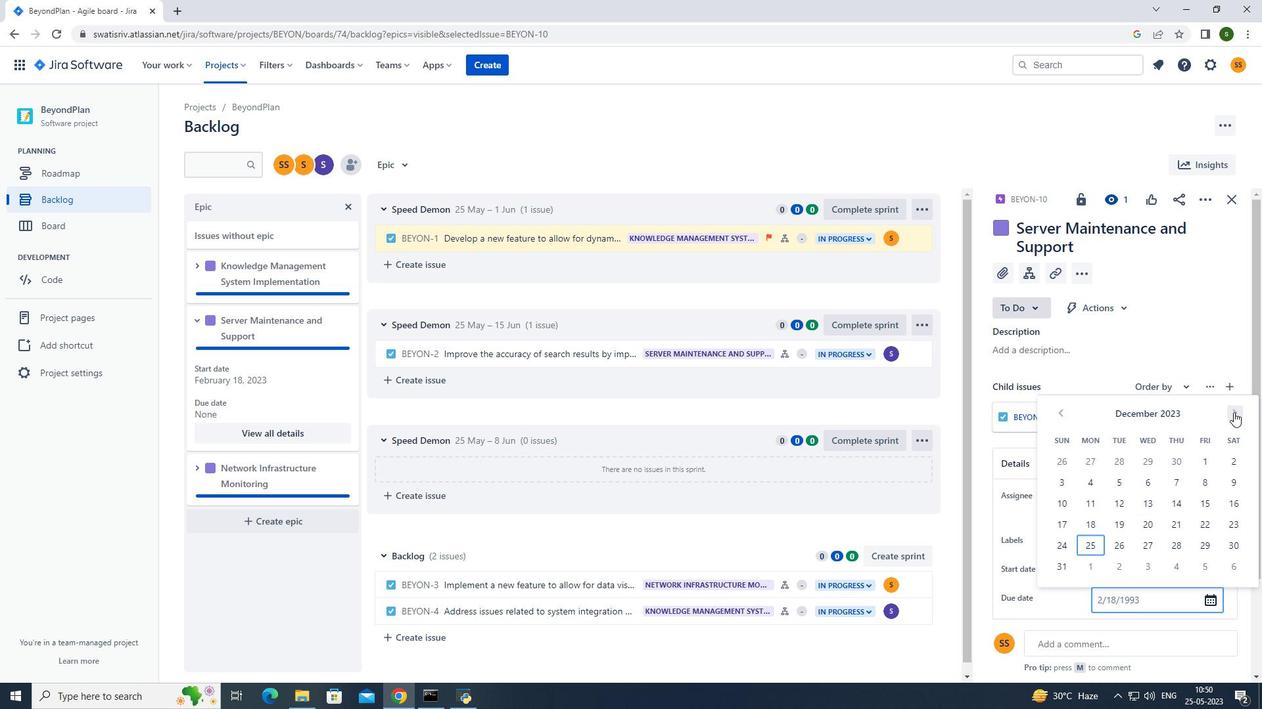 
Action: Mouse pressed left at (1233, 412)
Screenshot: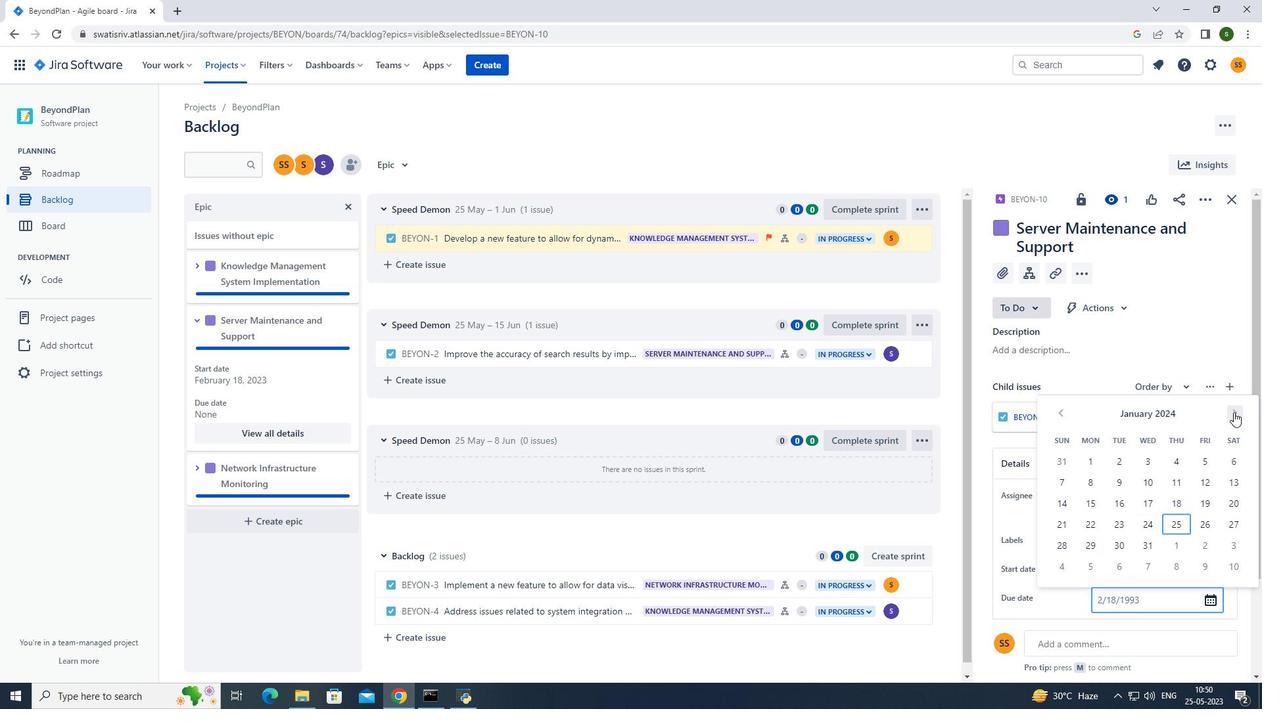 
Action: Mouse pressed left at (1233, 412)
Screenshot: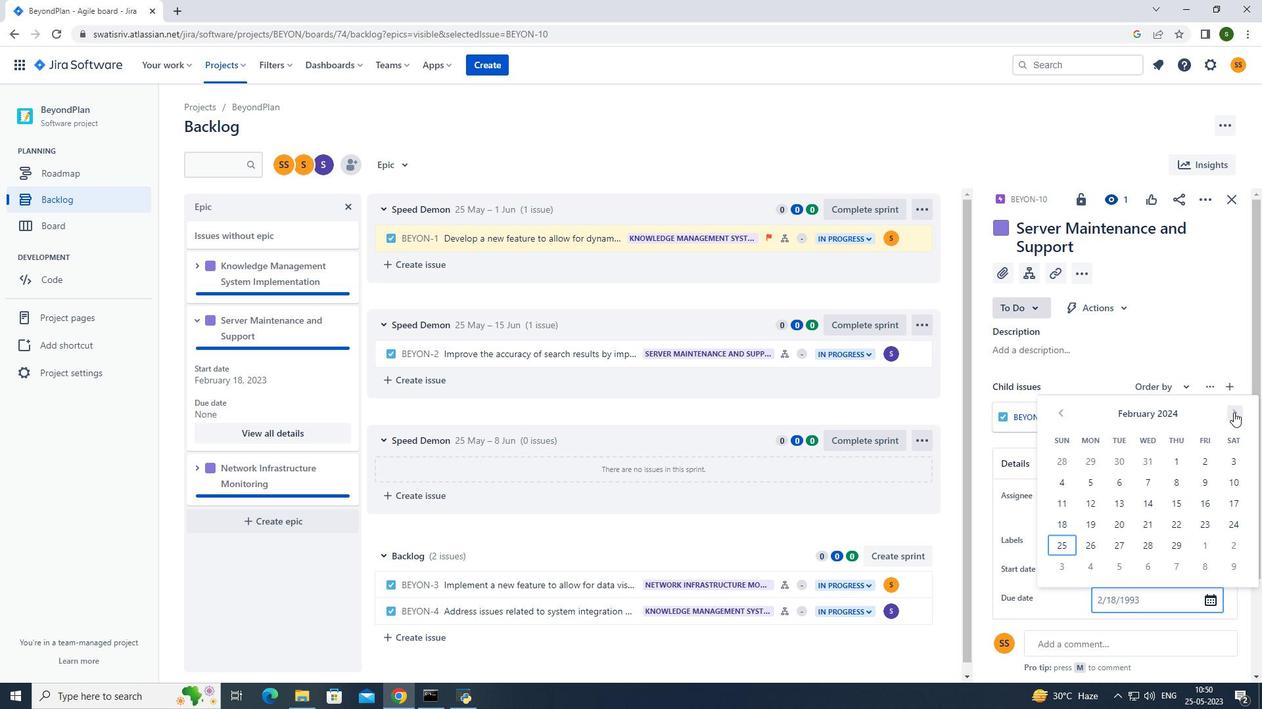 
Action: Mouse pressed left at (1233, 412)
Screenshot: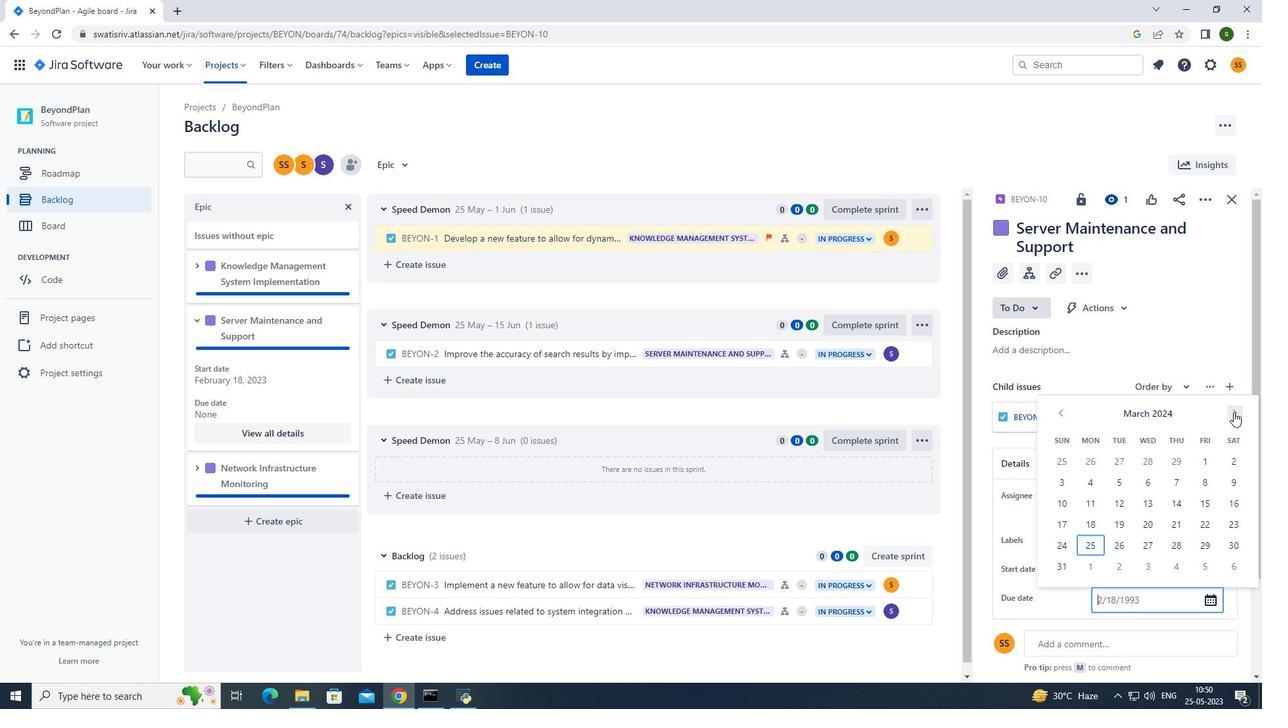 
Action: Mouse pressed left at (1233, 412)
Screenshot: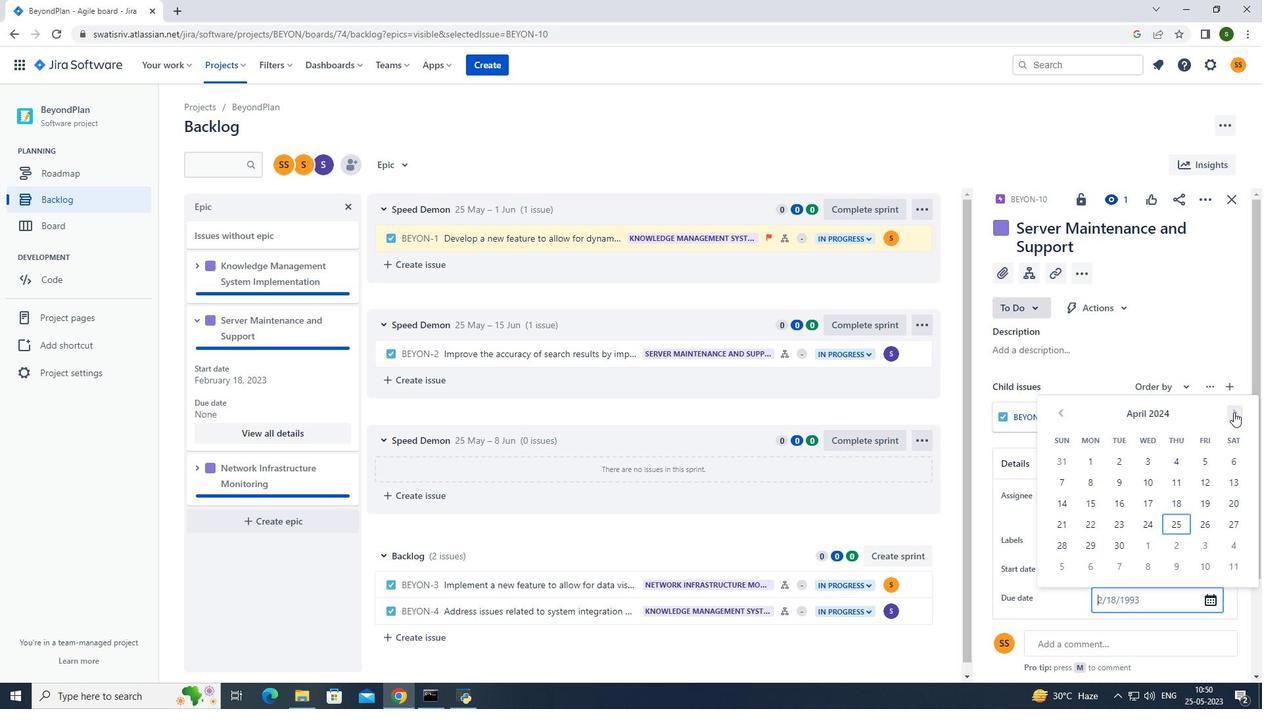 
Action: Mouse pressed left at (1233, 412)
Screenshot: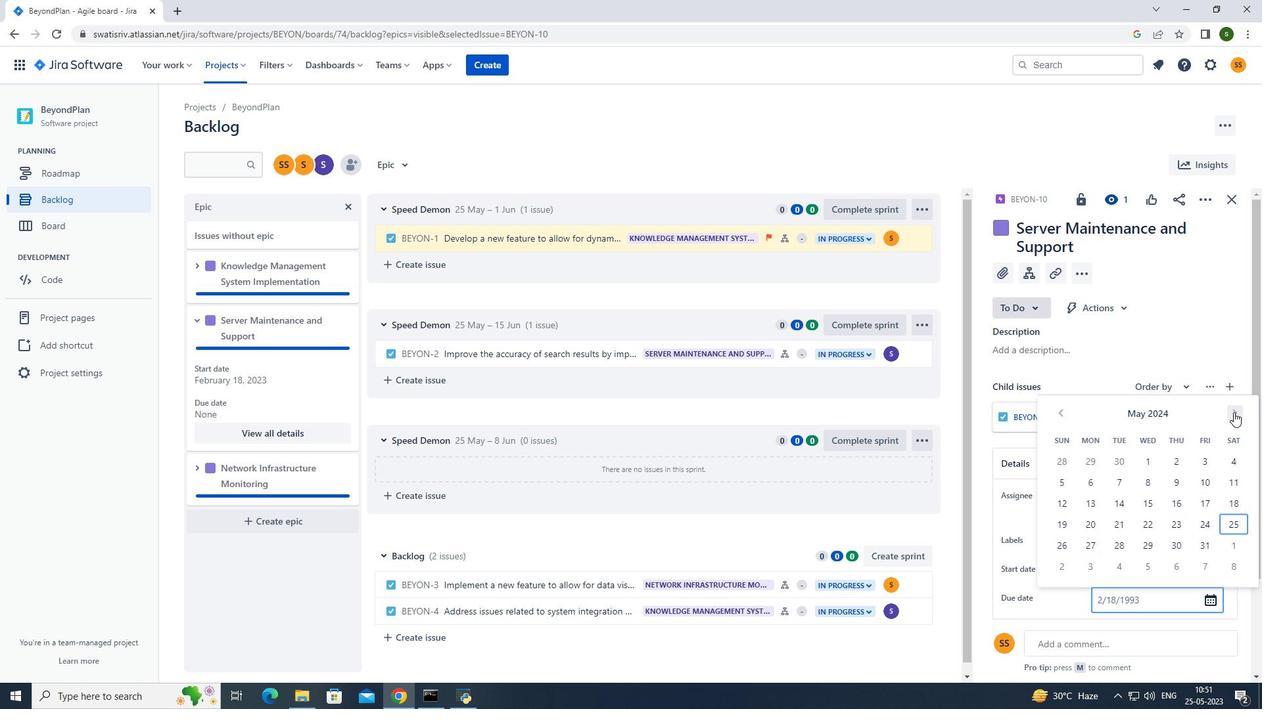 
Action: Mouse pressed left at (1233, 412)
Screenshot: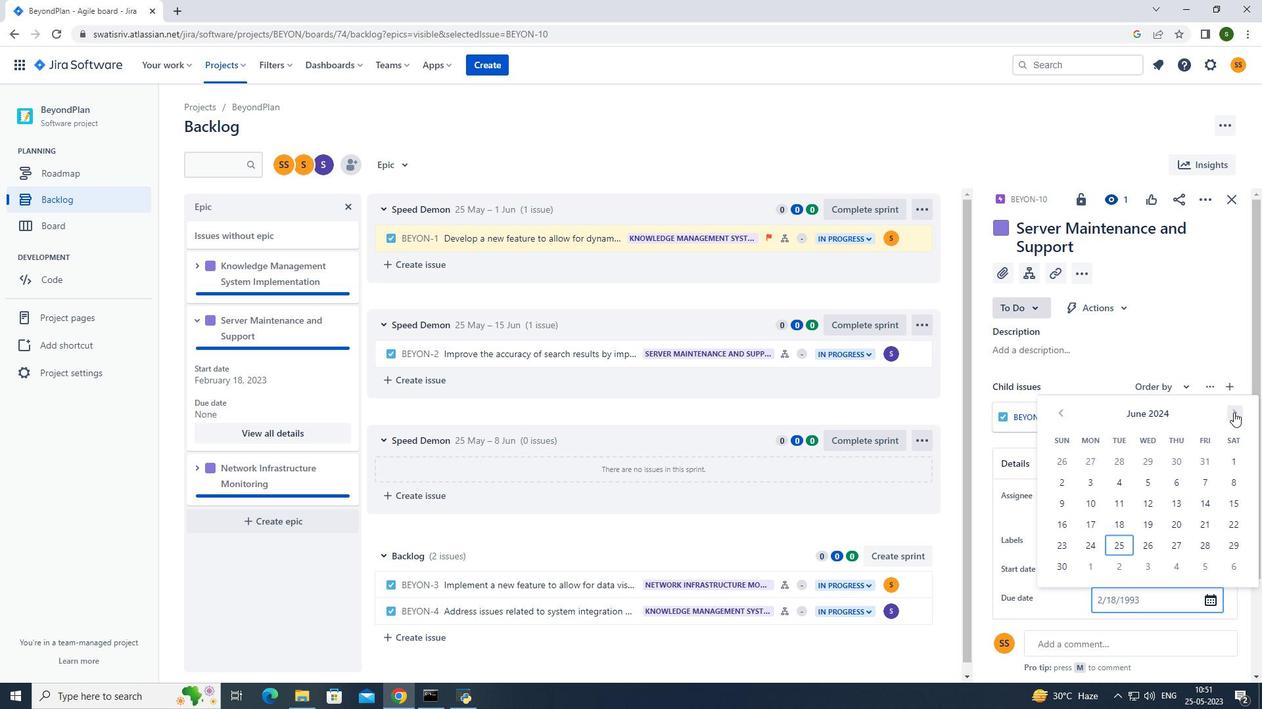 
Action: Mouse pressed left at (1233, 412)
Screenshot: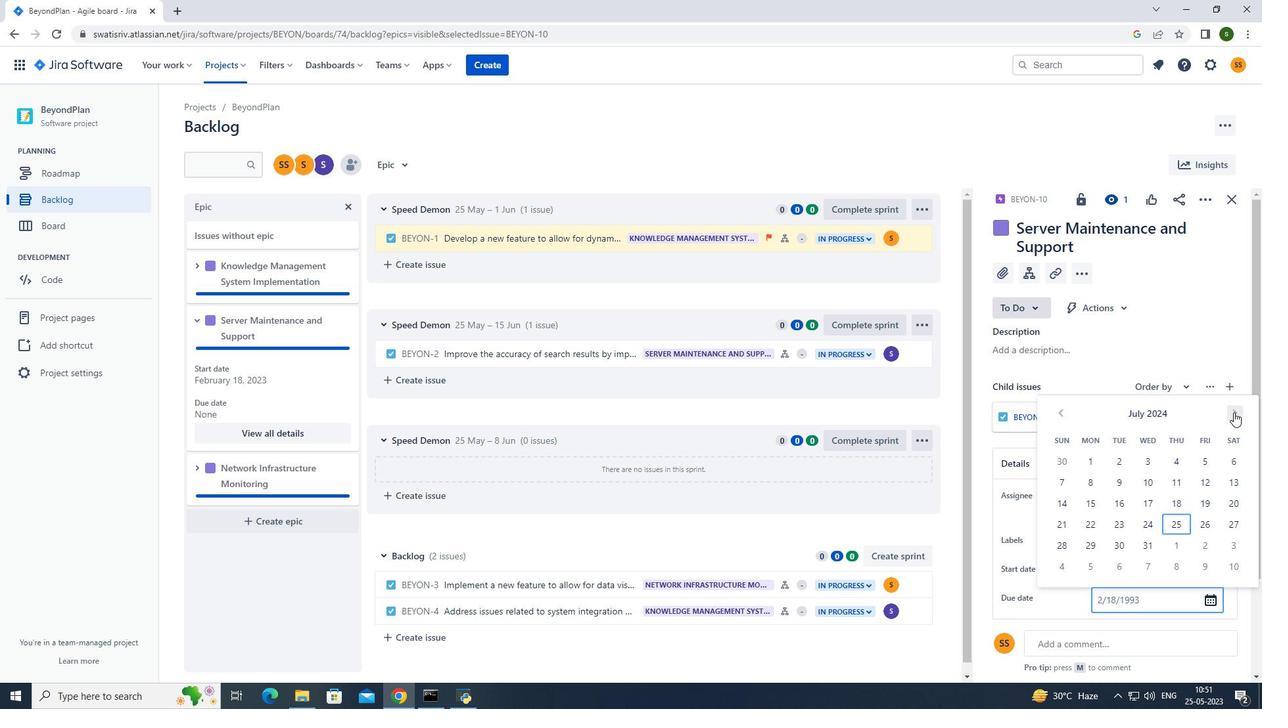 
Action: Mouse pressed left at (1233, 412)
Screenshot: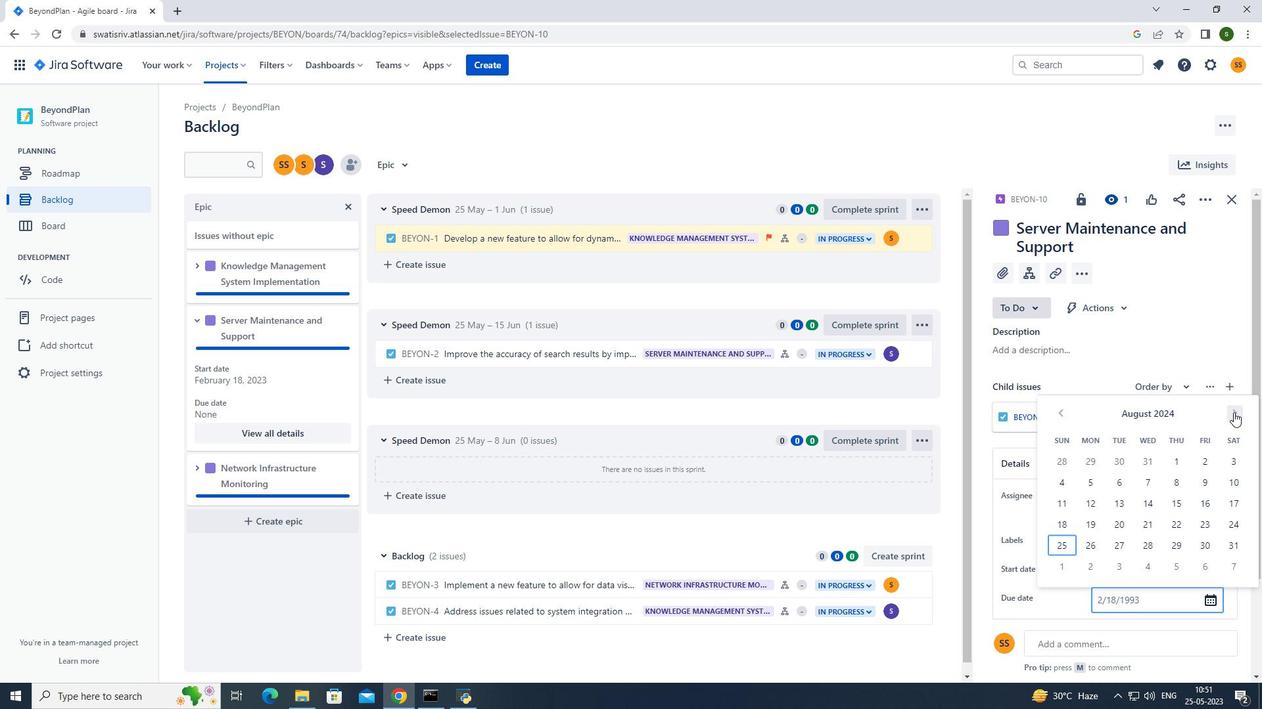 
Action: Mouse moved to (1065, 528)
Screenshot: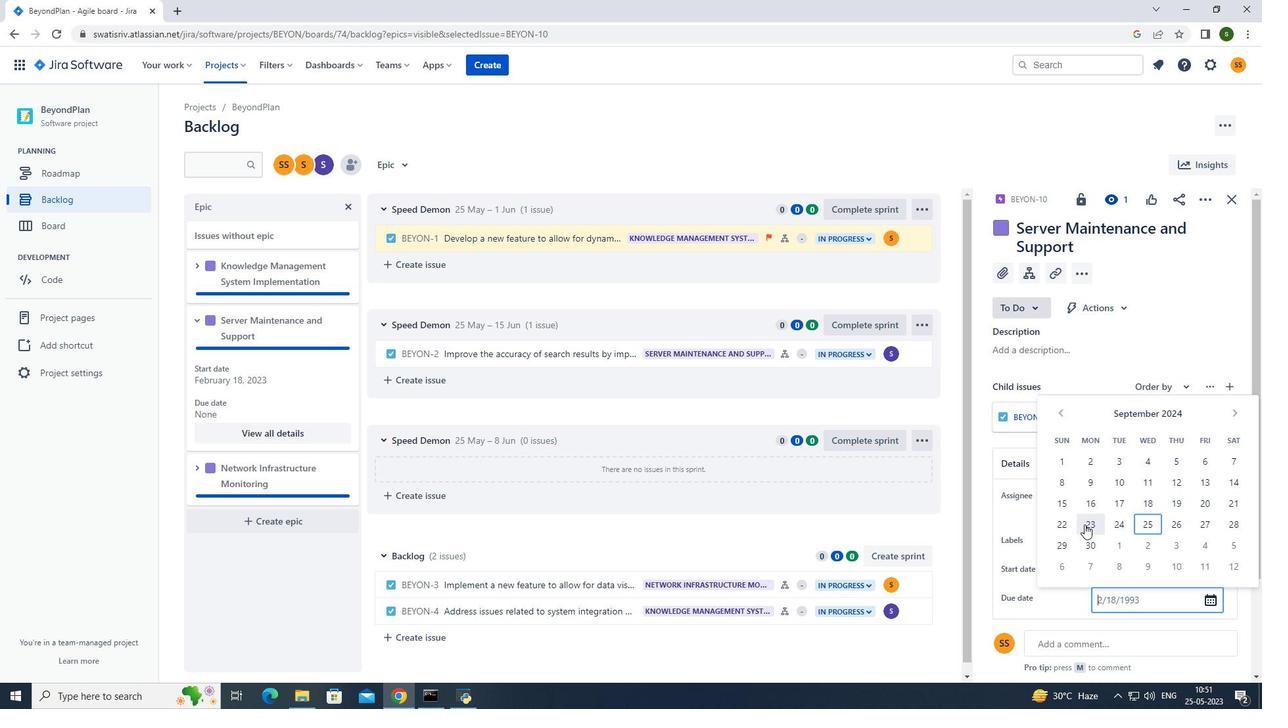 
Action: Mouse pressed left at (1065, 528)
Screenshot: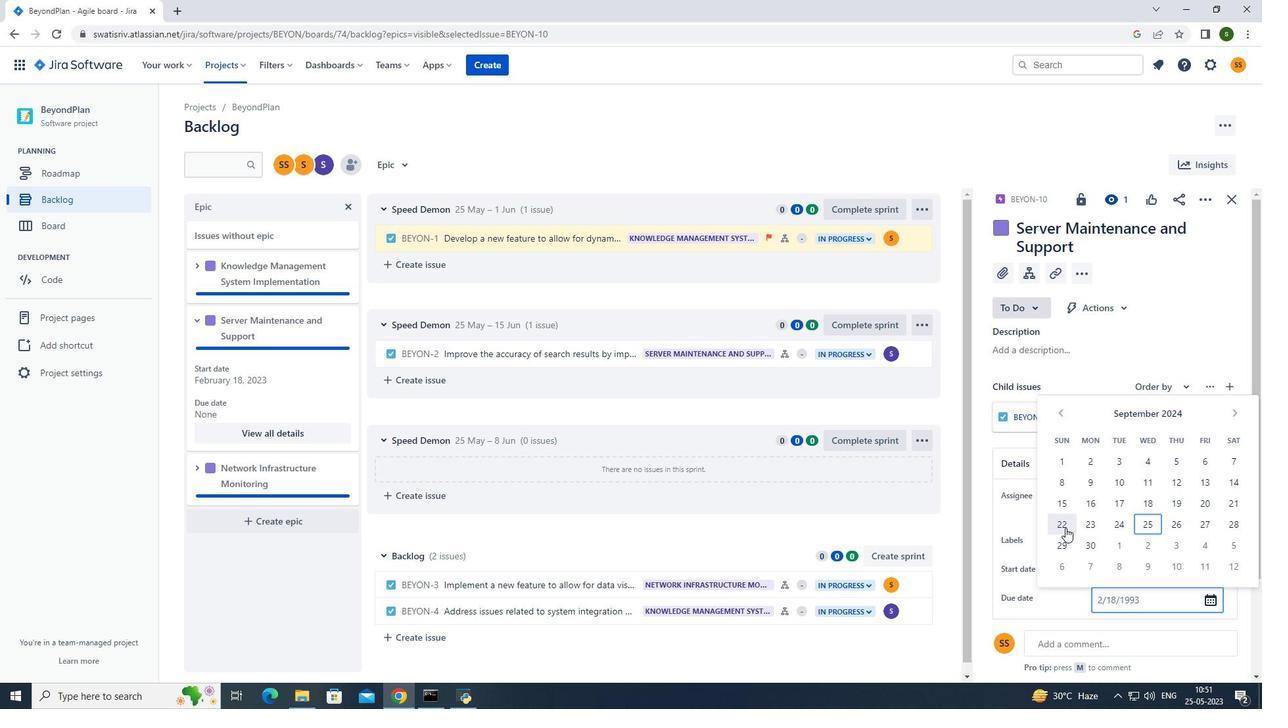 
Action: Mouse moved to (521, 147)
Screenshot: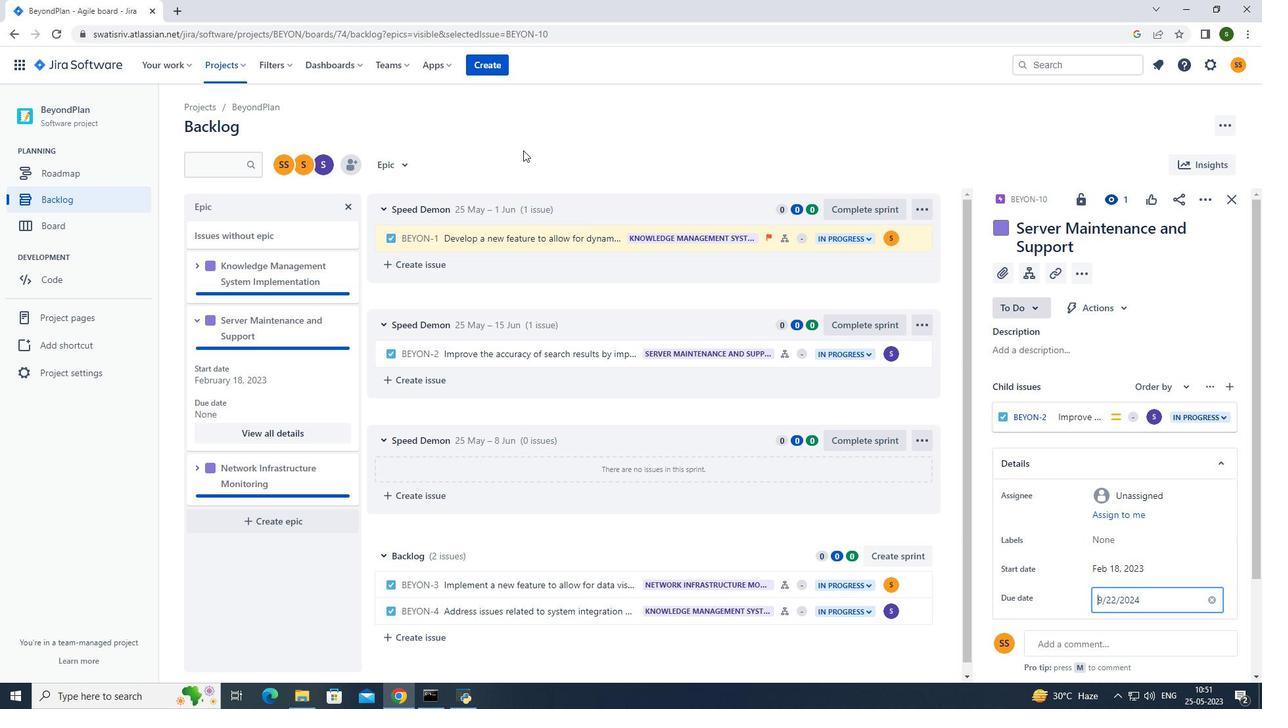 
Action: Mouse pressed left at (521, 147)
Screenshot: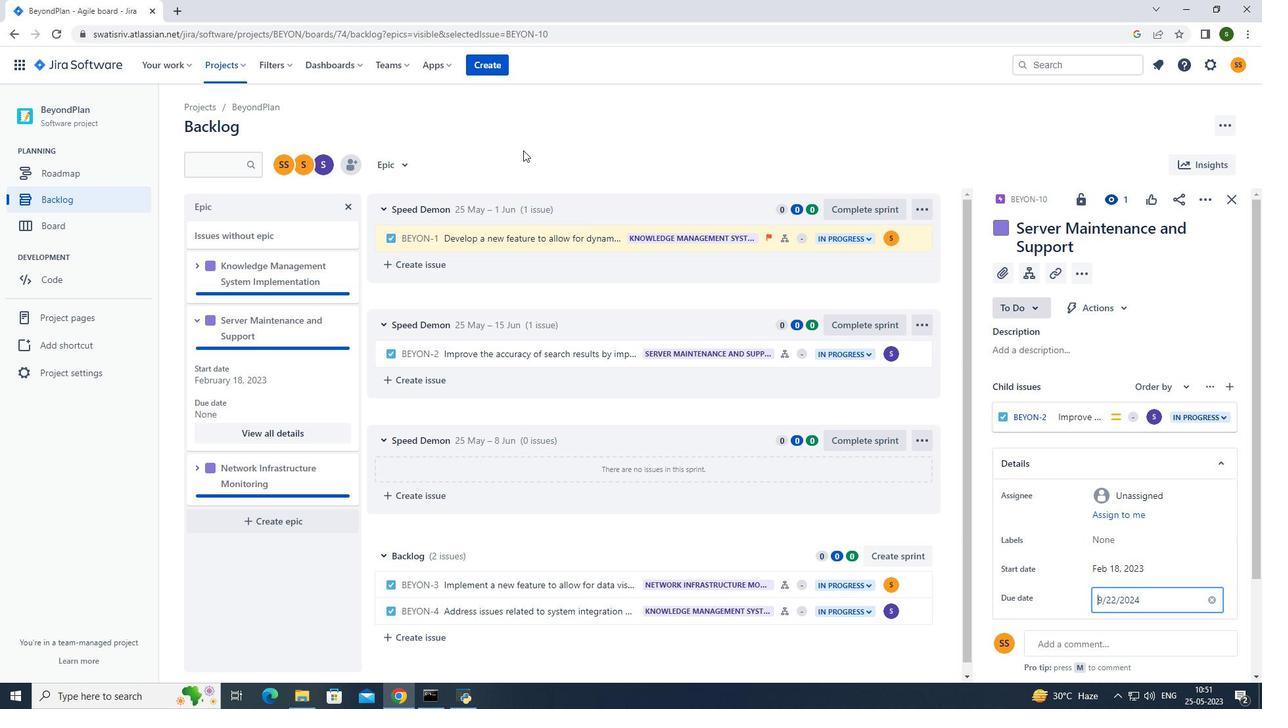 
Action: Mouse moved to (236, 70)
Screenshot: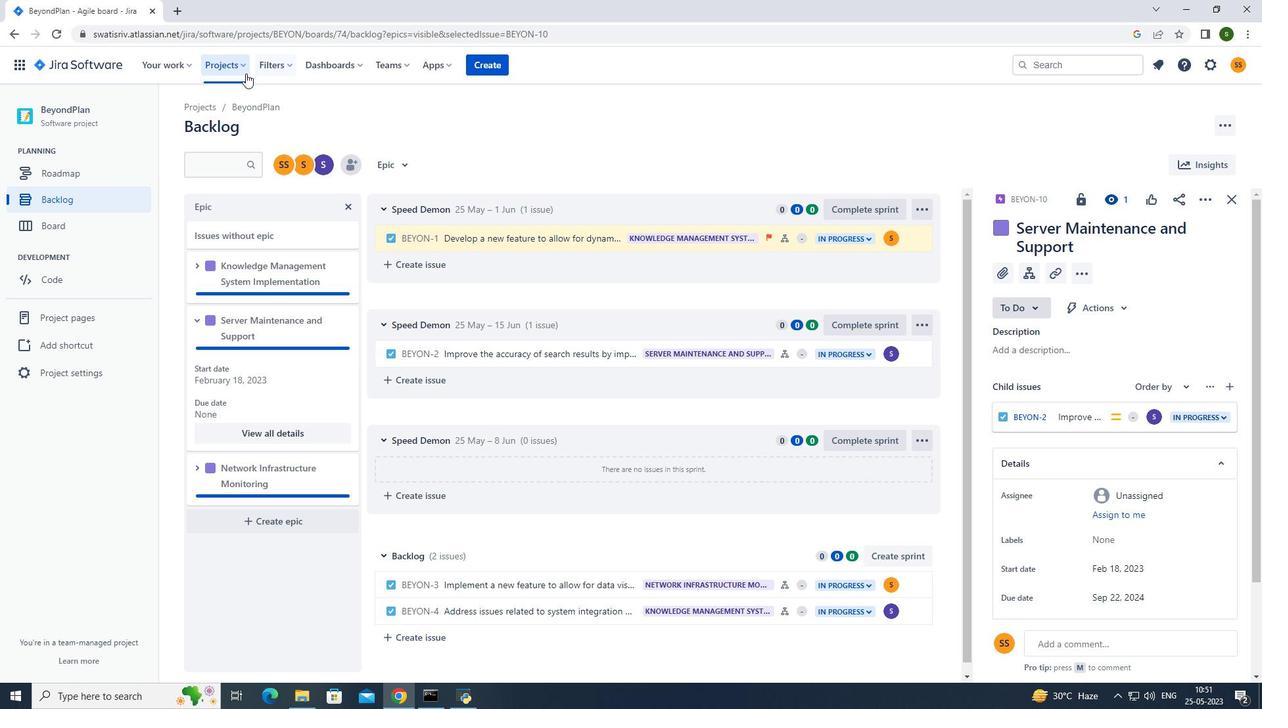 
Action: Mouse pressed left at (236, 70)
Screenshot: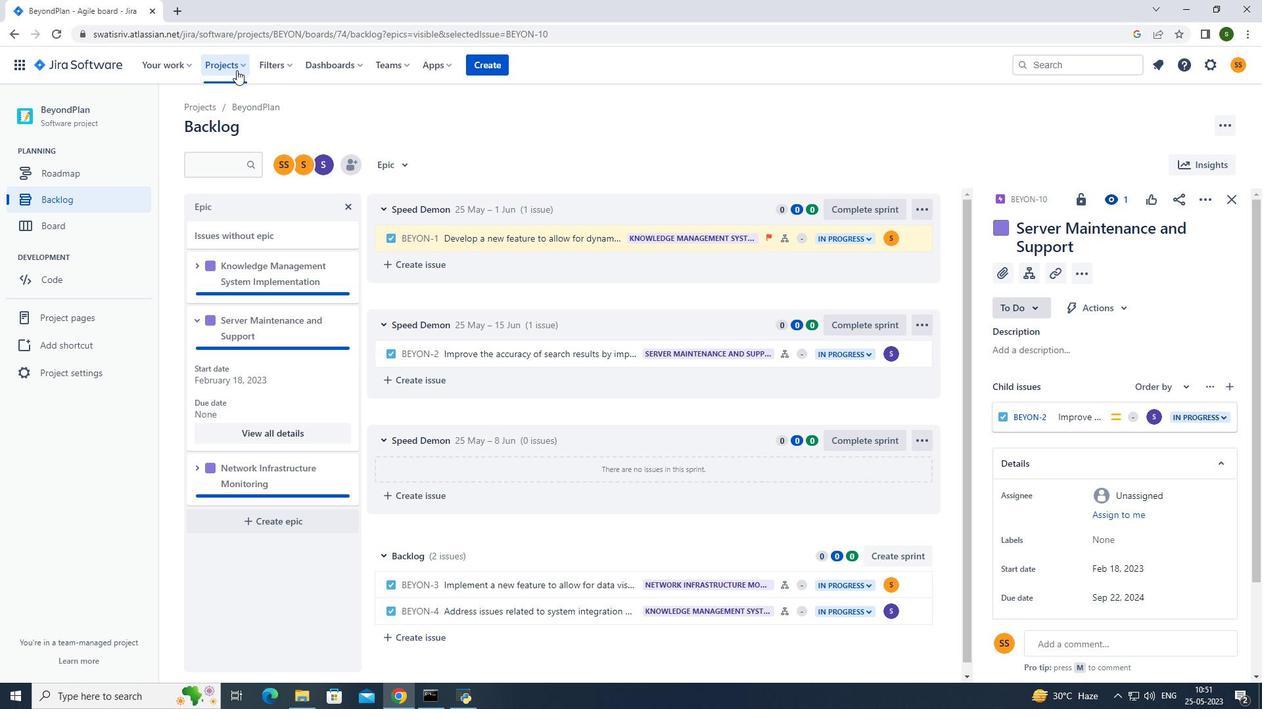 
Action: Mouse moved to (265, 140)
Screenshot: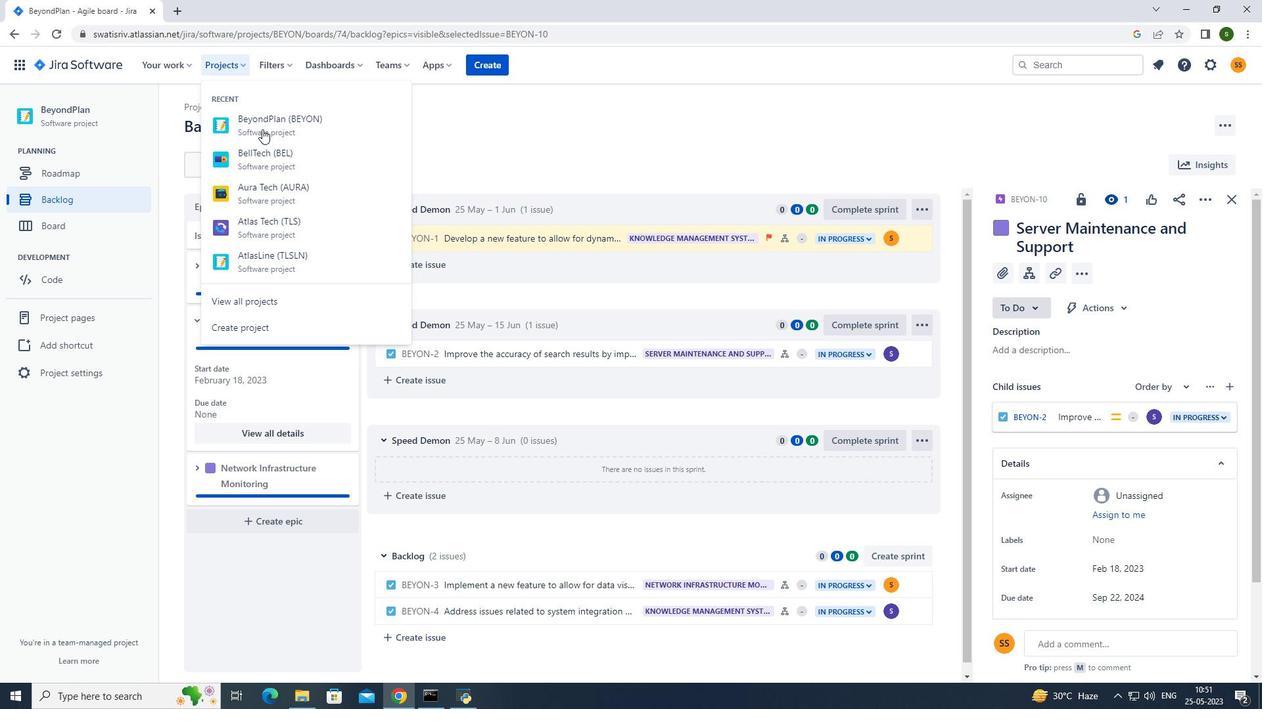 
Action: Mouse pressed left at (265, 140)
Screenshot: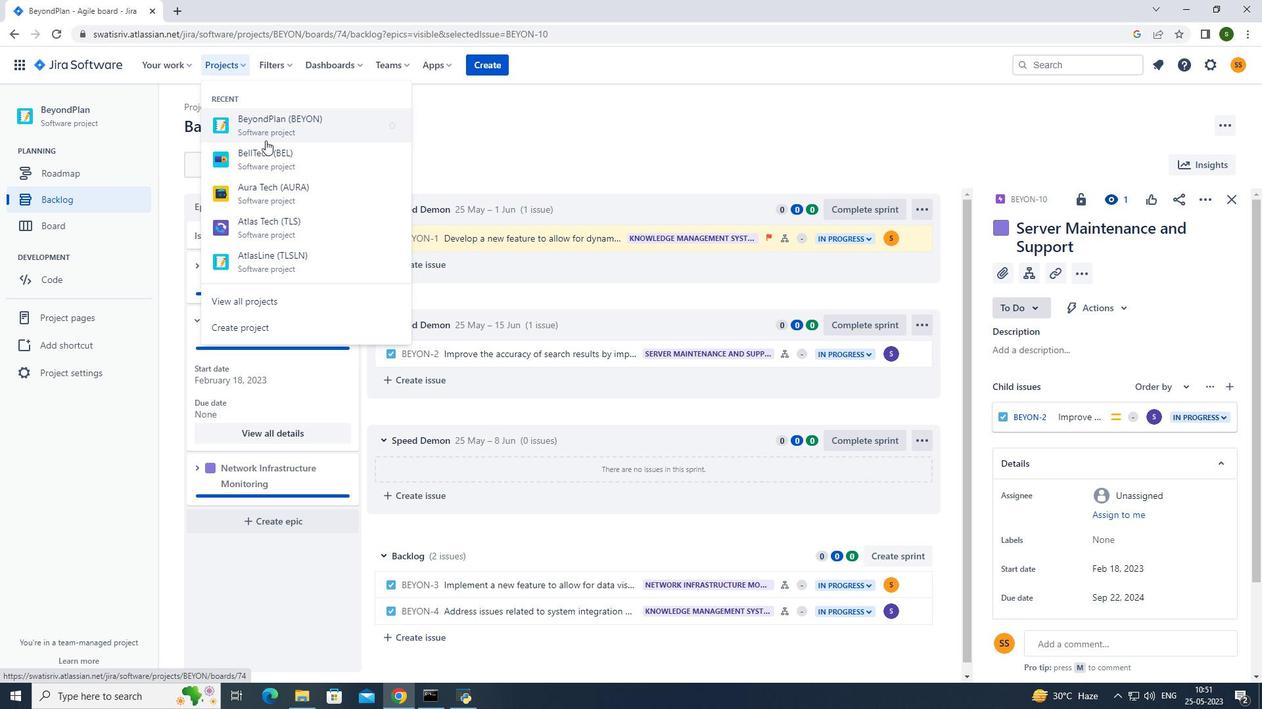 
Action: Mouse moved to (65, 202)
Screenshot: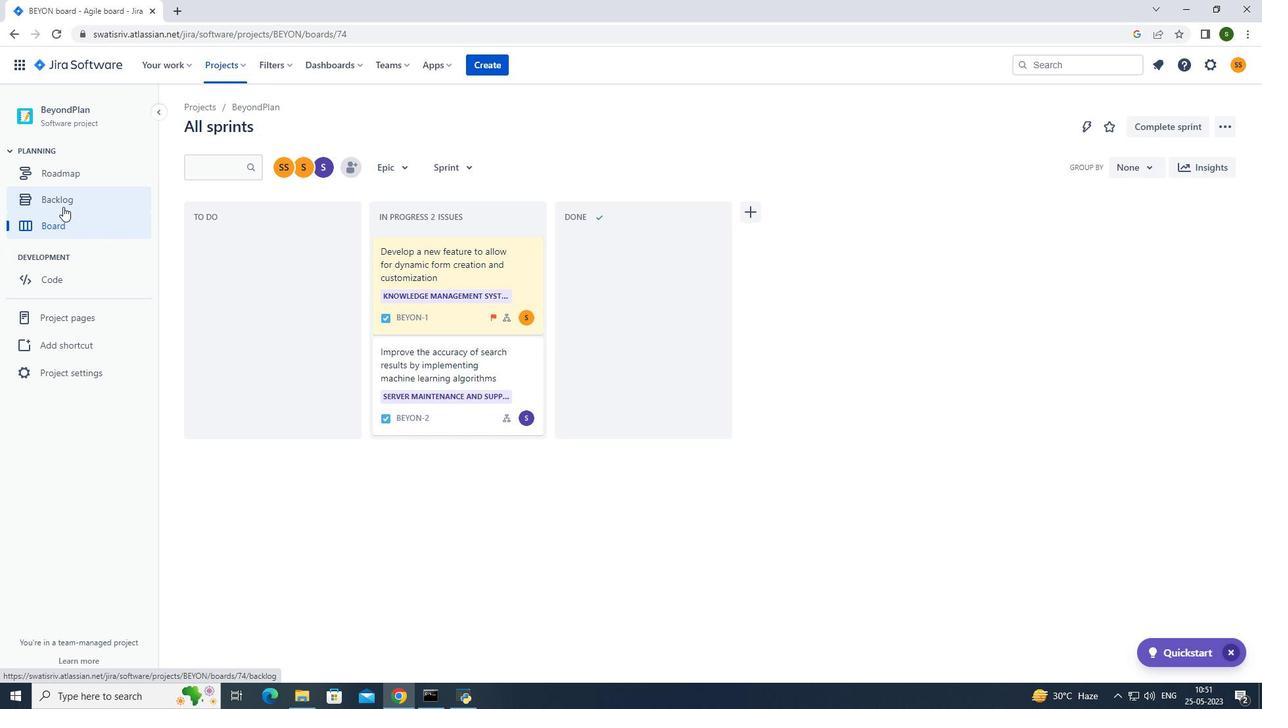 
Action: Mouse pressed left at (65, 202)
Screenshot: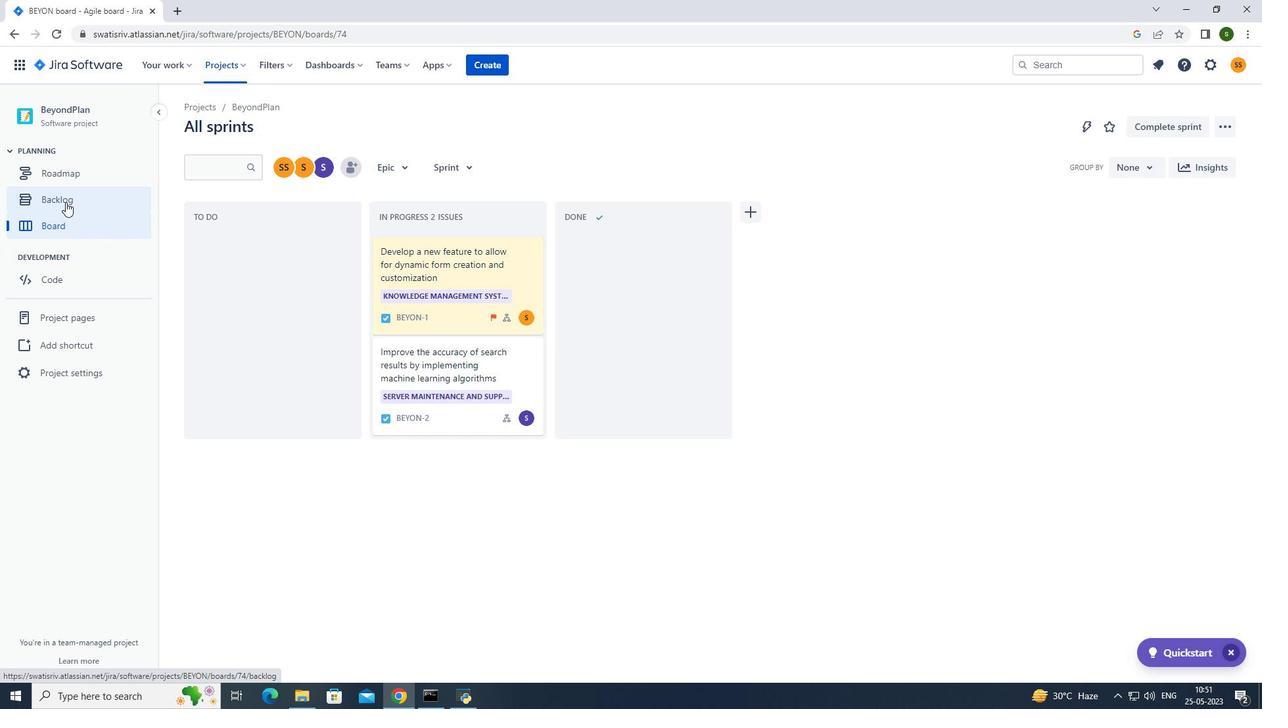 
Action: Mouse moved to (198, 370)
Screenshot: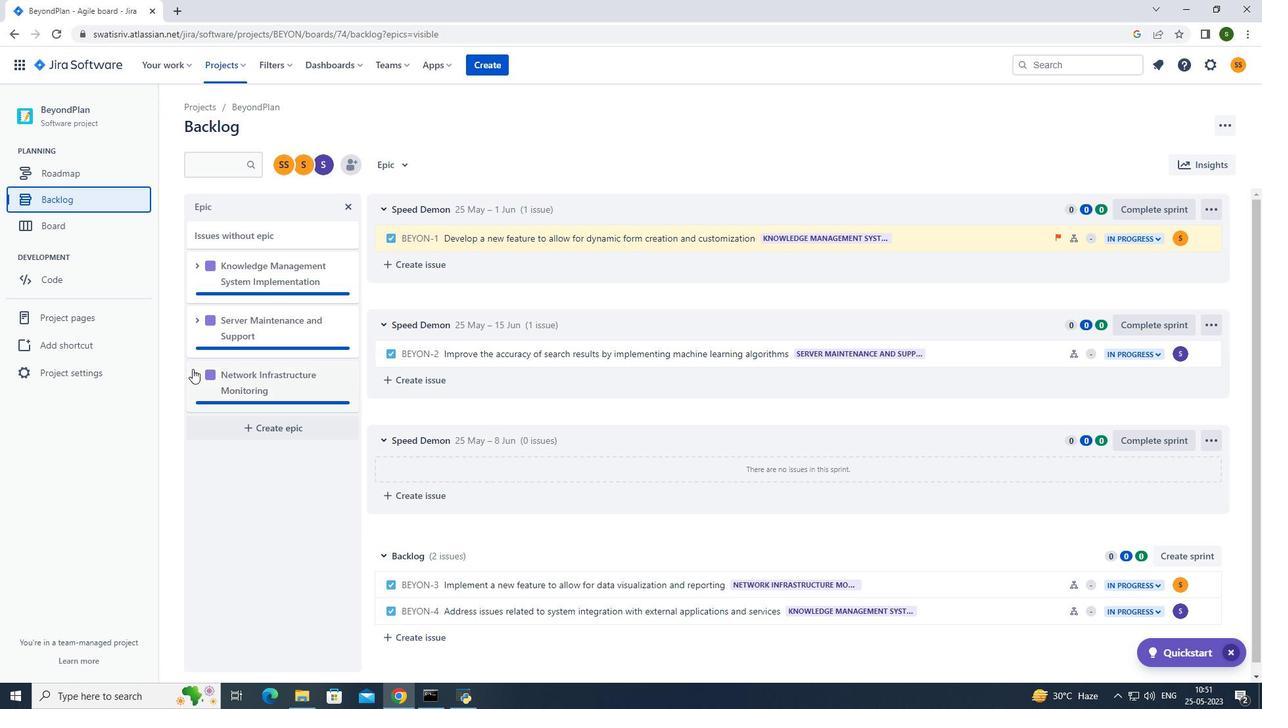 
Action: Mouse pressed left at (198, 370)
Screenshot: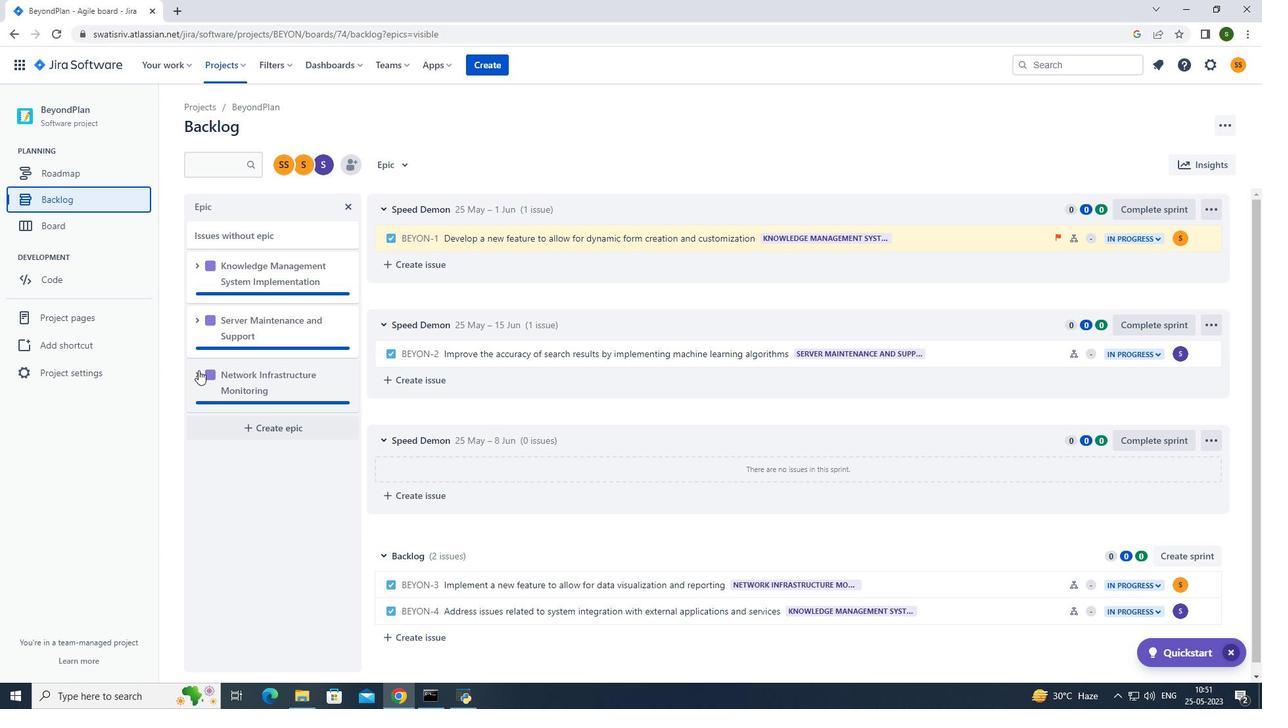 
Action: Mouse moved to (253, 481)
Screenshot: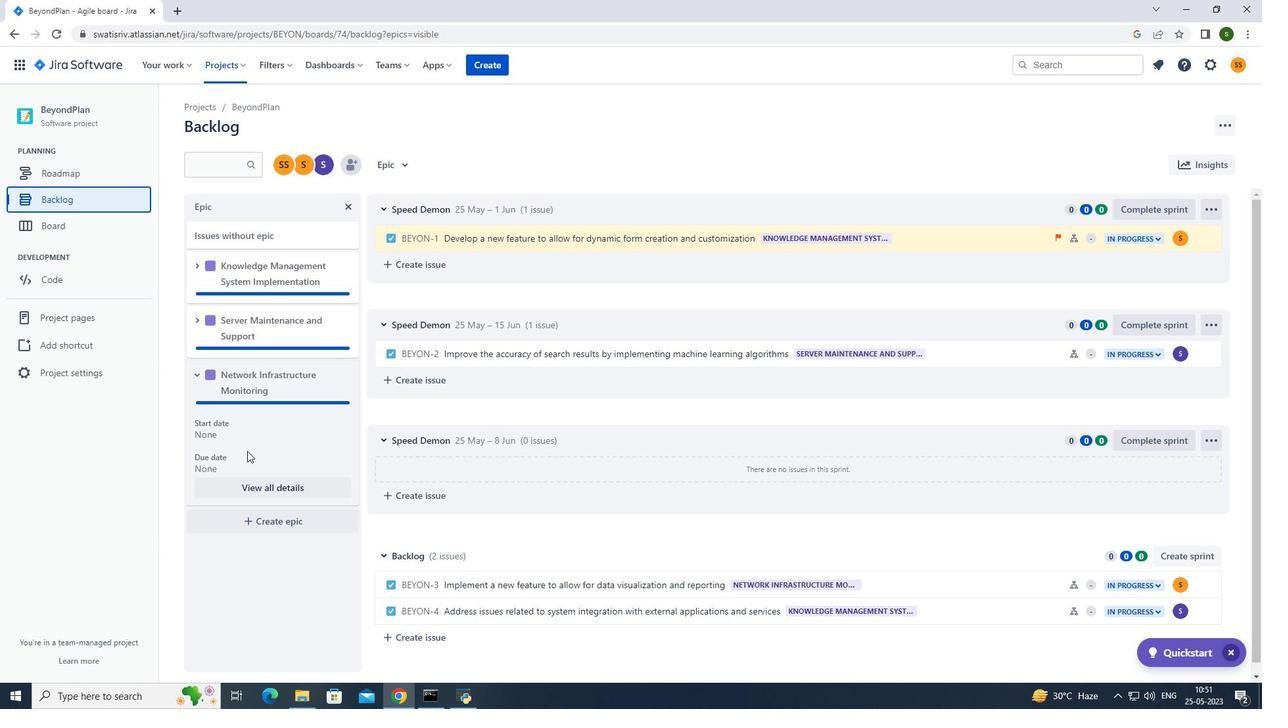 
Action: Mouse pressed left at (253, 481)
Screenshot: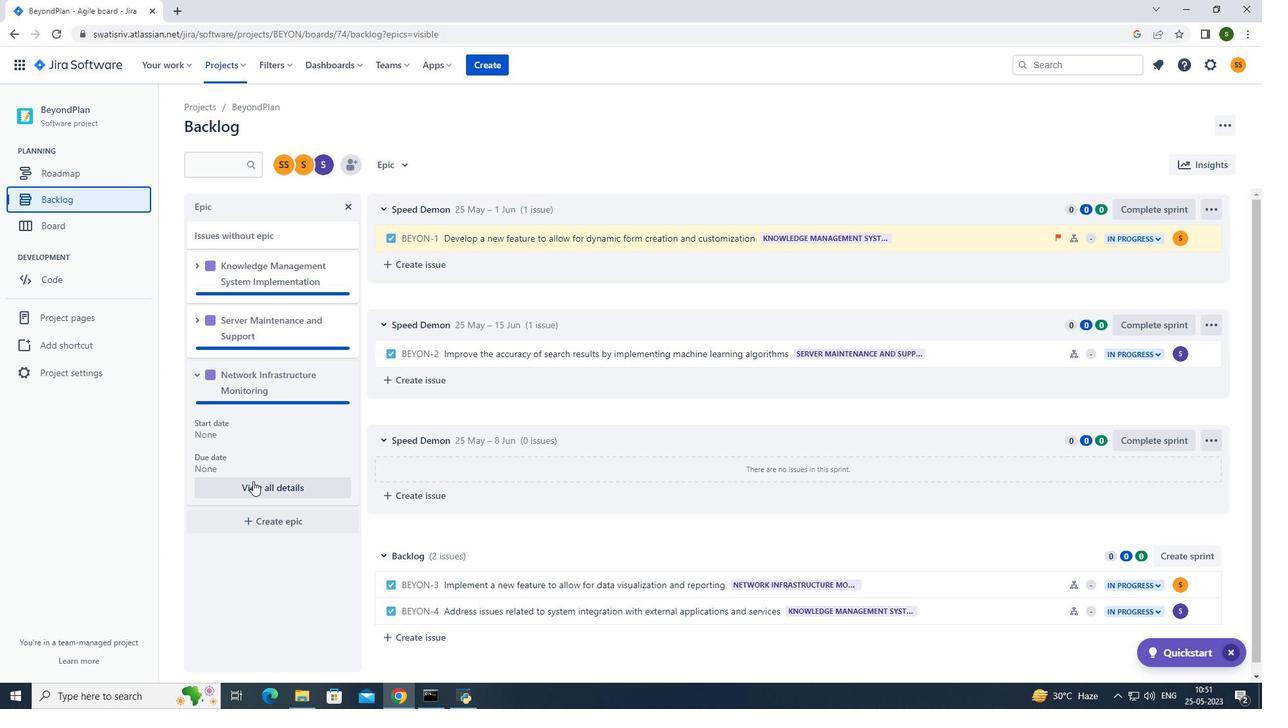 
Action: Mouse moved to (1137, 571)
Screenshot: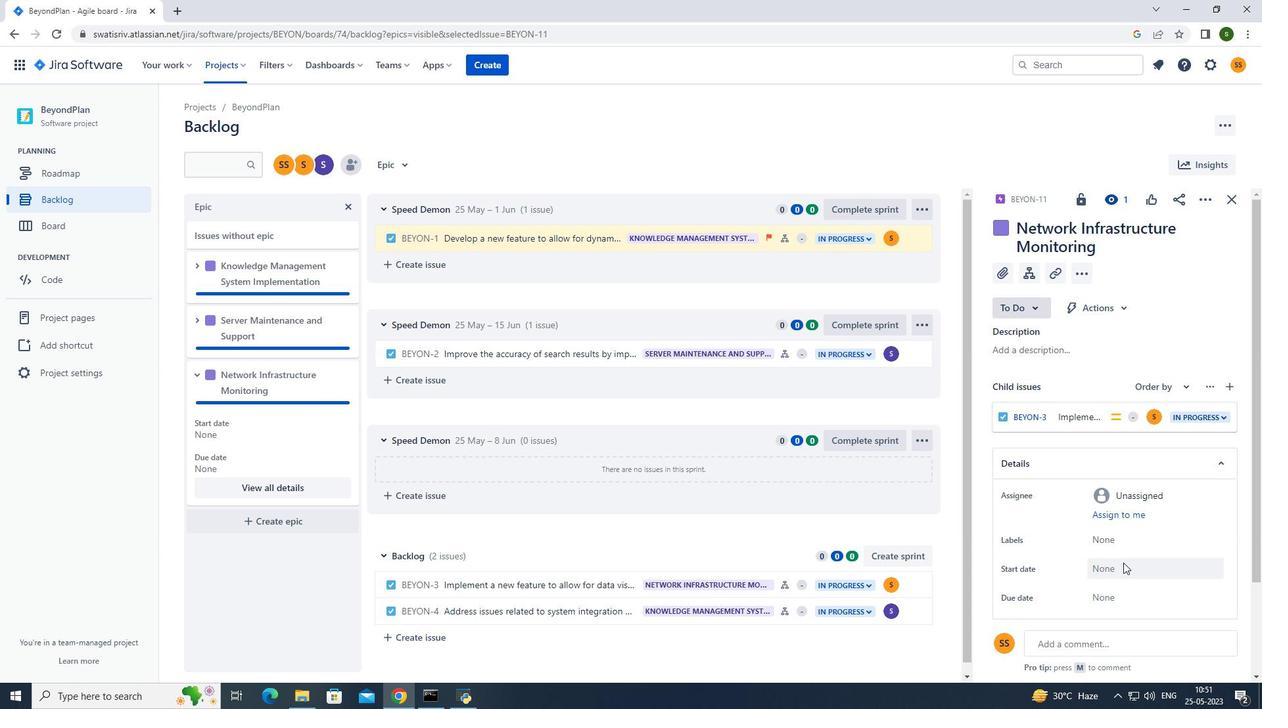 
Action: Mouse pressed left at (1137, 571)
Screenshot: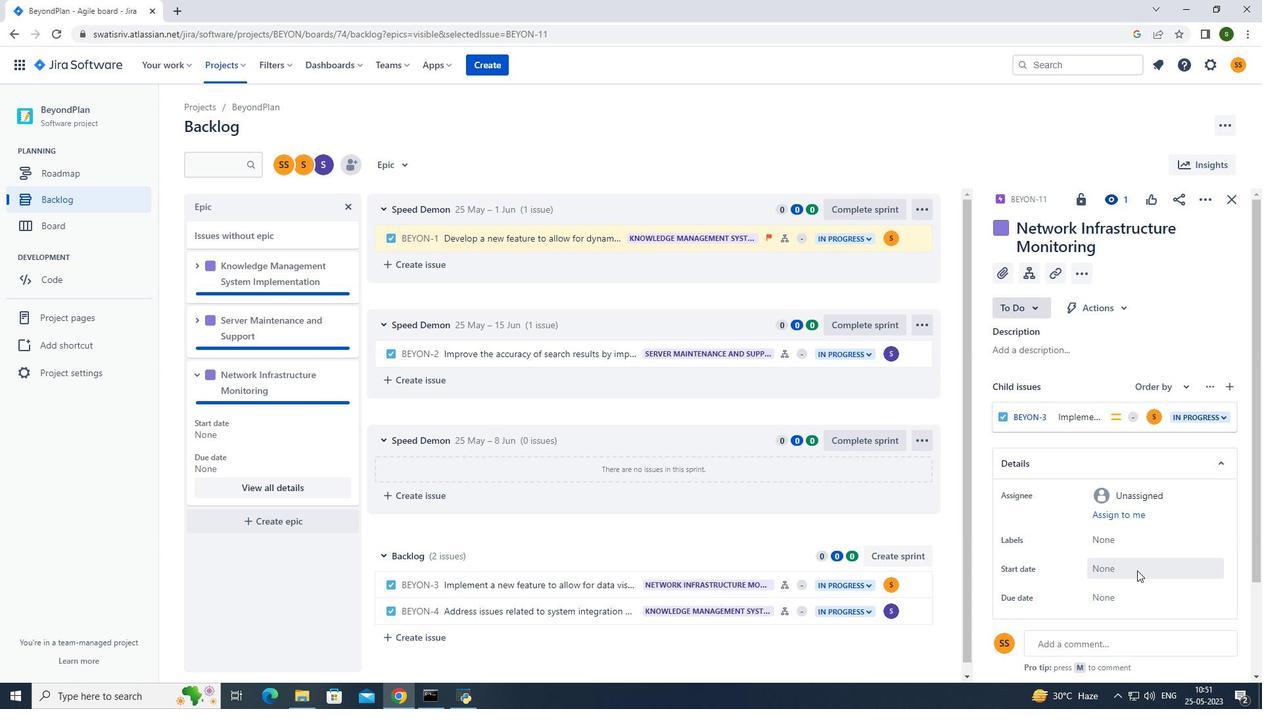 
Action: Mouse moved to (1230, 375)
Screenshot: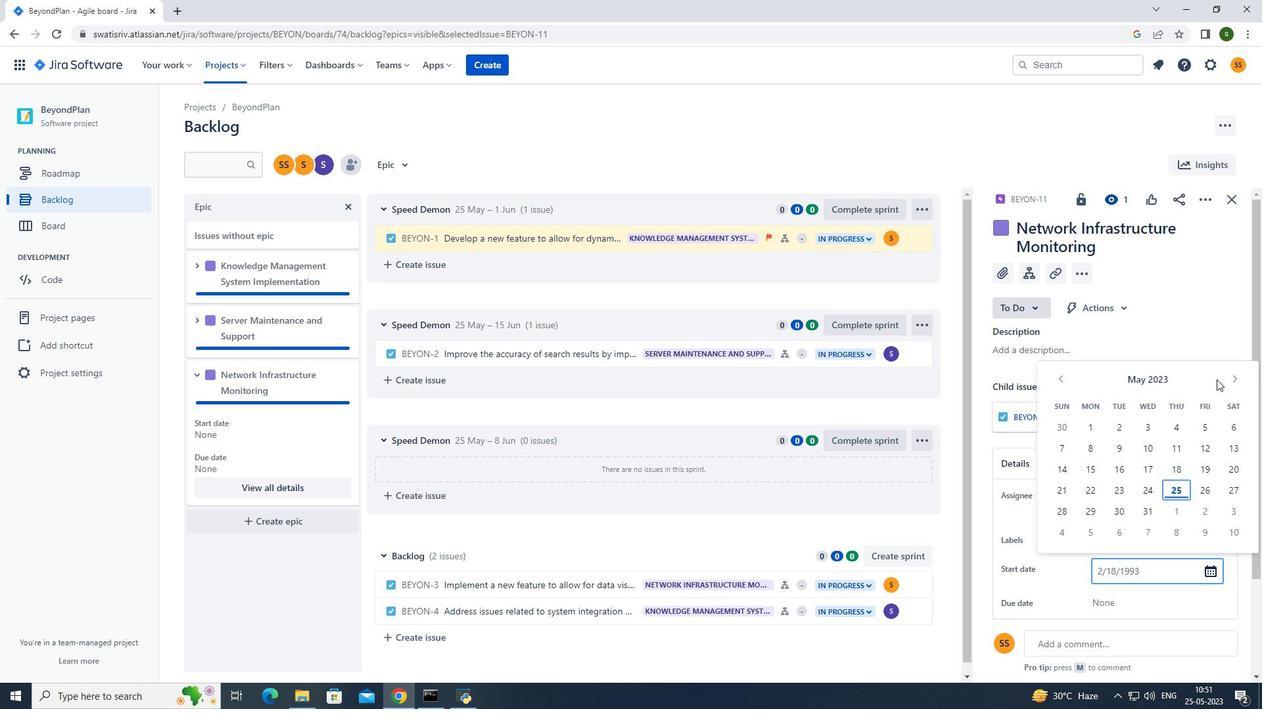
Action: Mouse pressed left at (1230, 375)
Screenshot: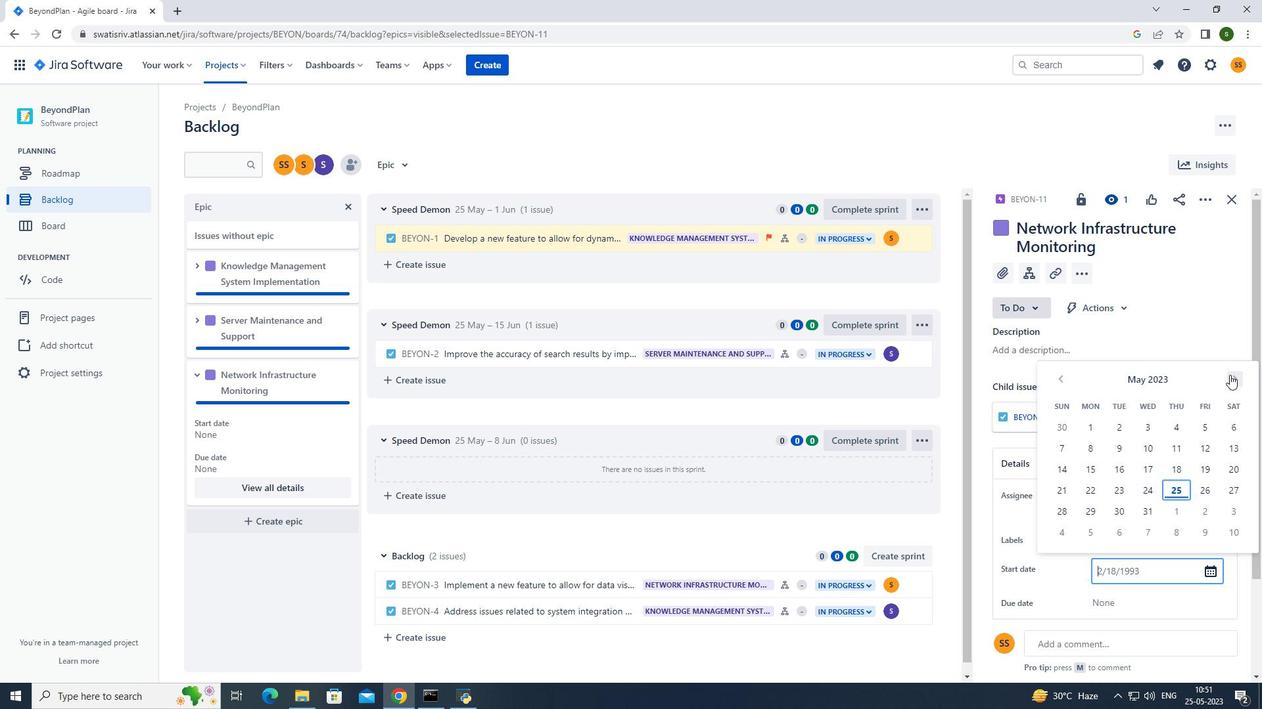 
Action: Mouse moved to (1231, 427)
Screenshot: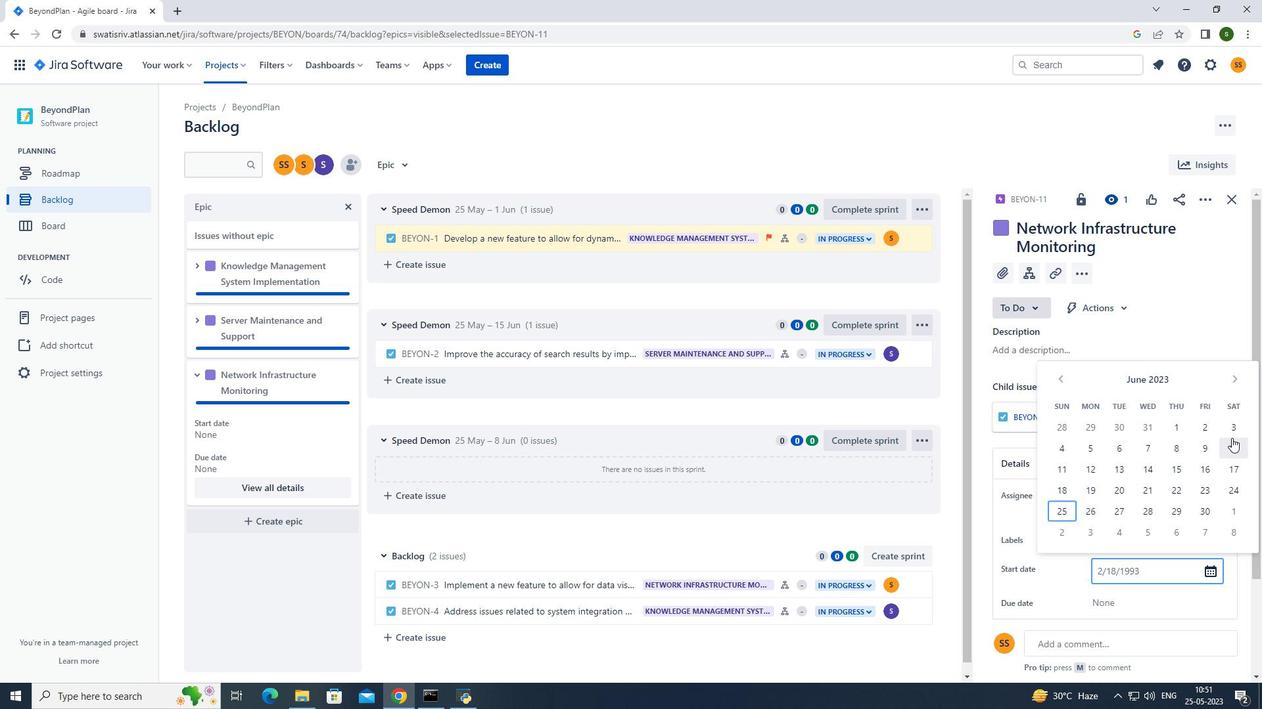 
Action: Mouse pressed left at (1231, 427)
Screenshot: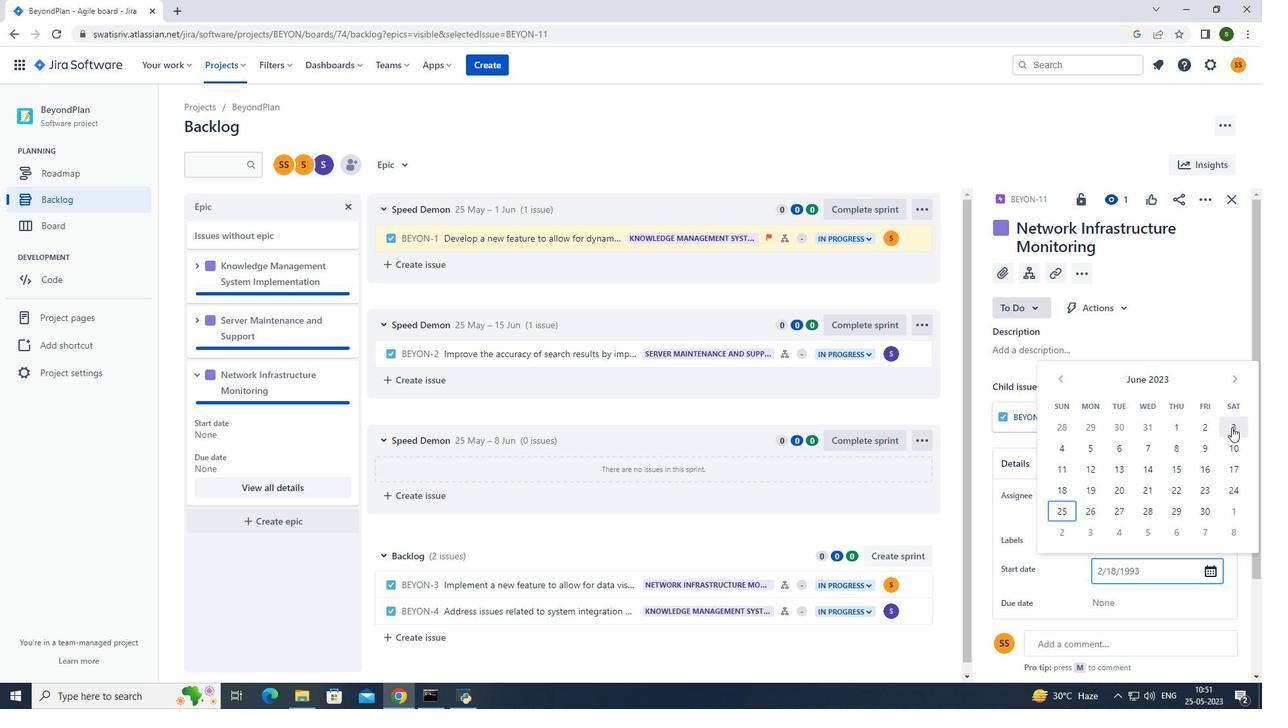 
Action: Mouse moved to (1122, 596)
Screenshot: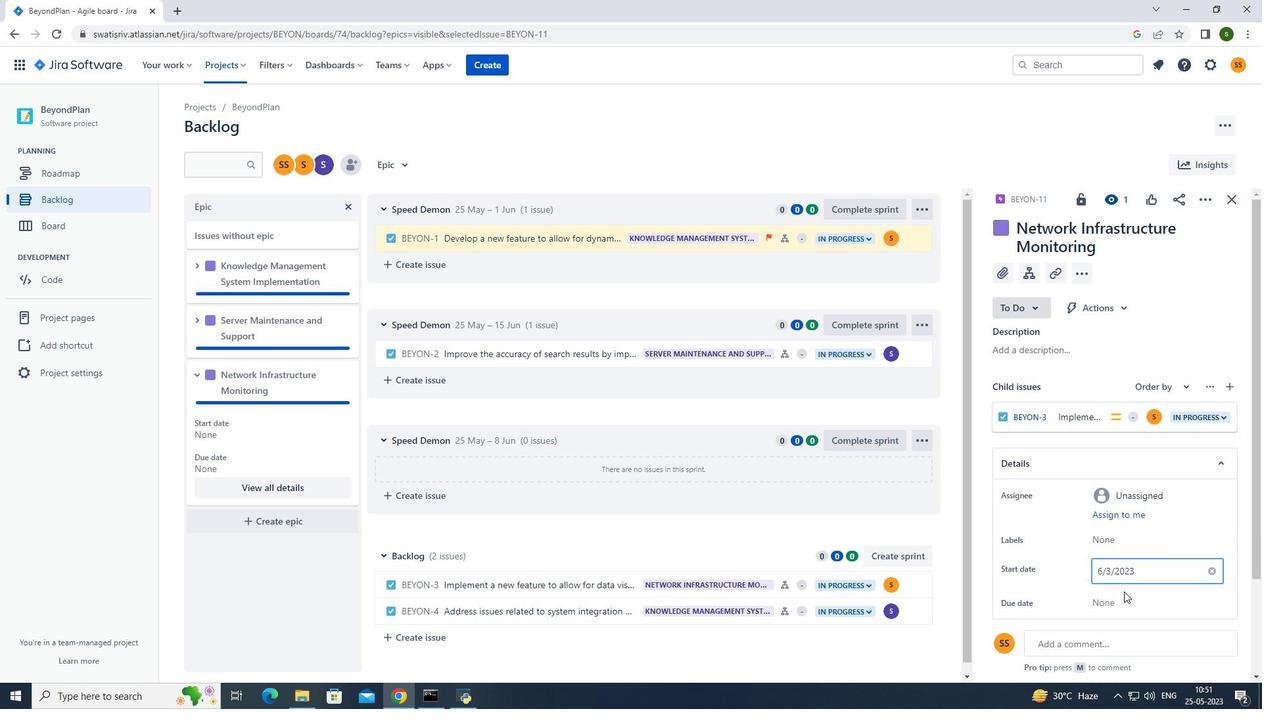 
Action: Mouse pressed left at (1122, 596)
Screenshot: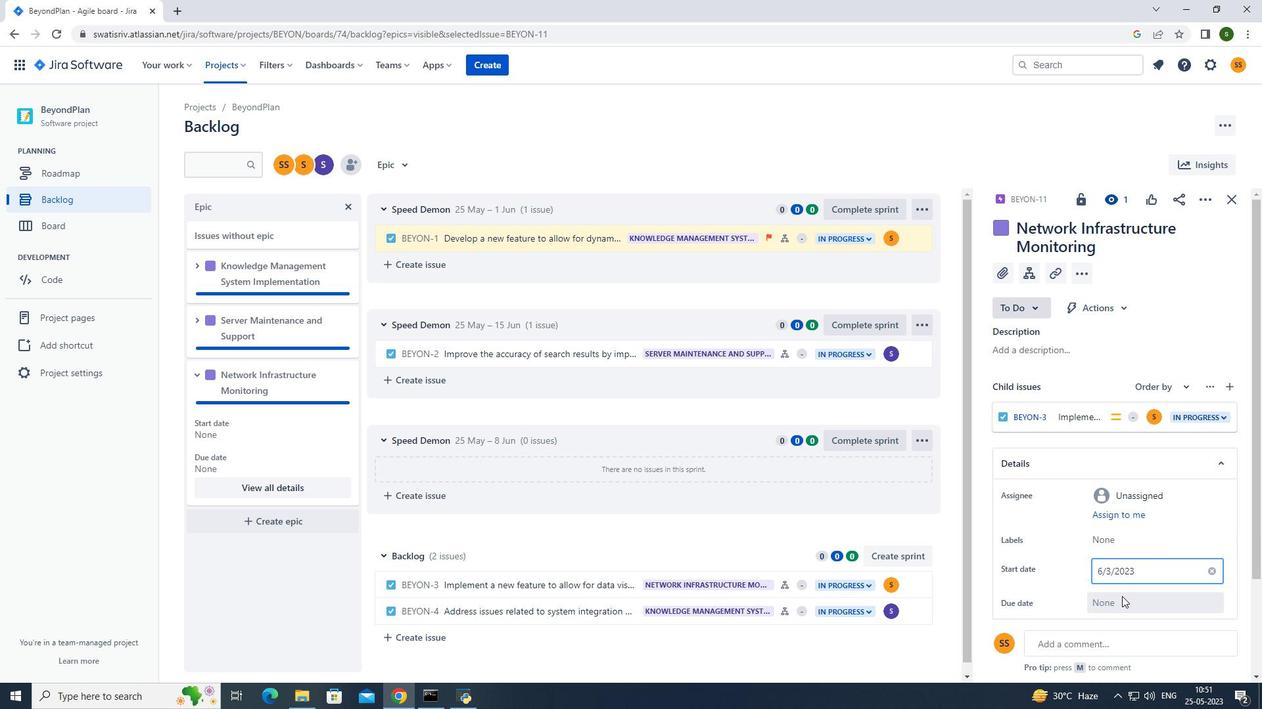 
Action: Mouse moved to (1240, 416)
Screenshot: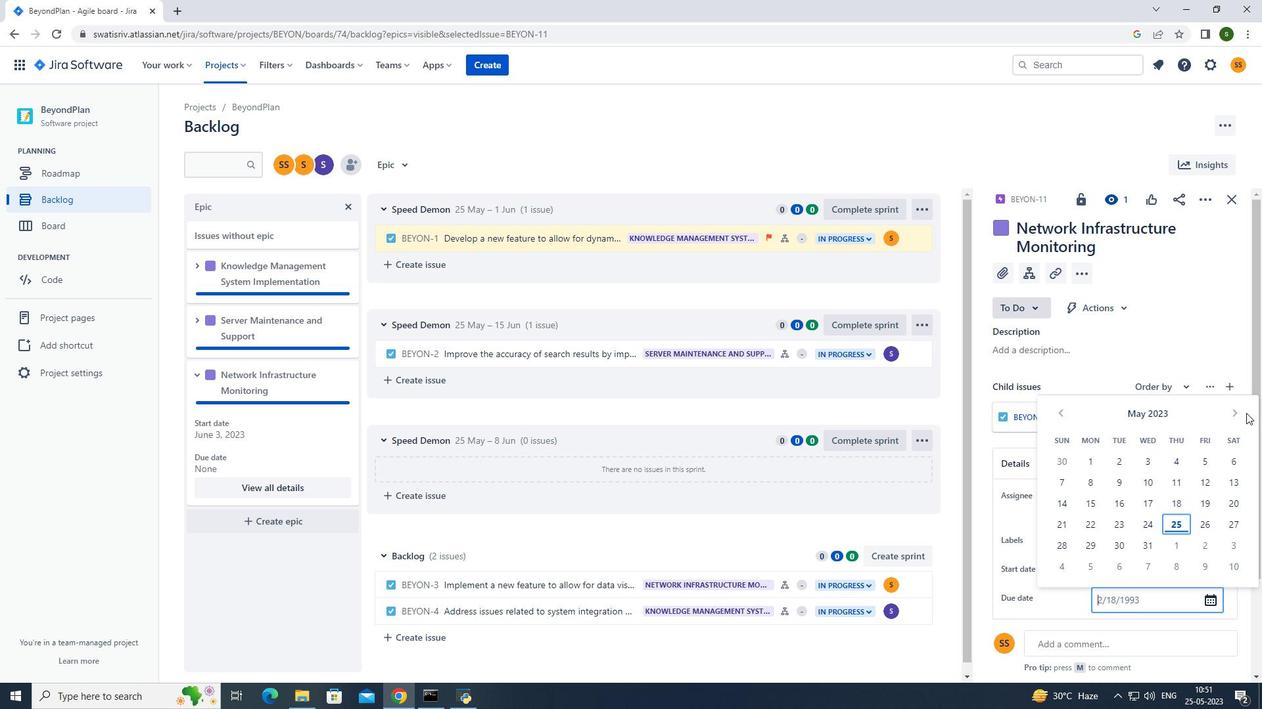 
Action: Mouse pressed left at (1240, 416)
Screenshot: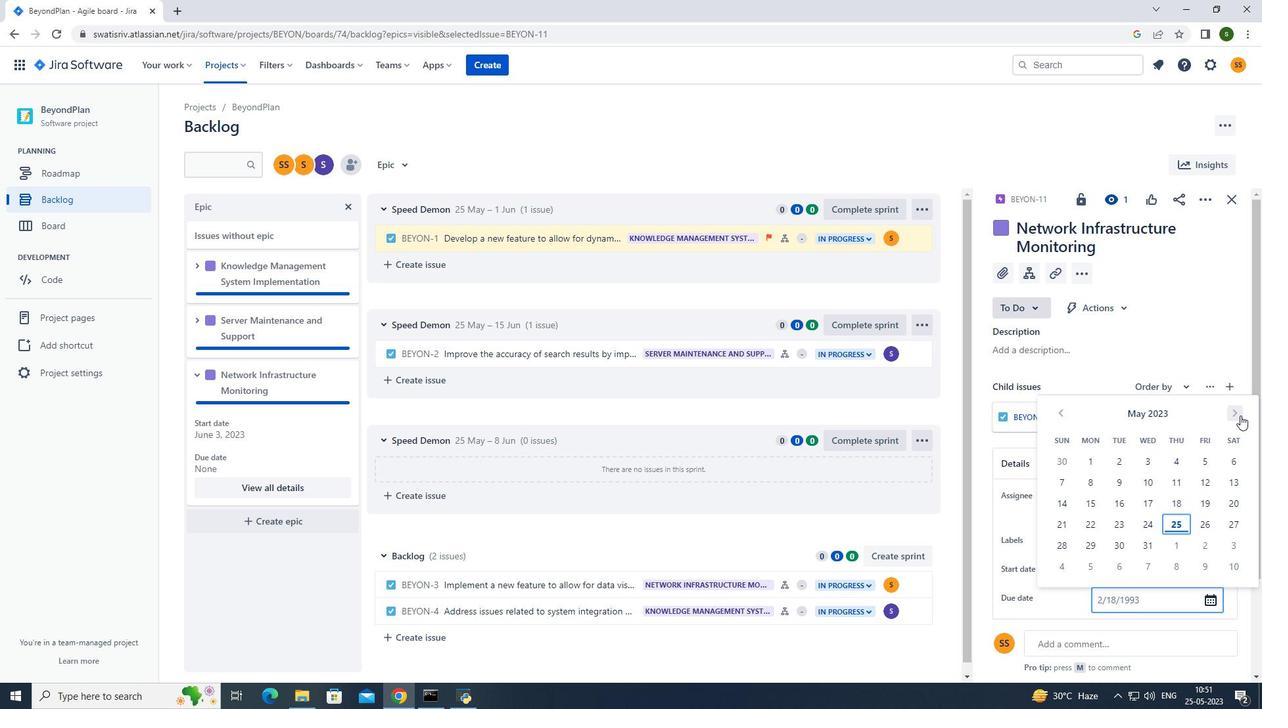 
Action: Mouse pressed left at (1240, 416)
Screenshot: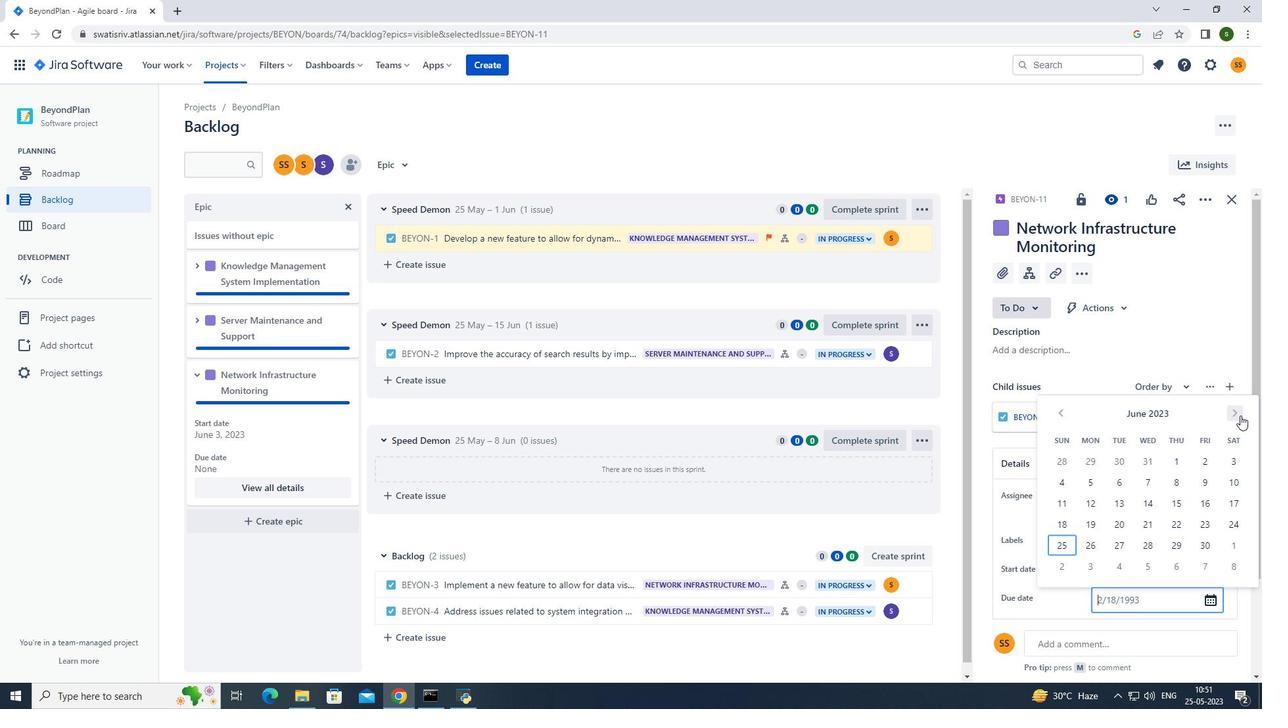 
Action: Mouse pressed left at (1240, 416)
Screenshot: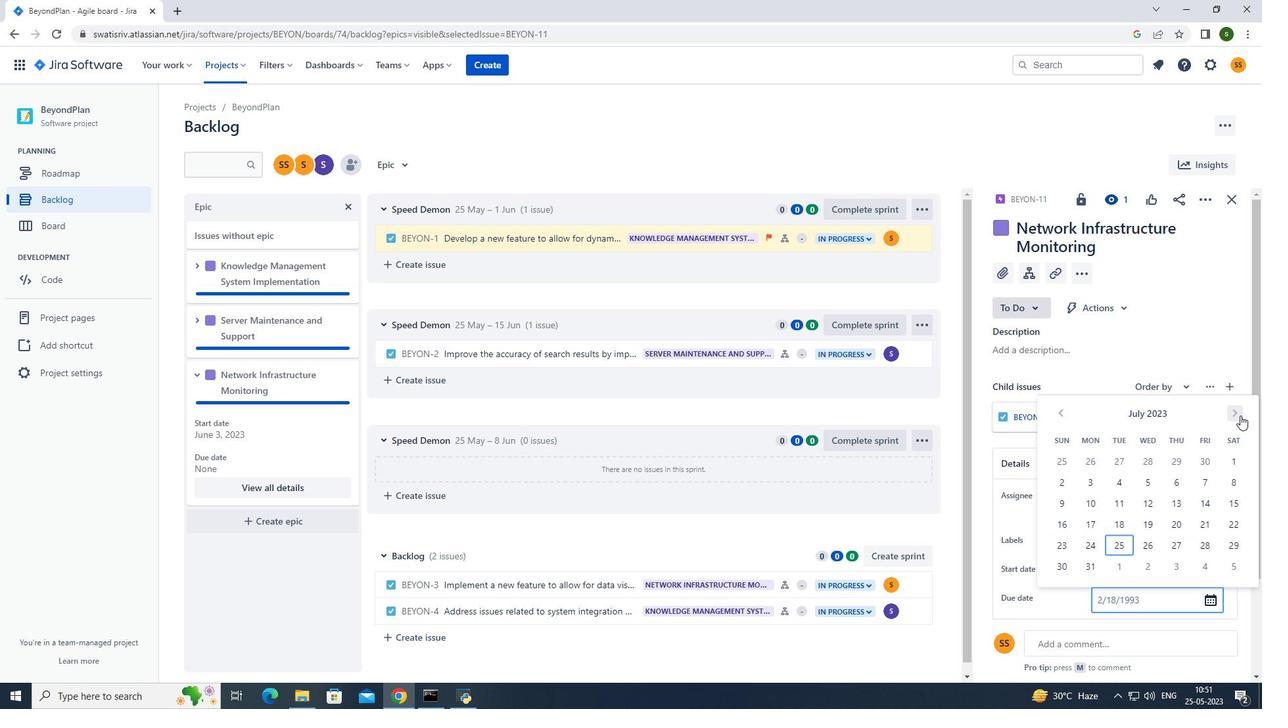 
Action: Mouse pressed left at (1240, 416)
Screenshot: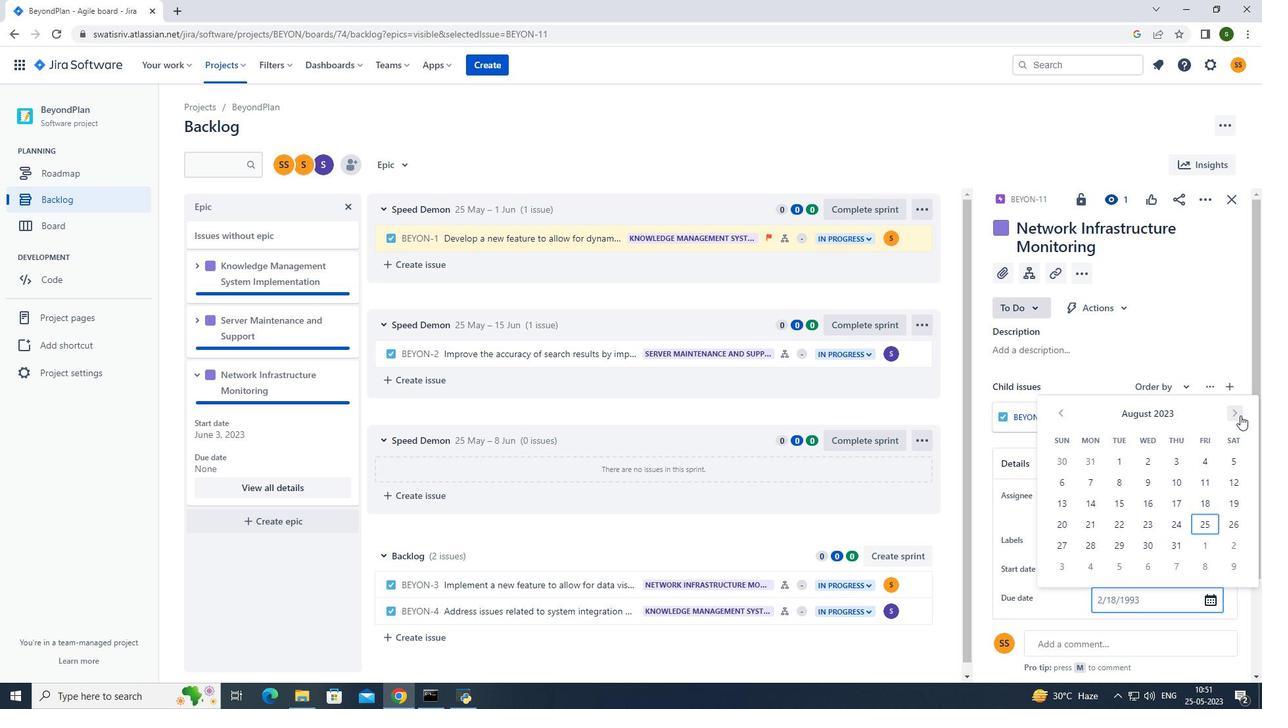 
Action: Mouse pressed left at (1240, 416)
Screenshot: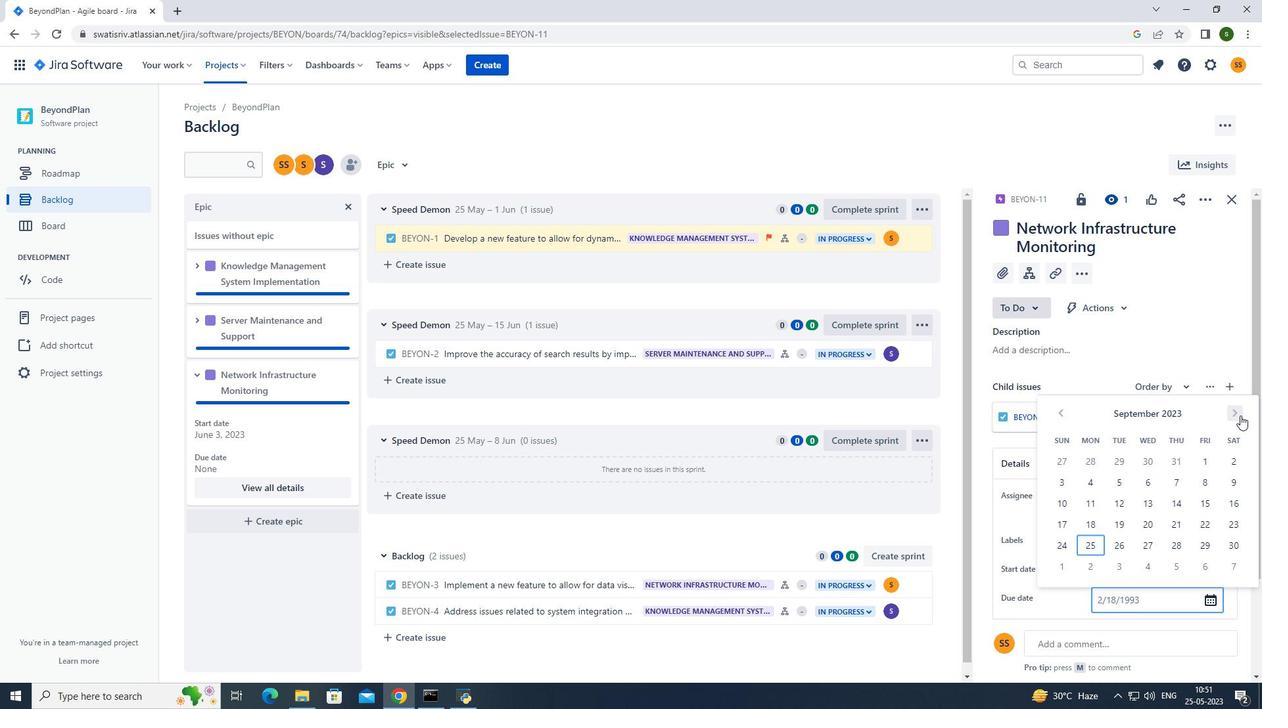 
Action: Mouse pressed left at (1240, 416)
Screenshot: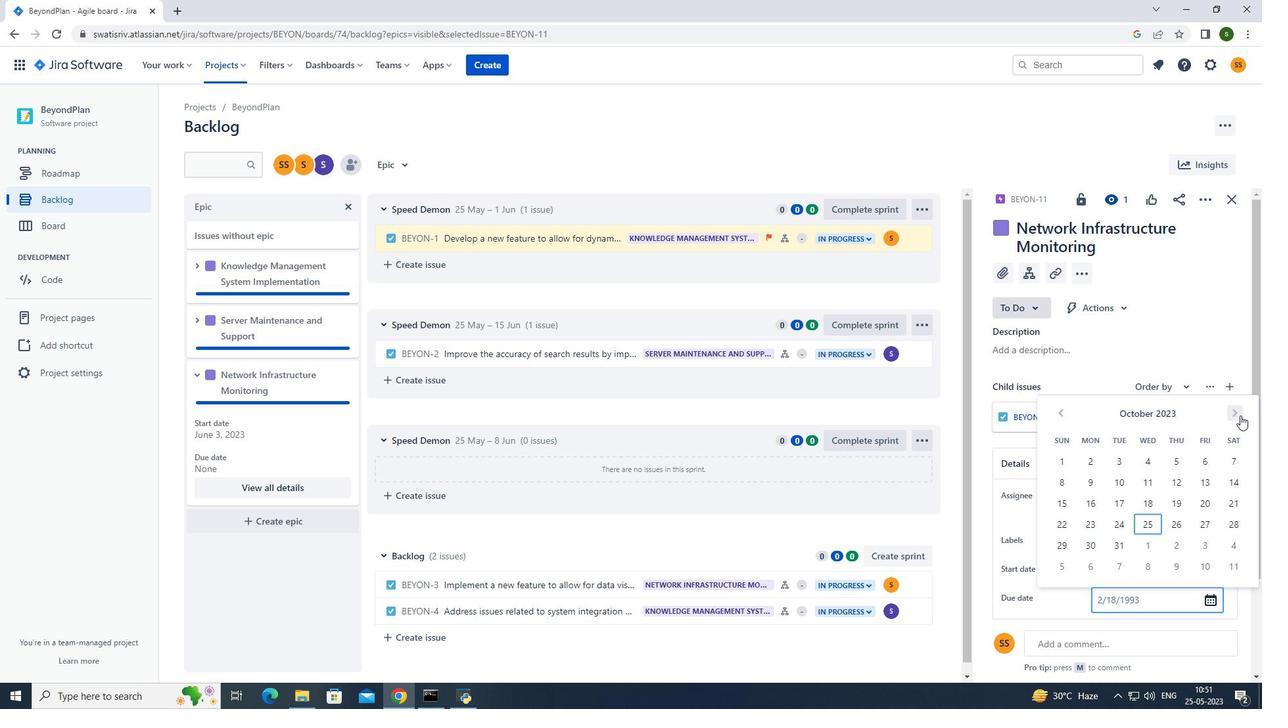 
Action: Mouse pressed left at (1240, 416)
Screenshot: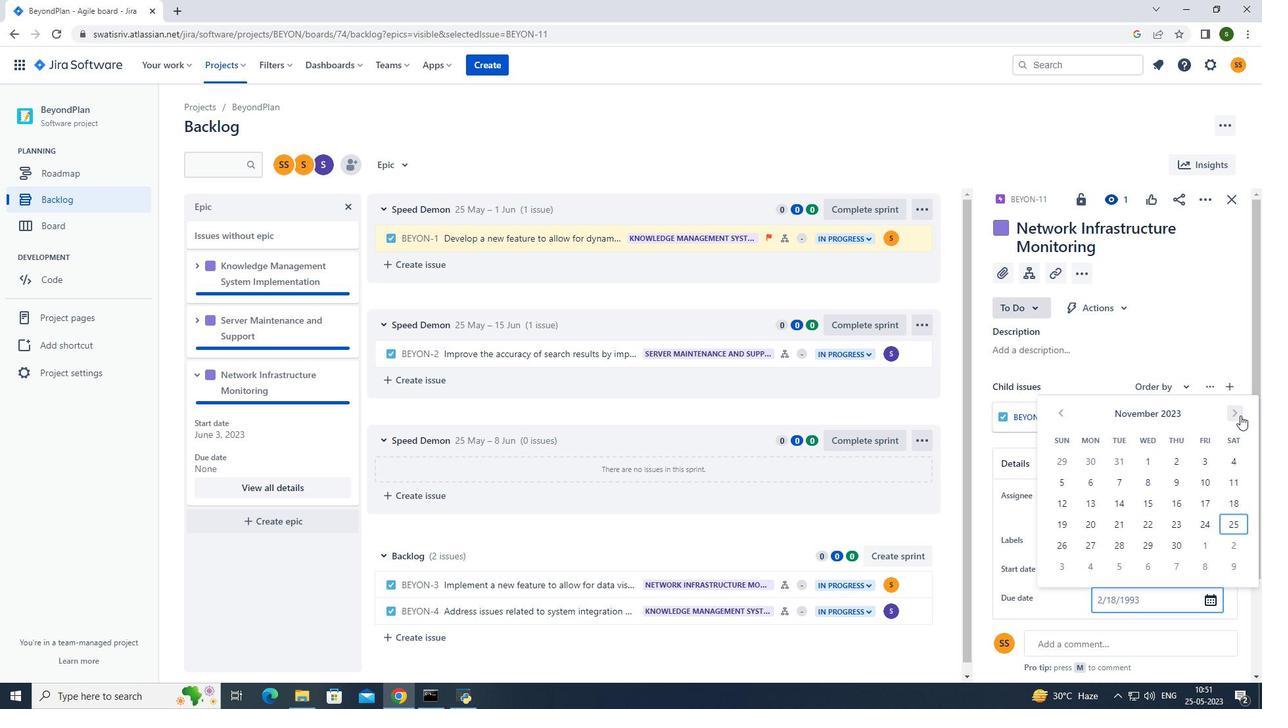
Action: Mouse moved to (1236, 418)
Screenshot: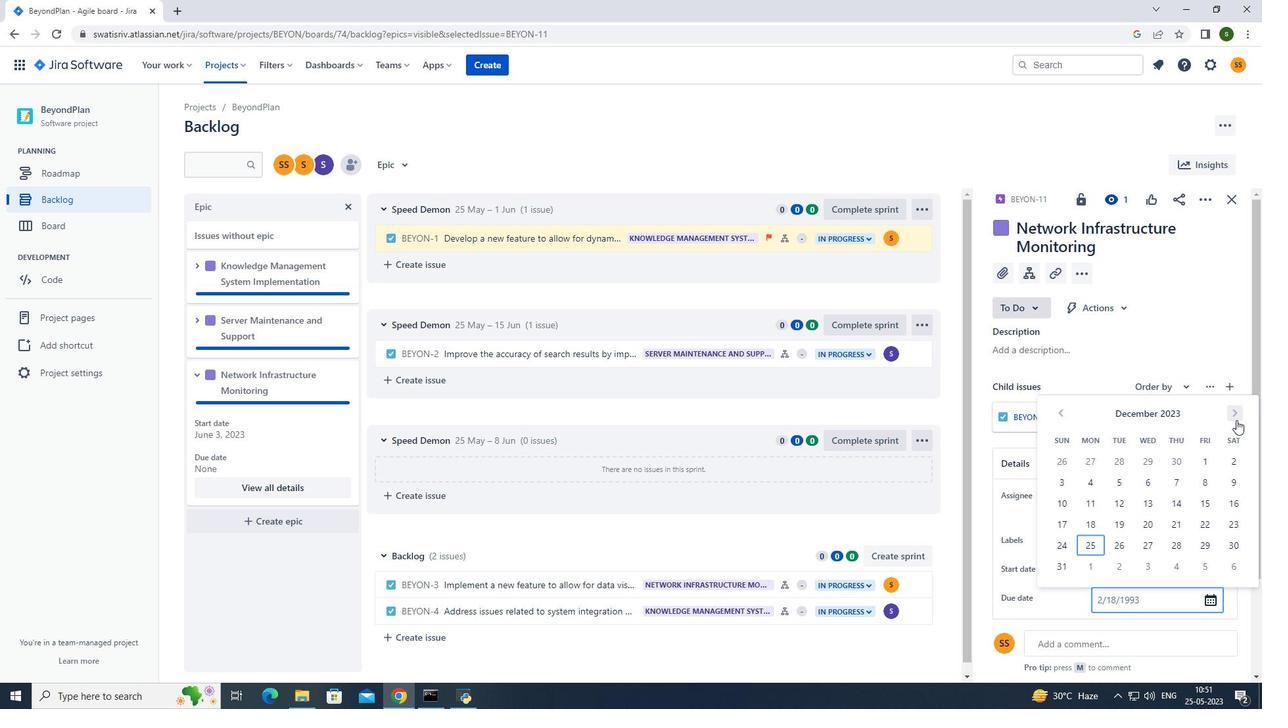
Action: Mouse pressed left at (1236, 418)
Screenshot: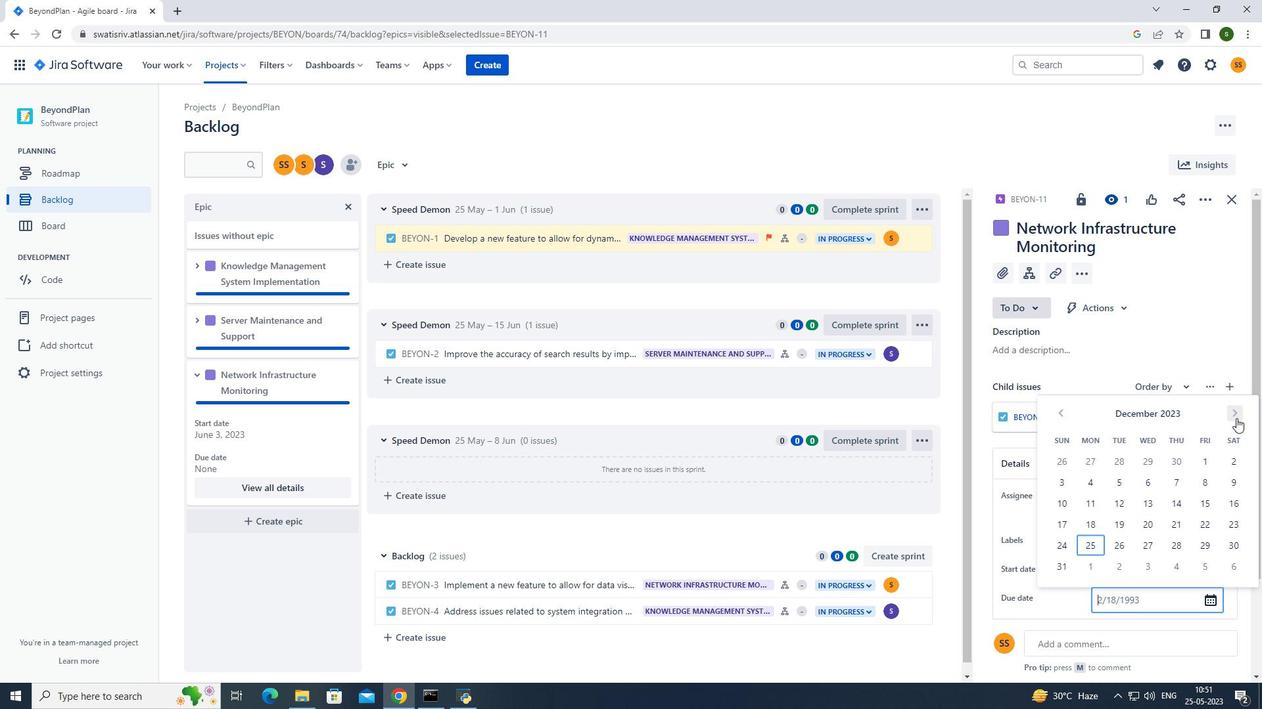 
Action: Mouse pressed left at (1236, 418)
Screenshot: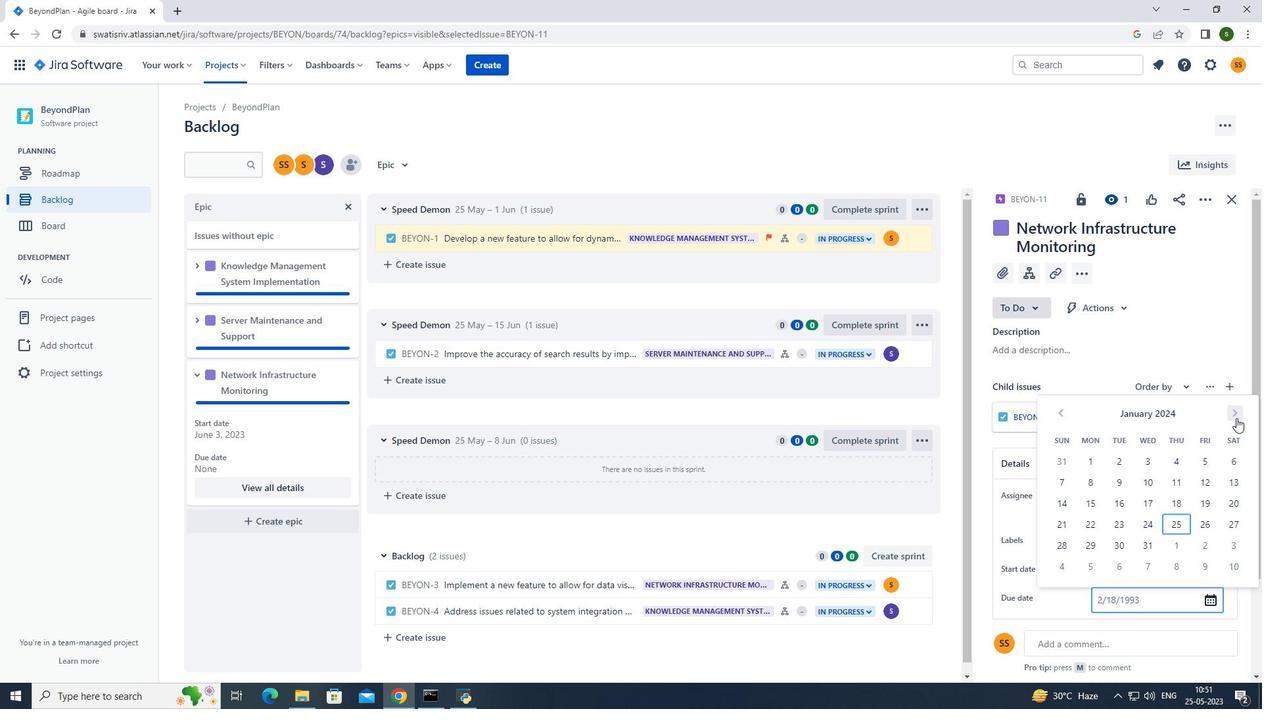 
Action: Mouse pressed left at (1236, 418)
Screenshot: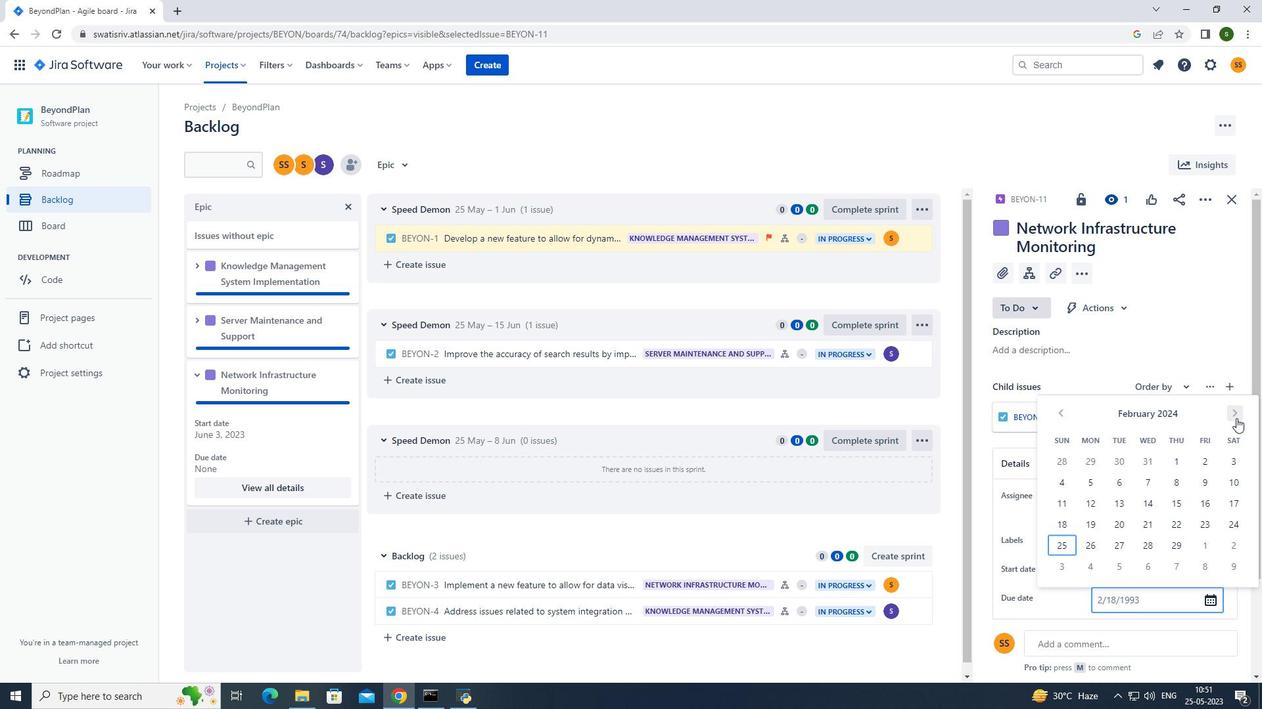 
Action: Mouse pressed left at (1236, 418)
Screenshot: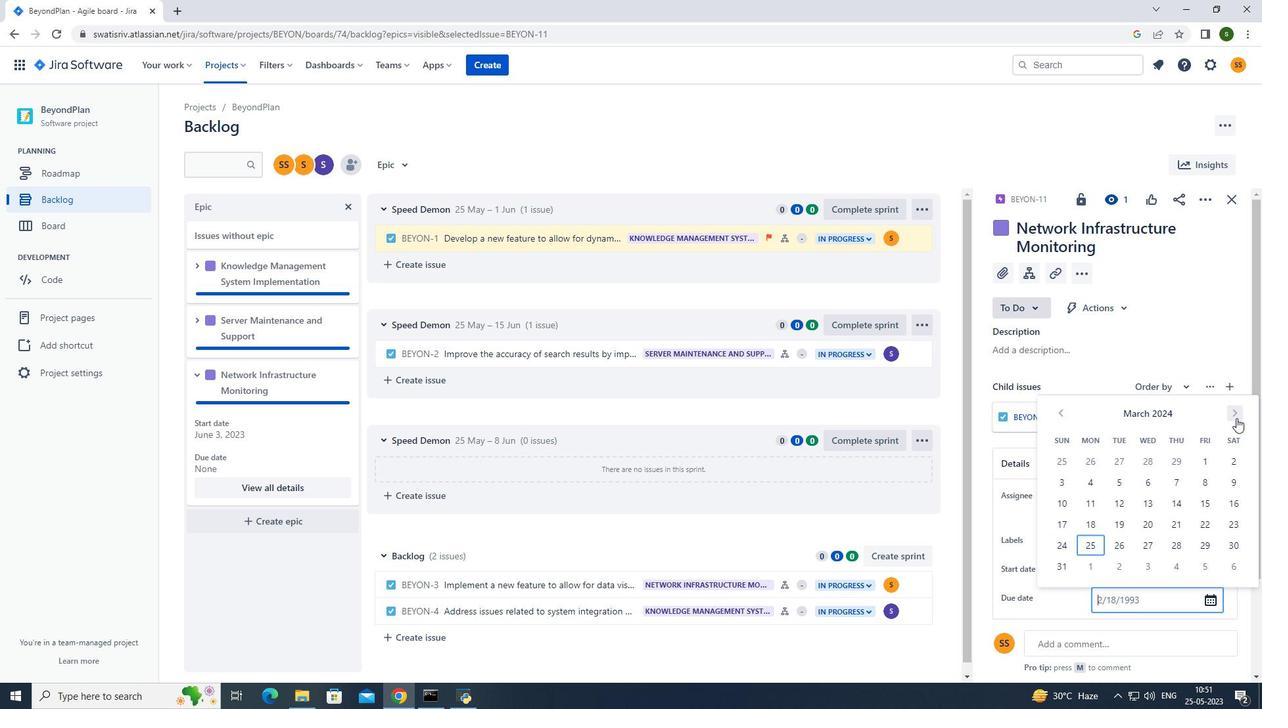
Action: Mouse pressed left at (1236, 418)
Screenshot: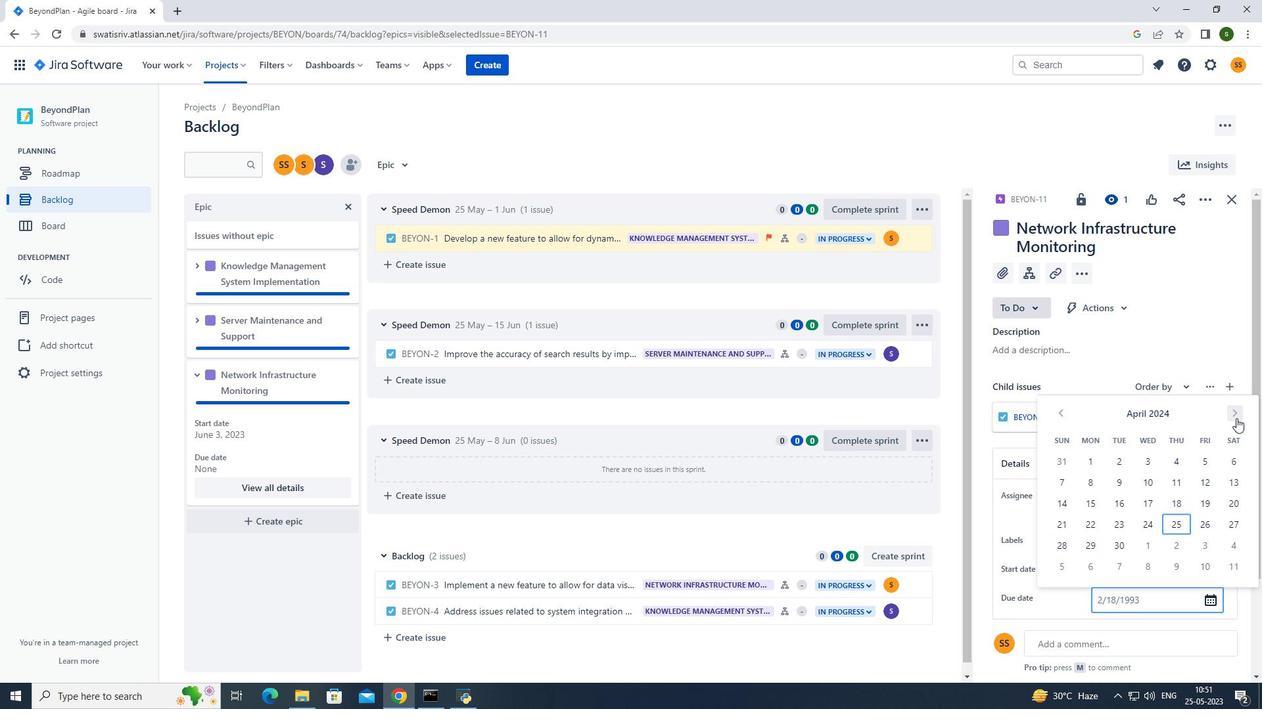 
Action: Mouse pressed left at (1236, 418)
Screenshot: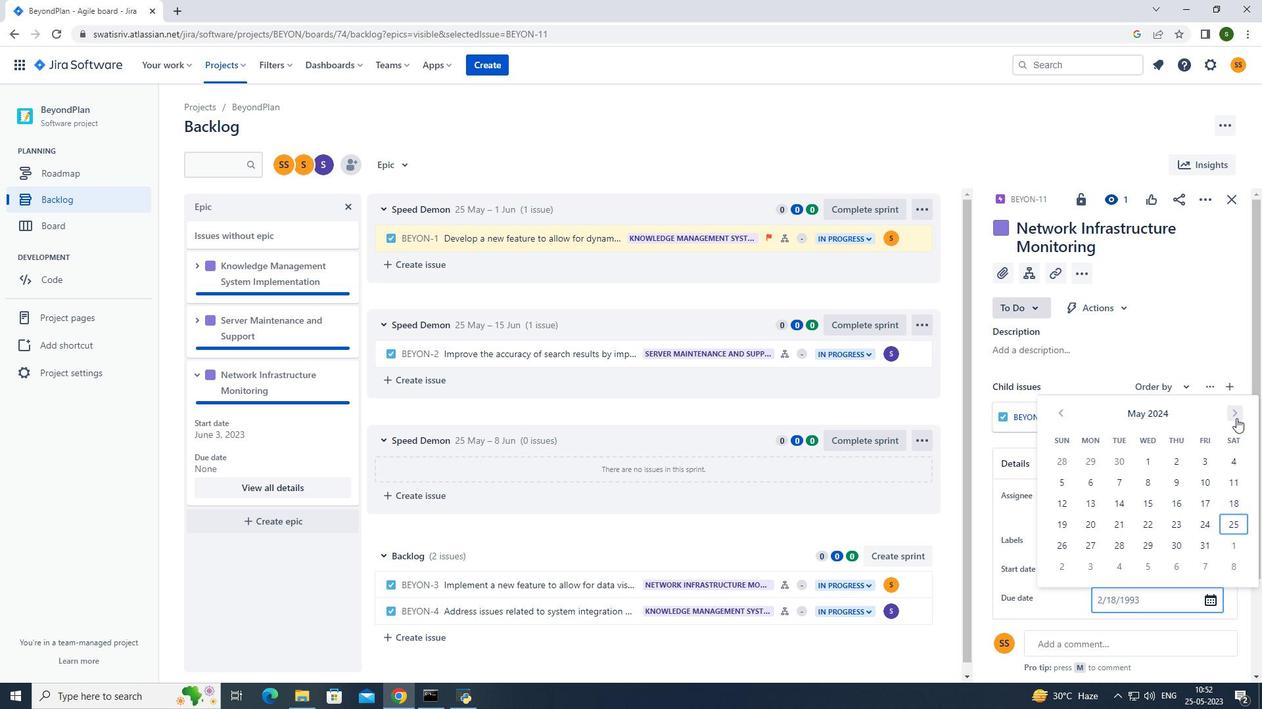 
Action: Mouse pressed left at (1236, 418)
Screenshot: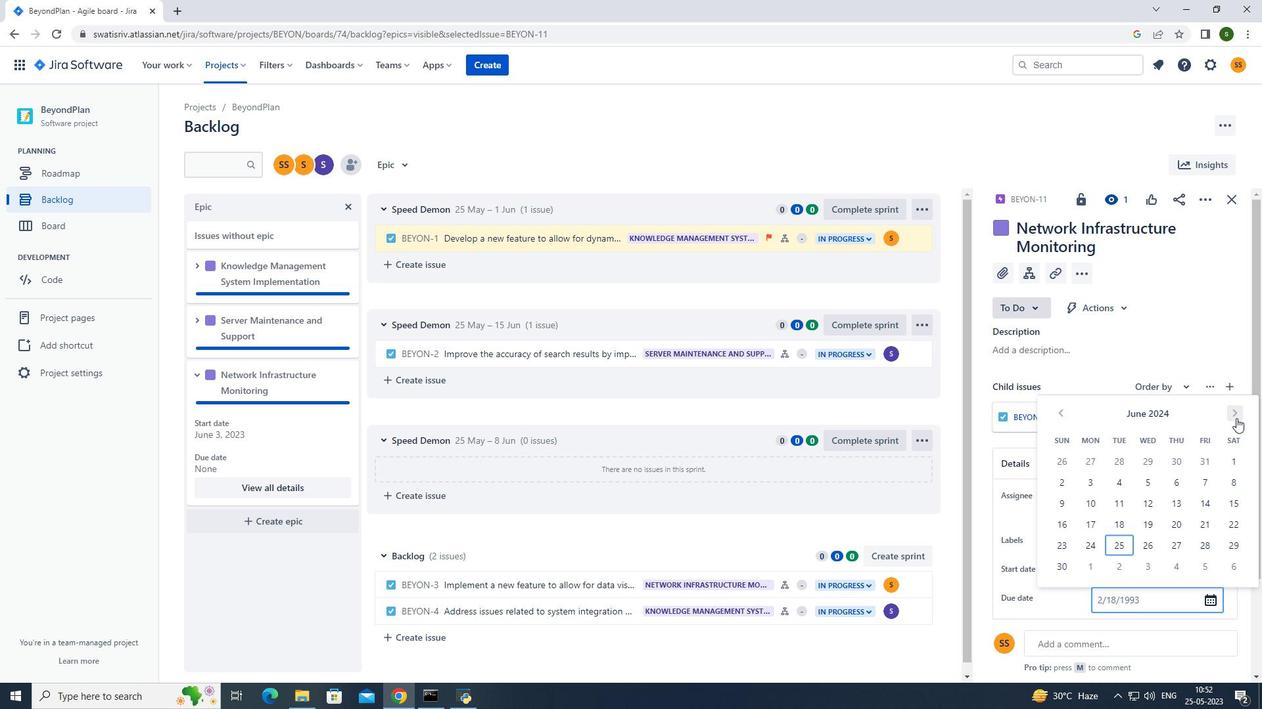 
Action: Mouse pressed left at (1236, 418)
Screenshot: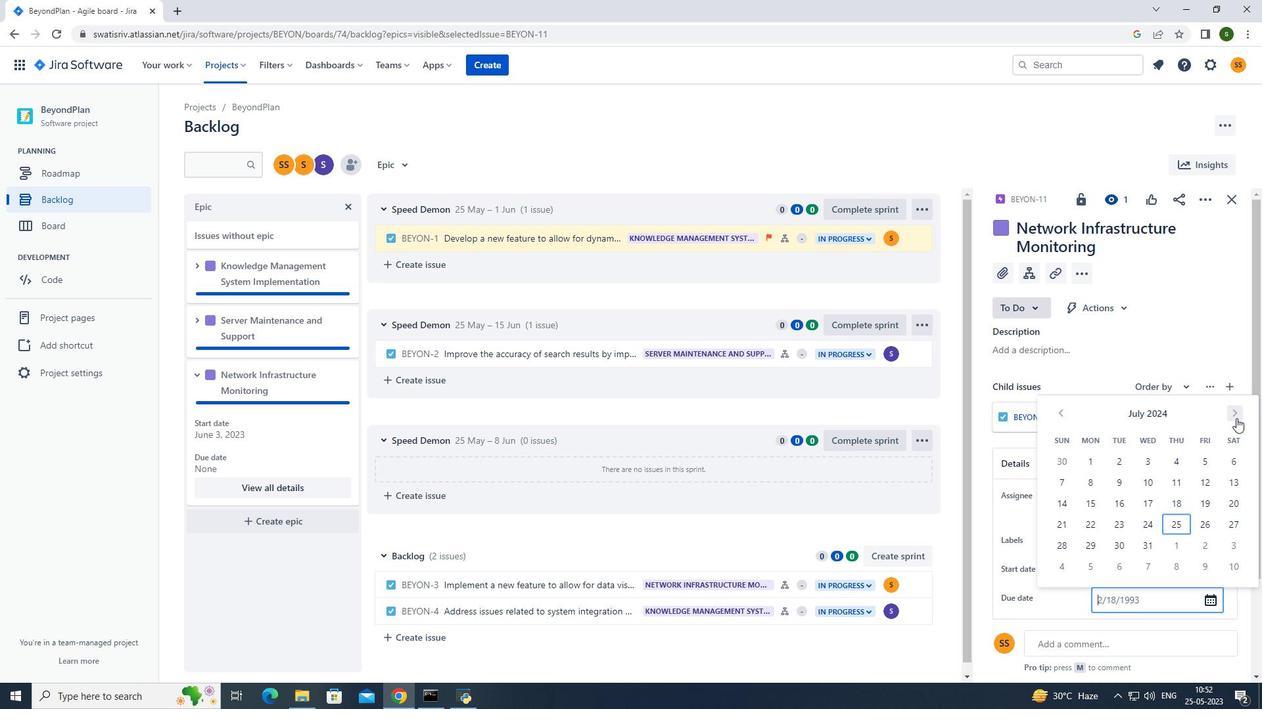 
Action: Mouse moved to (1236, 414)
Screenshot: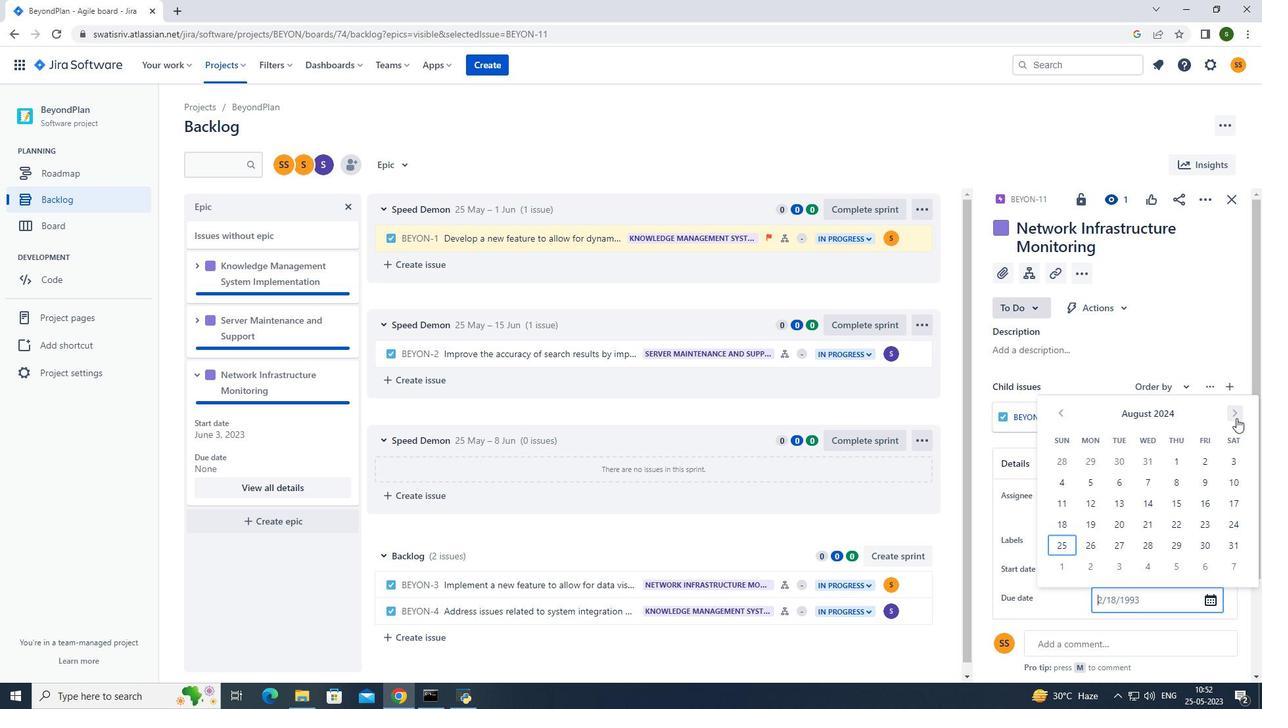 
Action: Mouse pressed left at (1236, 414)
Screenshot: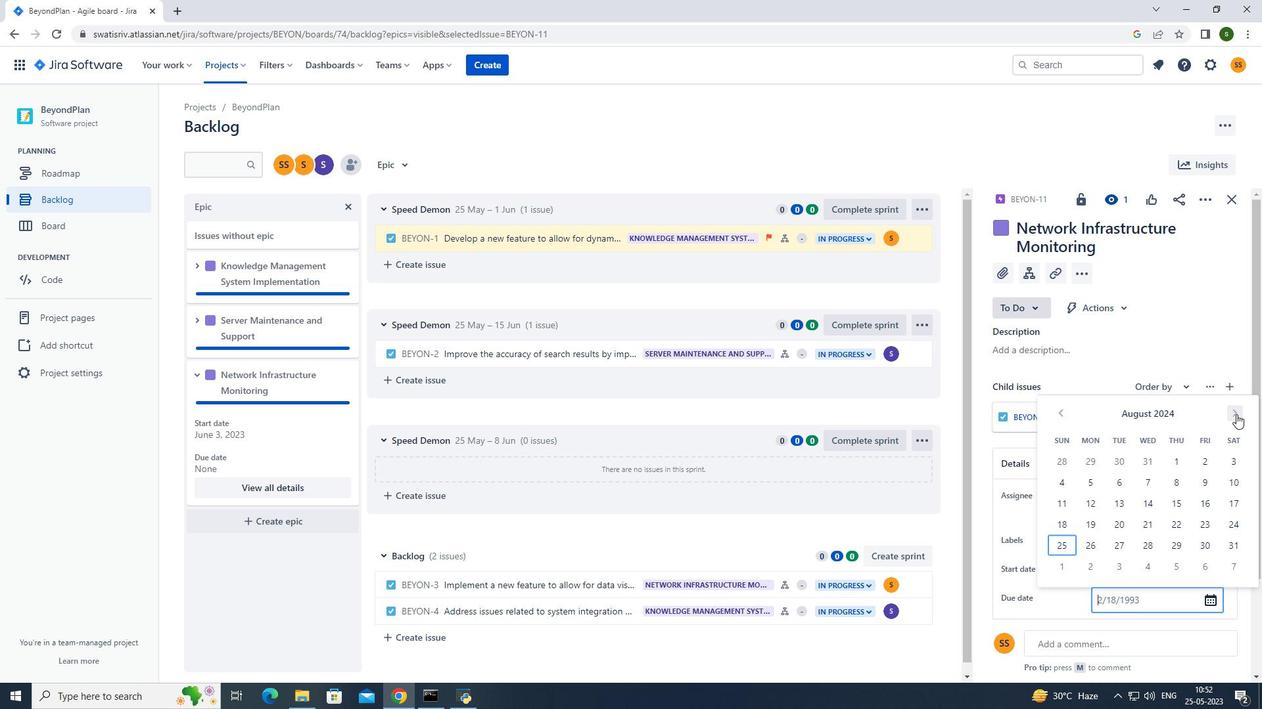 
Action: Mouse pressed left at (1236, 414)
Screenshot: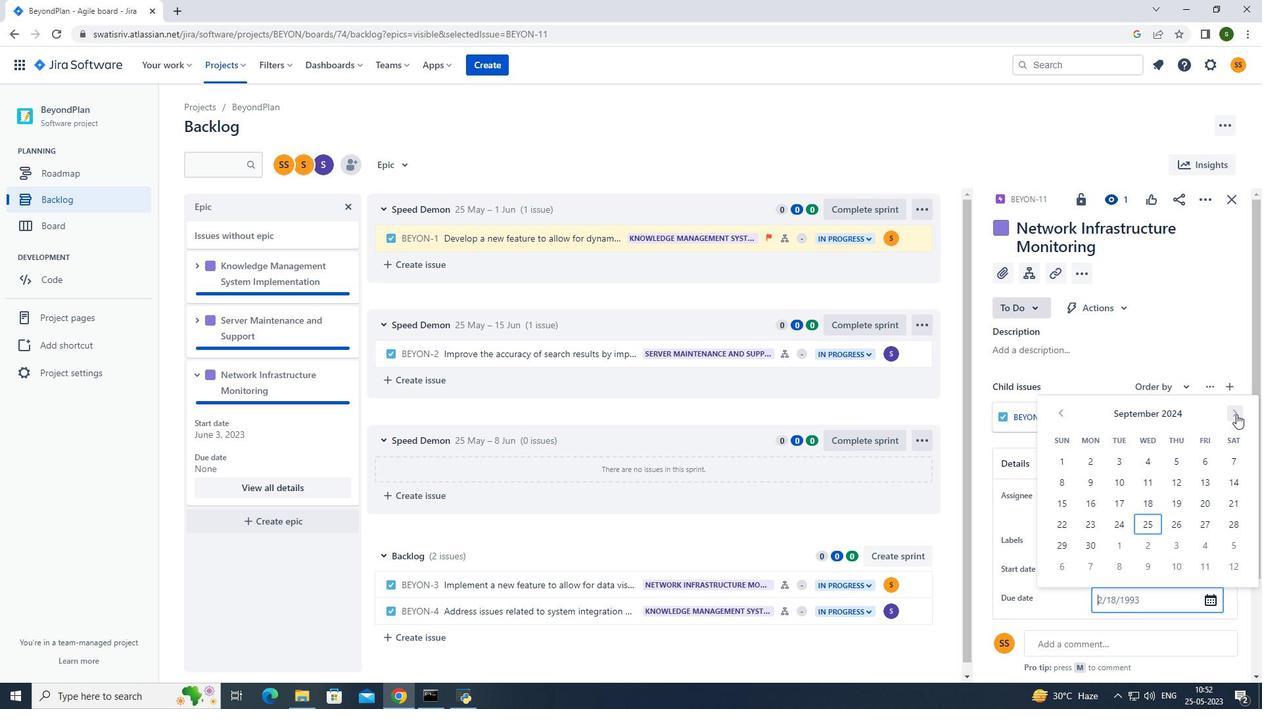 
Action: Mouse moved to (1121, 521)
Screenshot: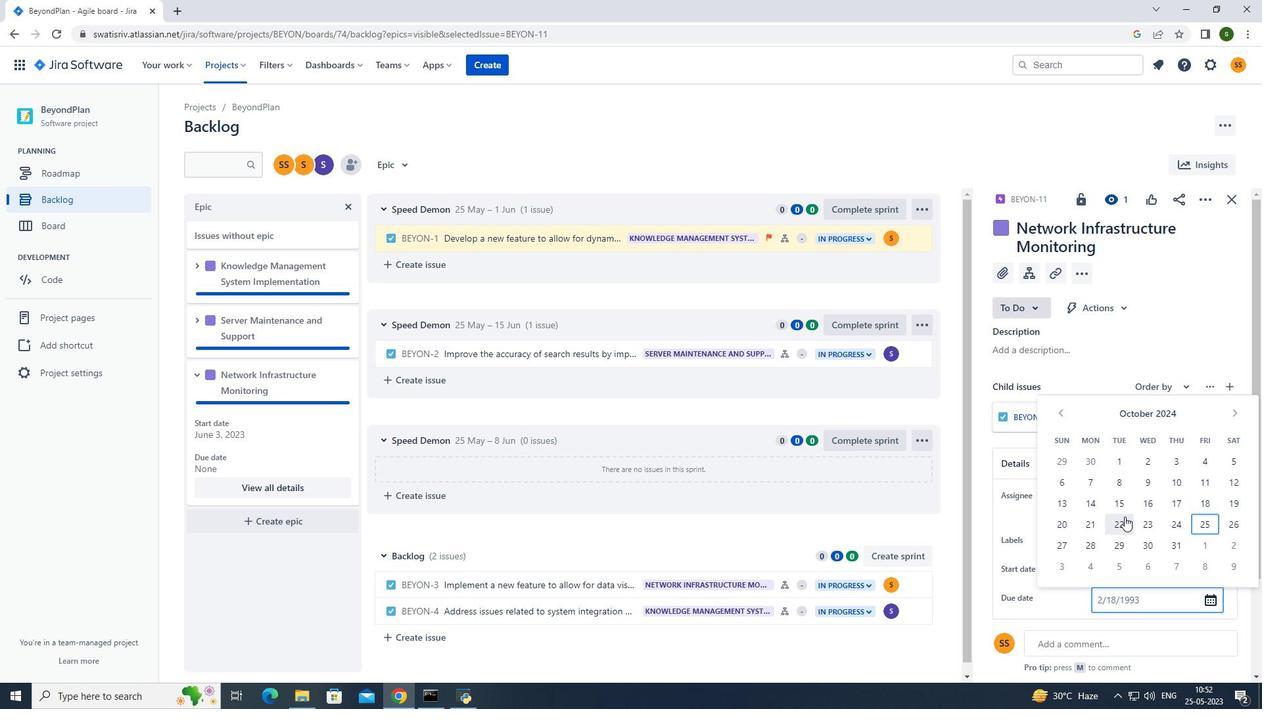 
Action: Mouse pressed left at (1121, 521)
Screenshot: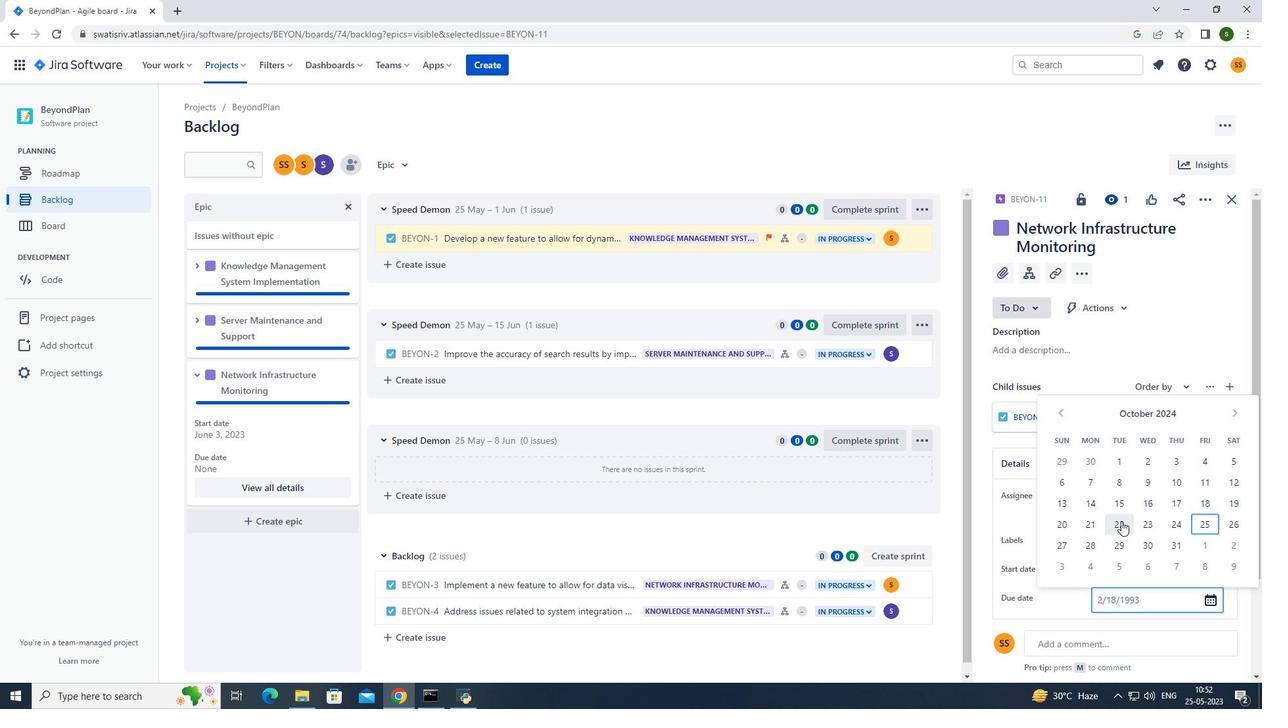 
Action: Mouse moved to (709, 155)
Screenshot: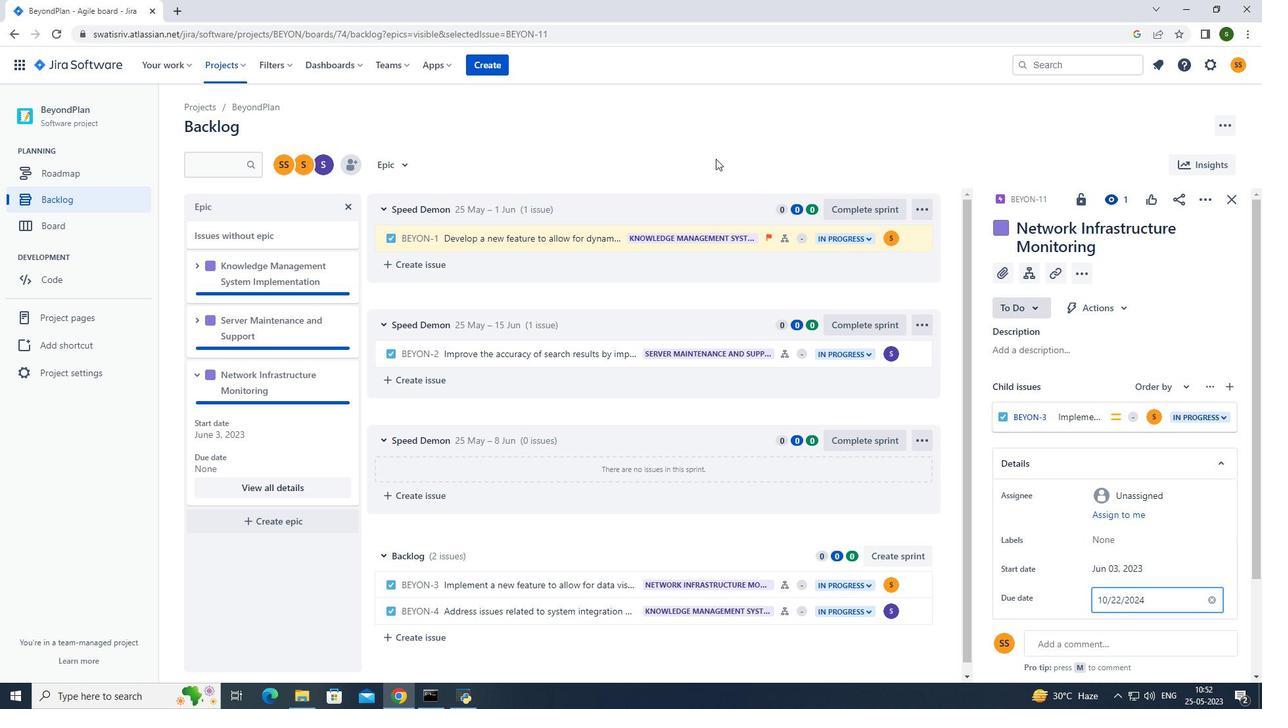 
Action: Mouse pressed left at (709, 155)
Screenshot: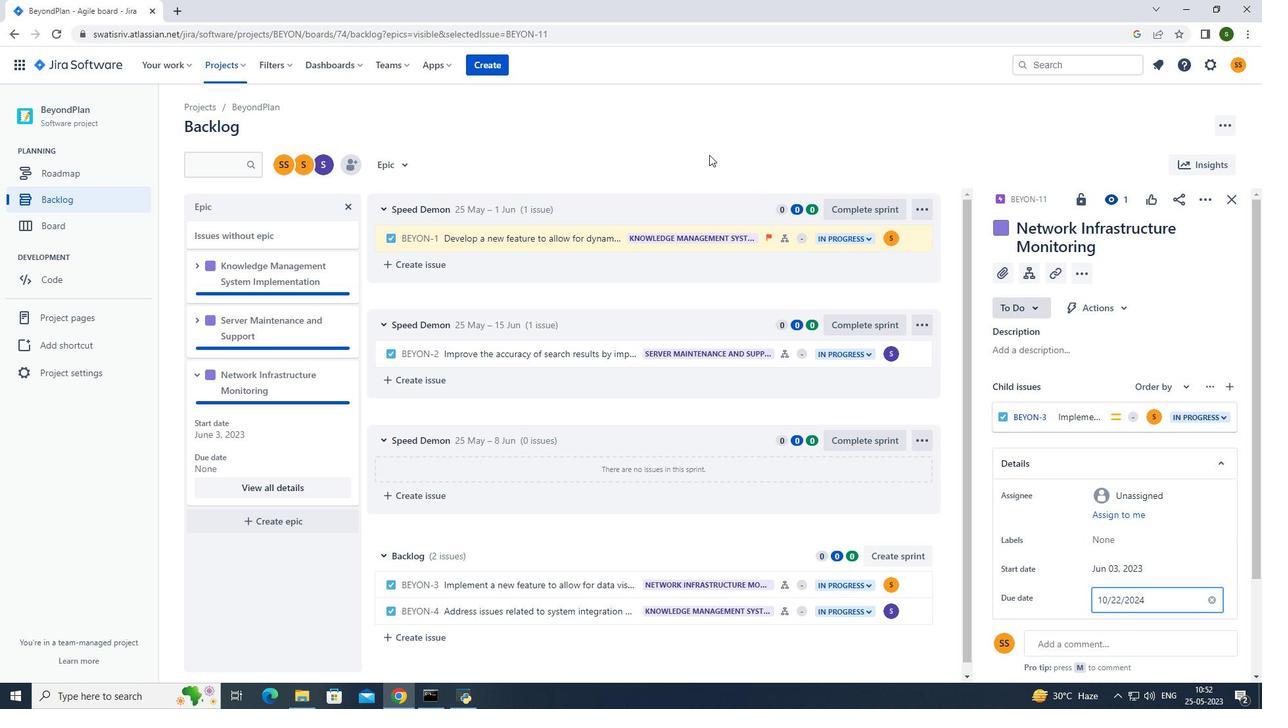 
